 Task: Search one way flight ticket for 2 adults, 4 children and 1 infant on lap in business from Tyler: Tyler Pounds Regional Airport to Evansville: Evansville Regional Airport on 8-3-2023. Choice of flights is United. Number of bags: 2 carry on bags and 7 checked bags. Price is upto 107000. Outbound departure time preference is 10:00.
Action: Mouse moved to (335, 138)
Screenshot: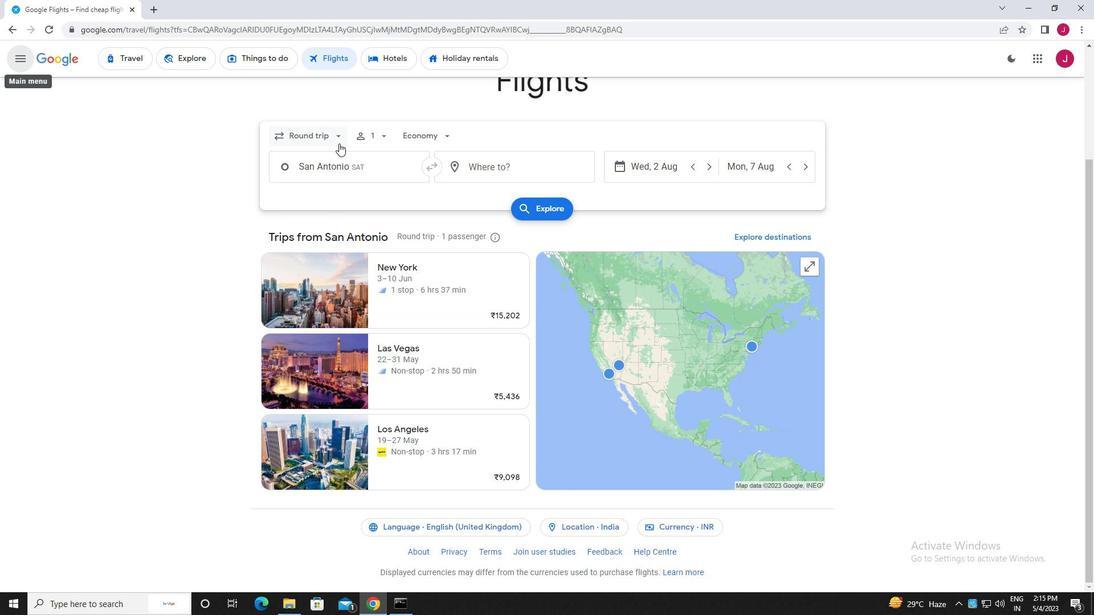 
Action: Mouse pressed left at (335, 138)
Screenshot: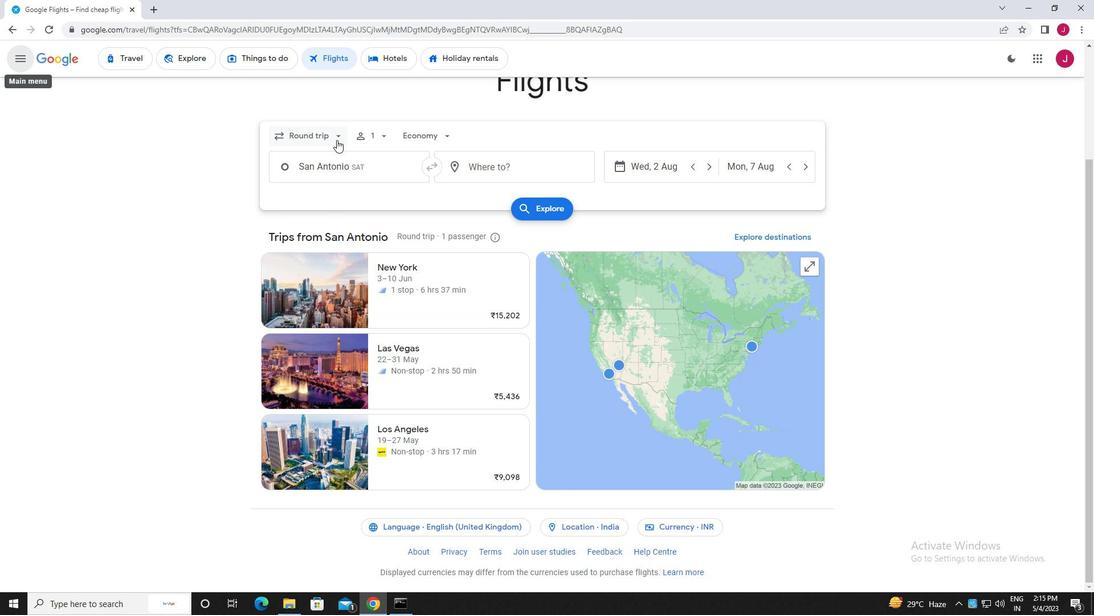 
Action: Mouse moved to (321, 190)
Screenshot: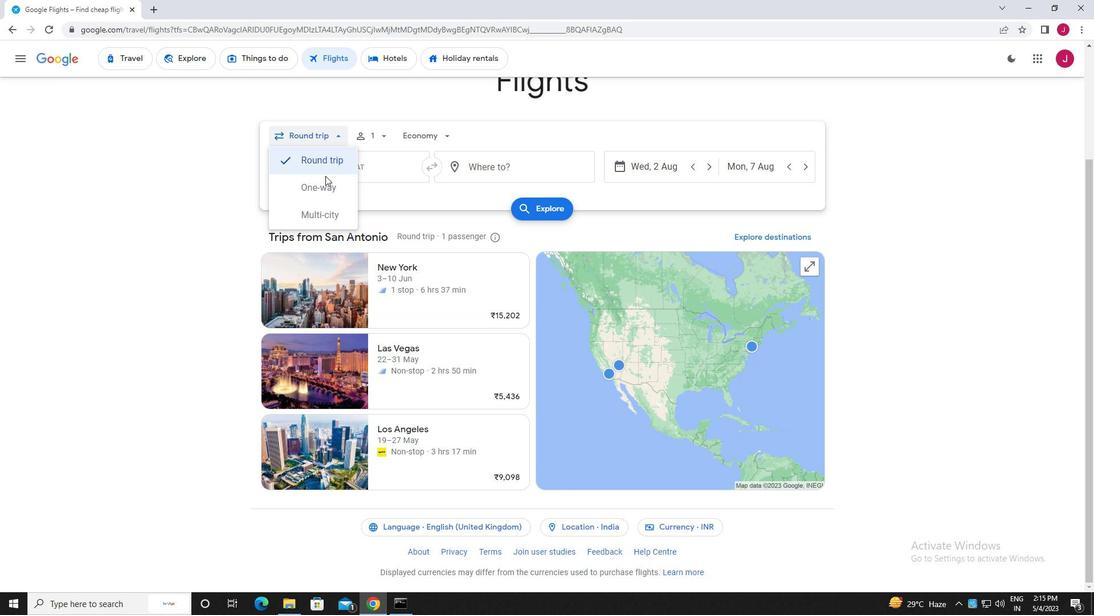 
Action: Mouse pressed left at (321, 190)
Screenshot: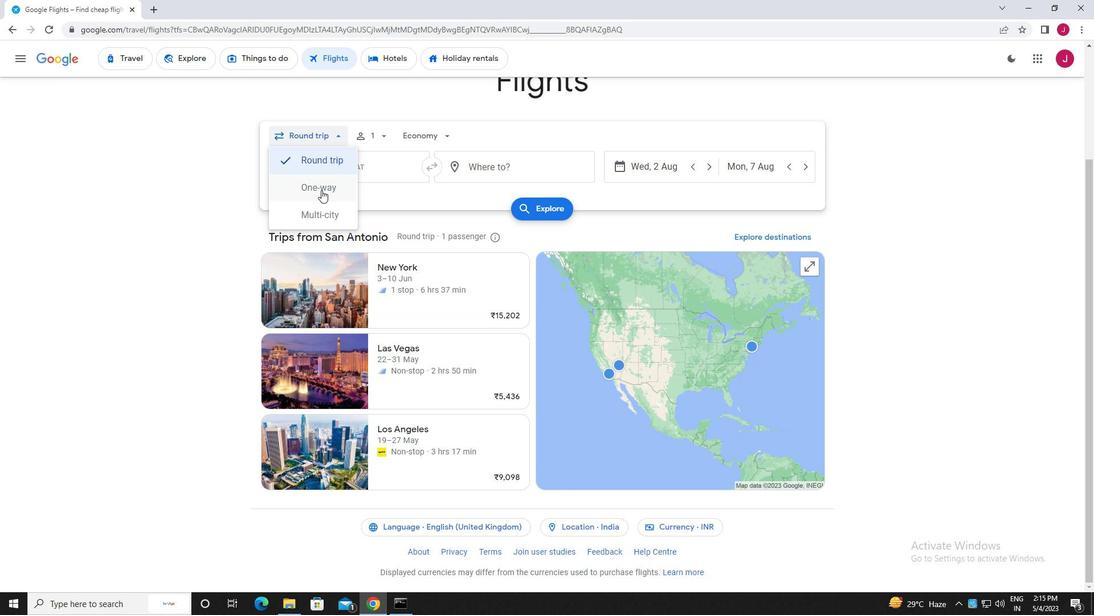 
Action: Mouse moved to (324, 185)
Screenshot: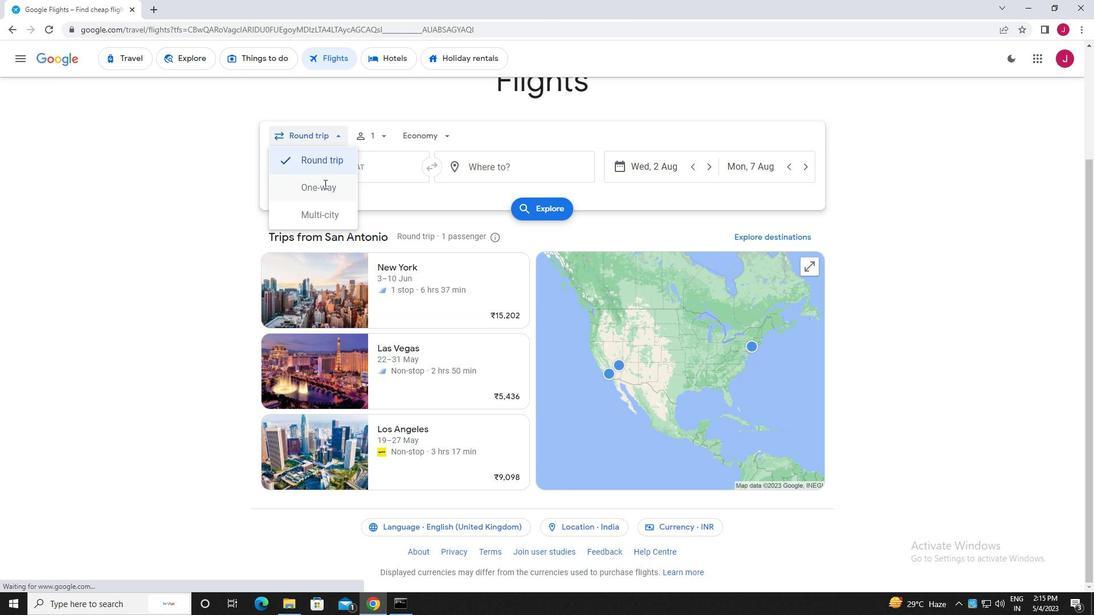 
Action: Mouse pressed left at (324, 185)
Screenshot: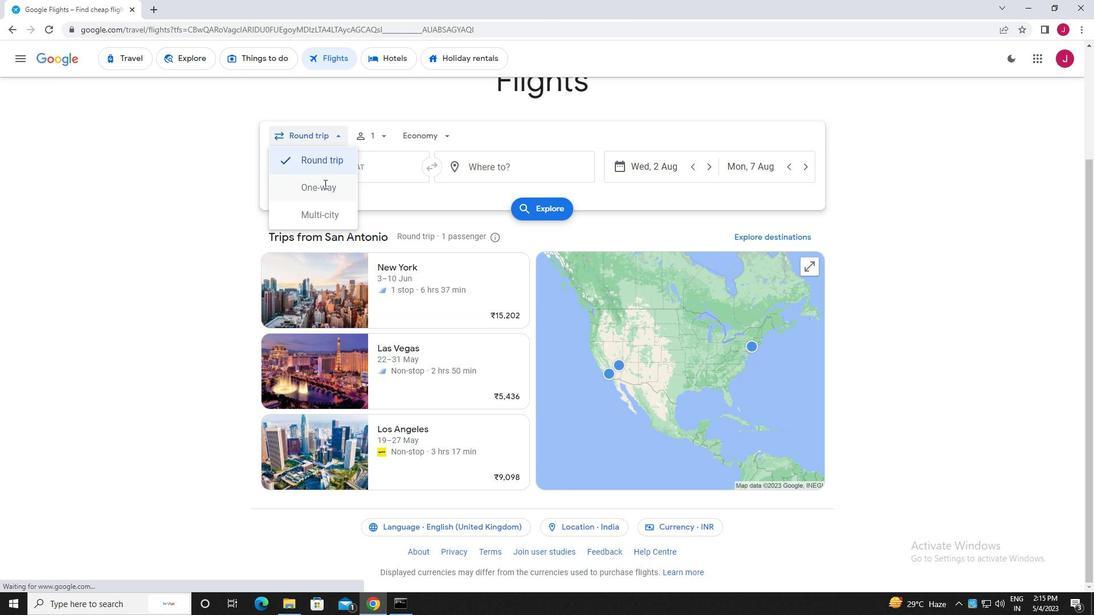 
Action: Mouse moved to (375, 136)
Screenshot: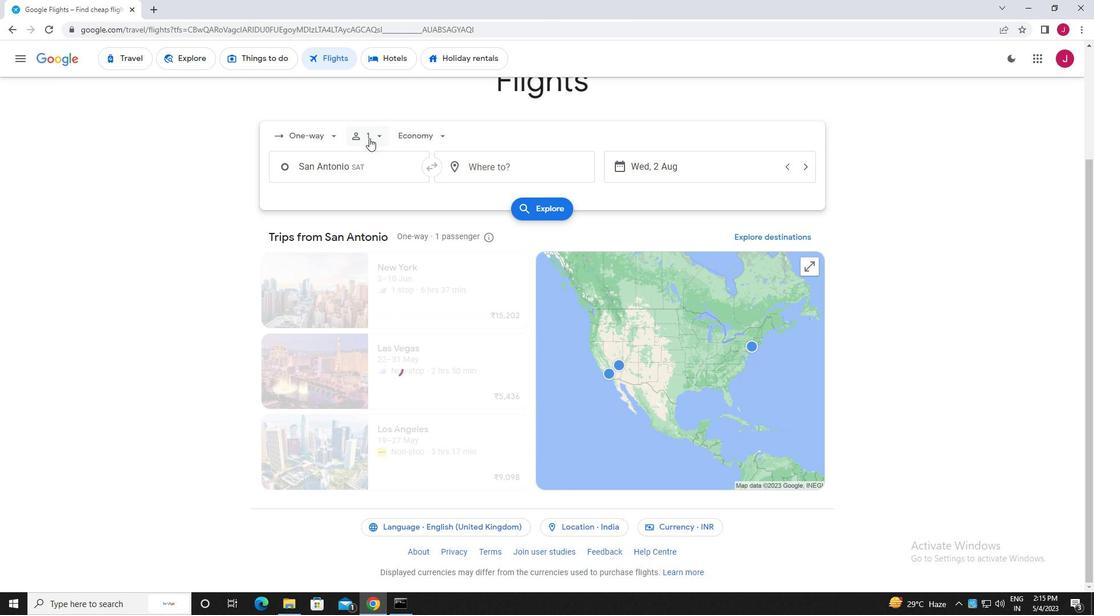 
Action: Mouse pressed left at (375, 136)
Screenshot: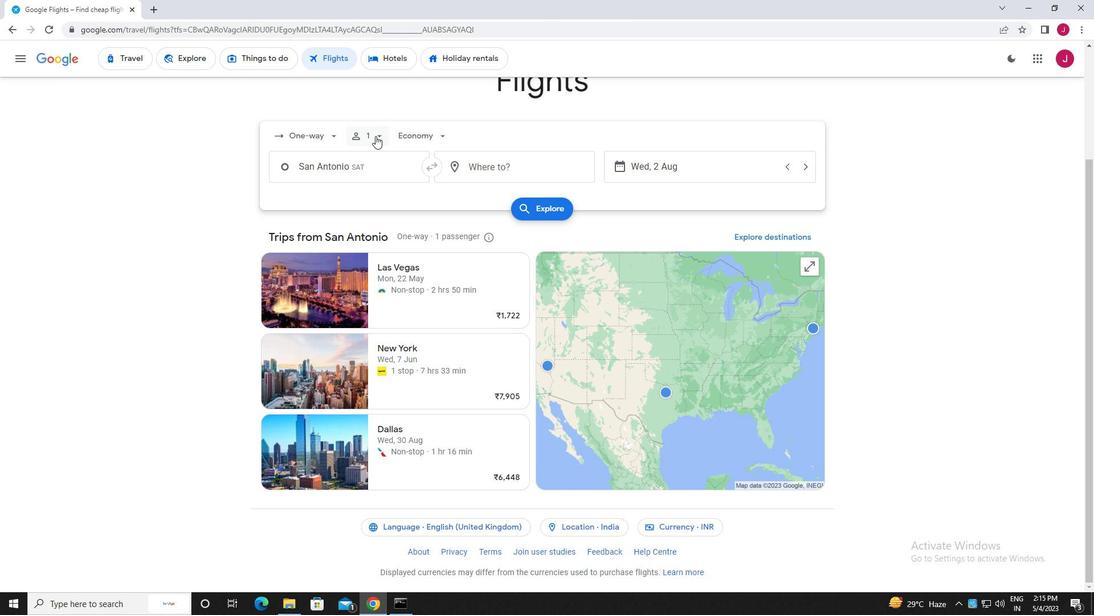 
Action: Mouse moved to (467, 168)
Screenshot: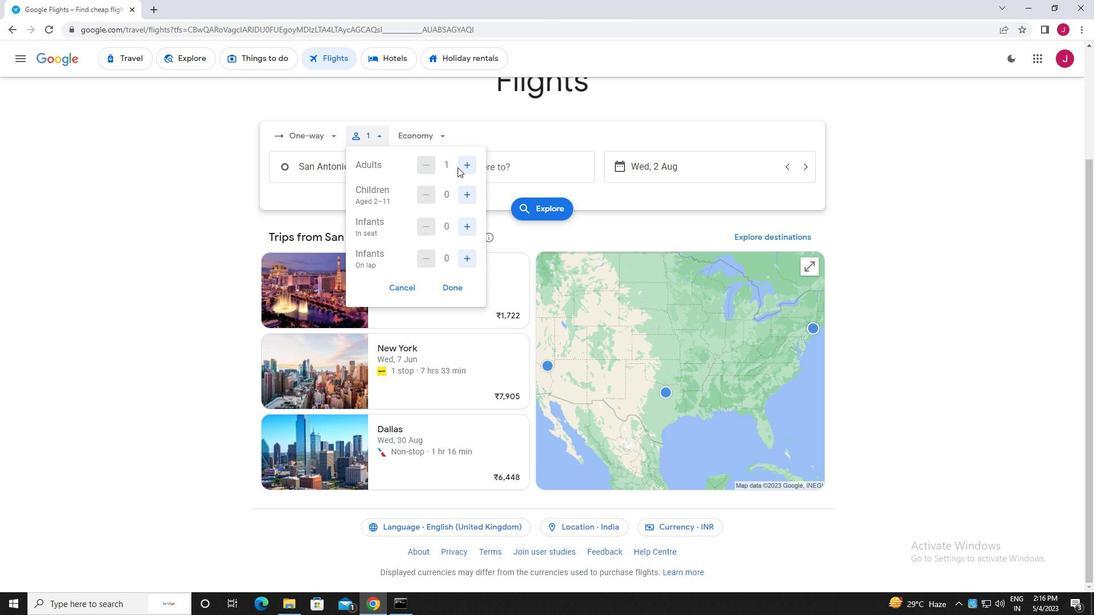 
Action: Mouse pressed left at (467, 168)
Screenshot: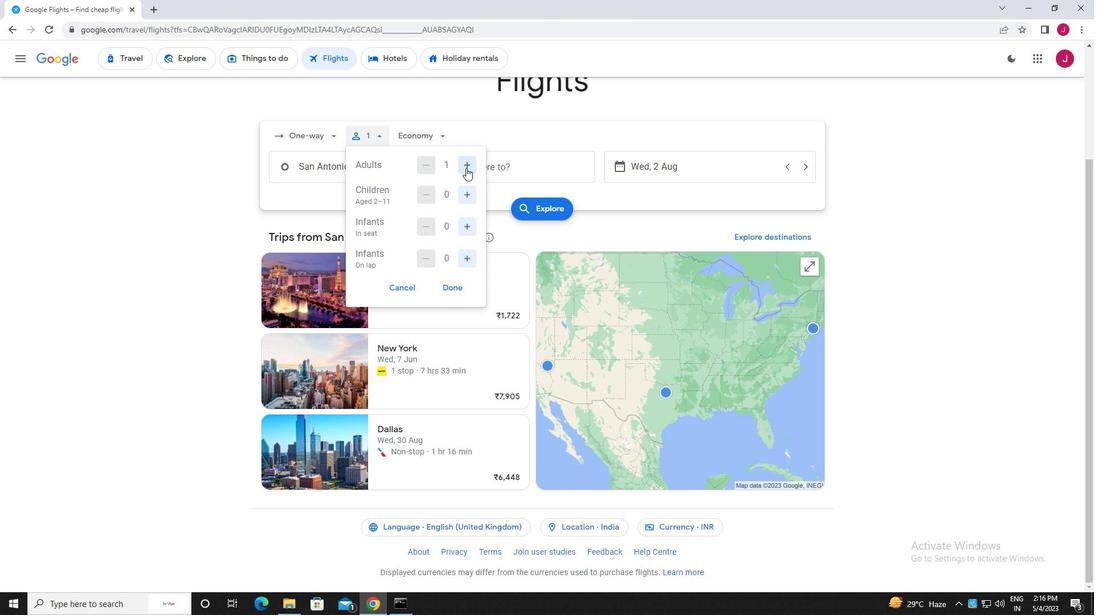 
Action: Mouse moved to (470, 197)
Screenshot: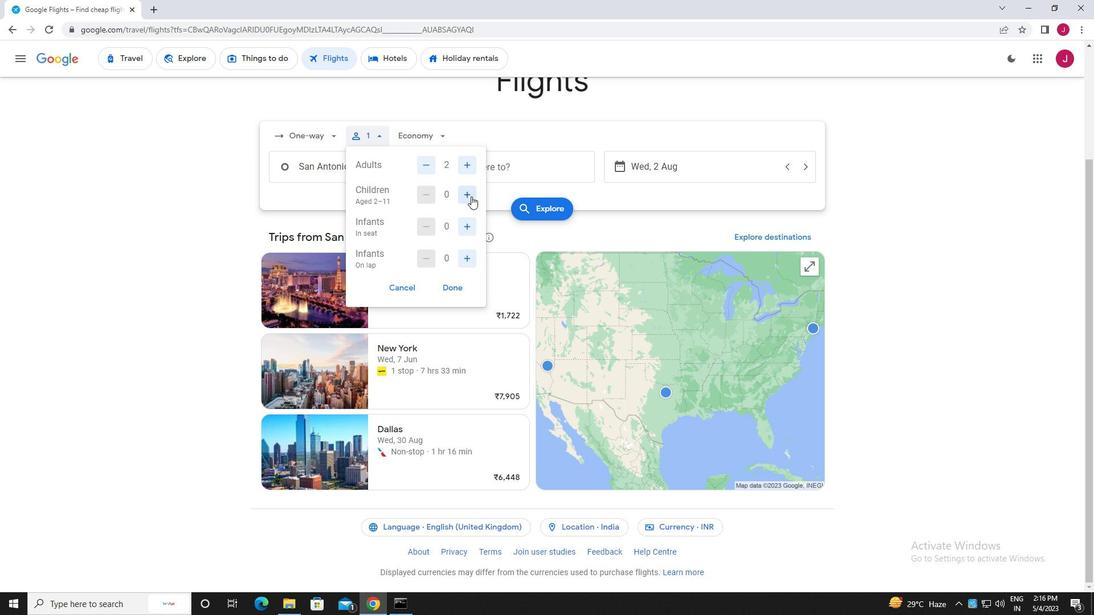
Action: Mouse pressed left at (470, 197)
Screenshot: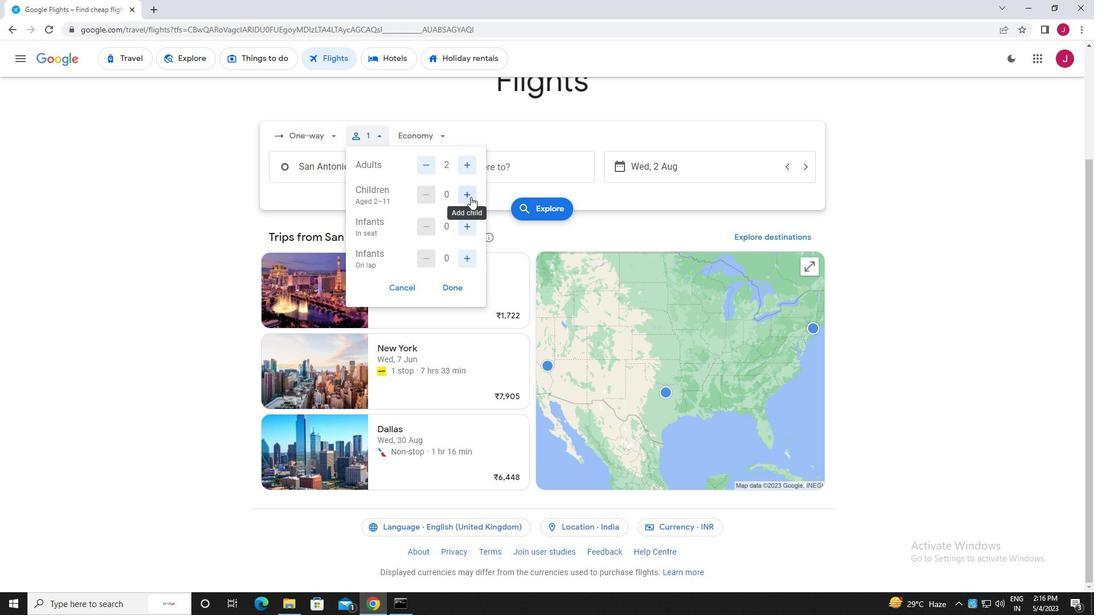 
Action: Mouse pressed left at (470, 197)
Screenshot: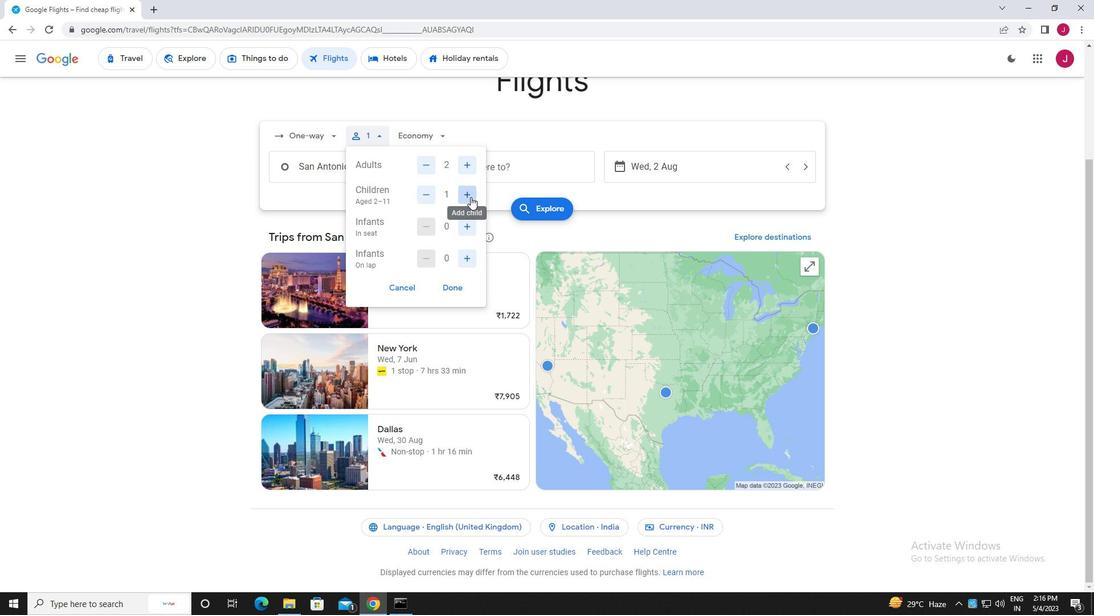 
Action: Mouse pressed left at (470, 197)
Screenshot: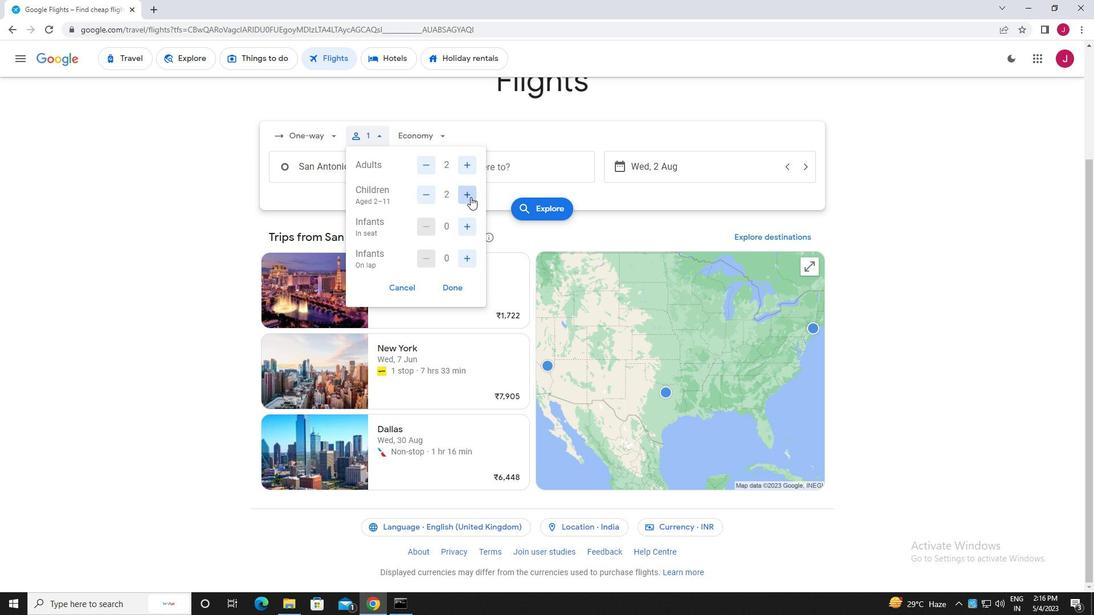 
Action: Mouse pressed left at (470, 197)
Screenshot: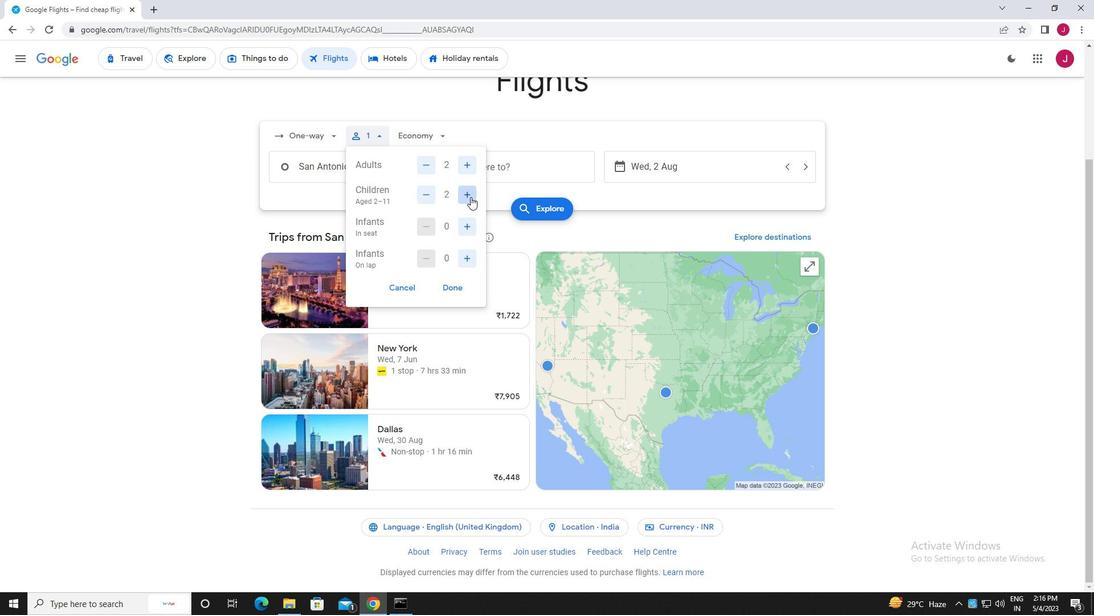 
Action: Mouse moved to (466, 228)
Screenshot: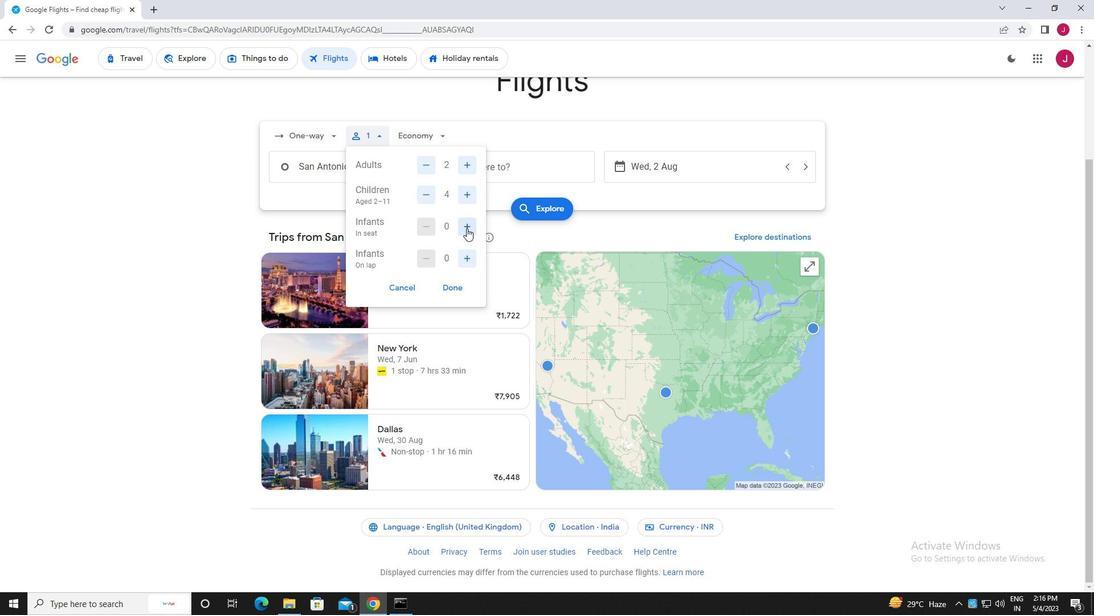 
Action: Mouse pressed left at (466, 228)
Screenshot: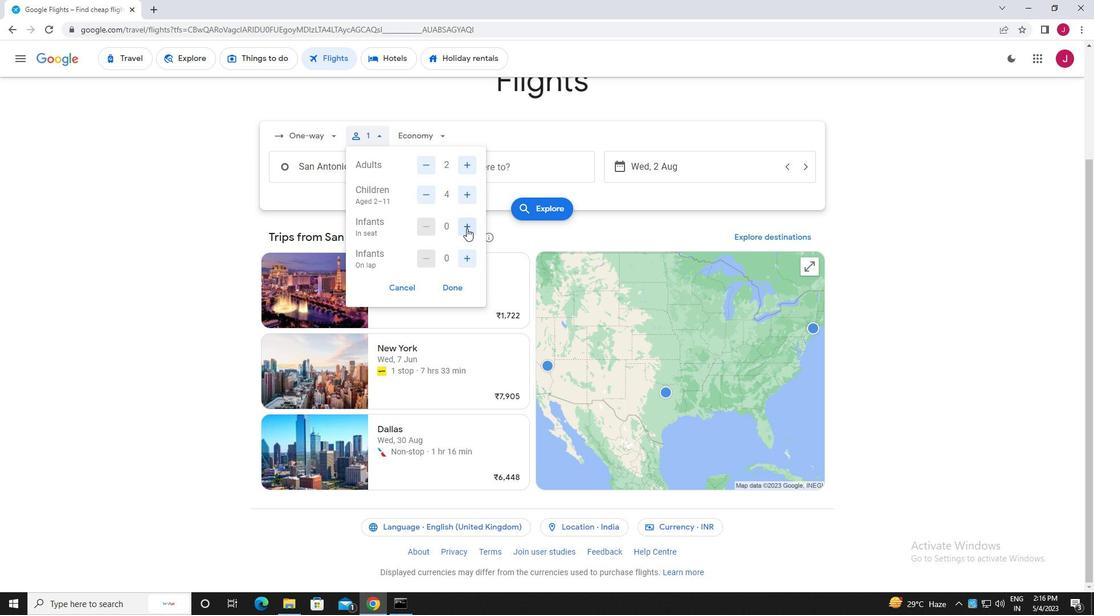 
Action: Mouse moved to (431, 224)
Screenshot: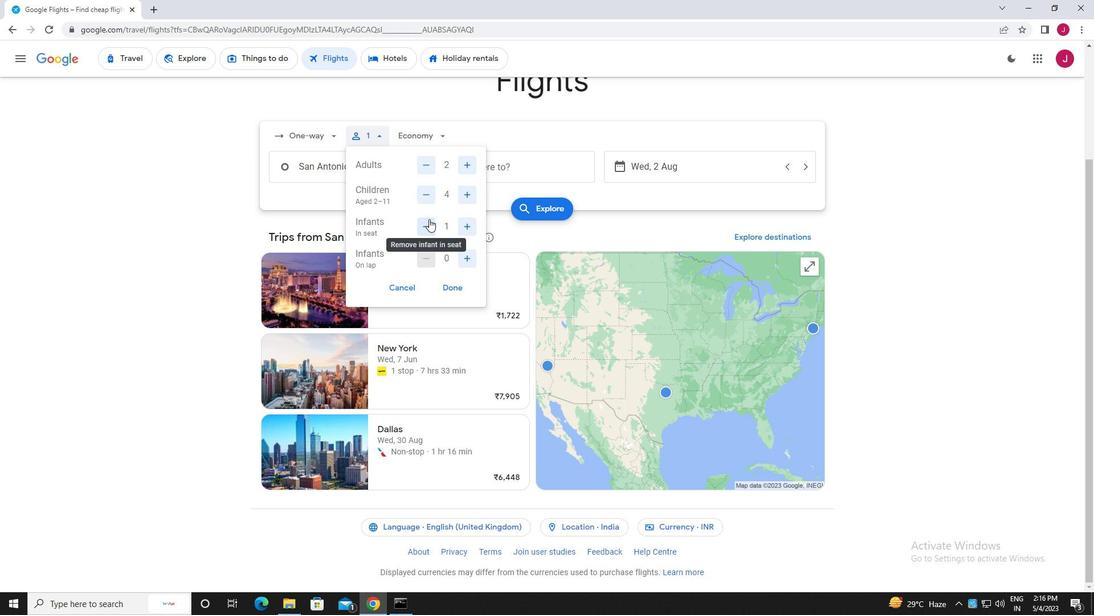
Action: Mouse pressed left at (431, 224)
Screenshot: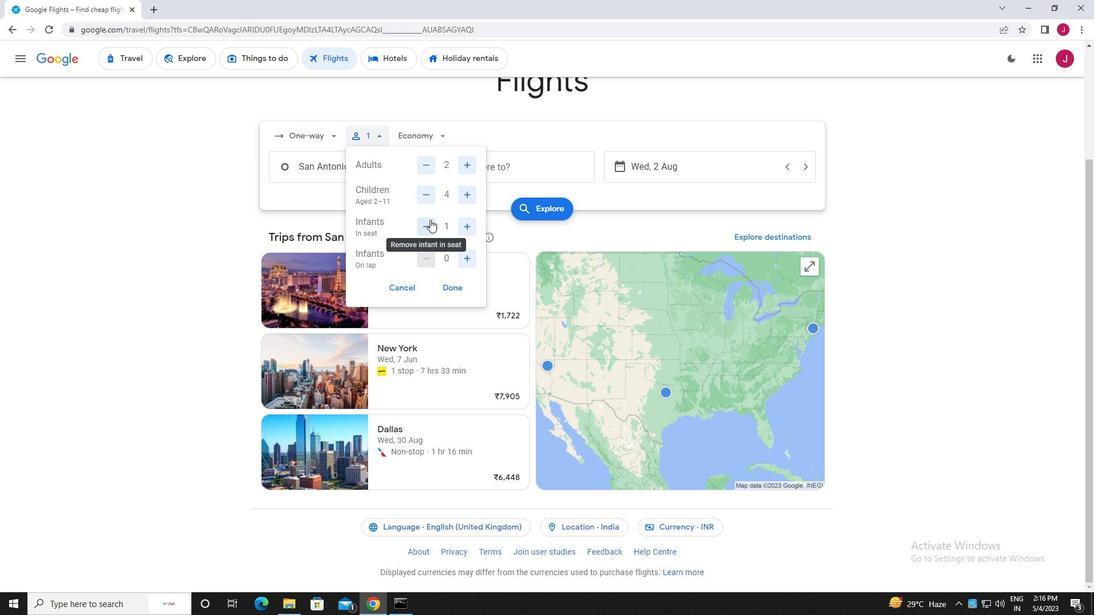 
Action: Mouse moved to (465, 260)
Screenshot: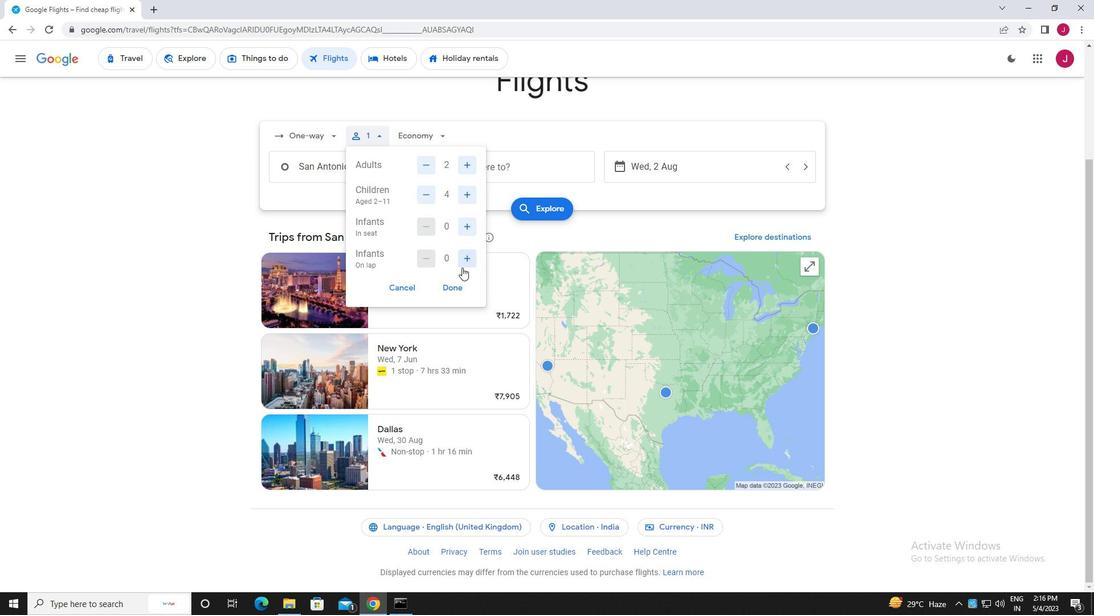 
Action: Mouse pressed left at (465, 260)
Screenshot: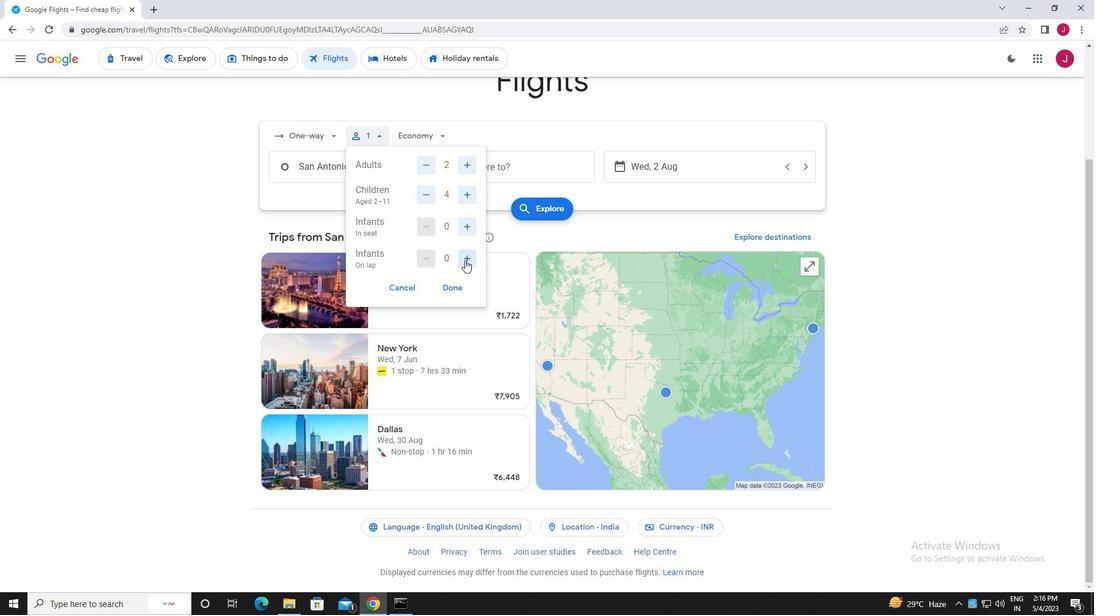 
Action: Mouse moved to (424, 227)
Screenshot: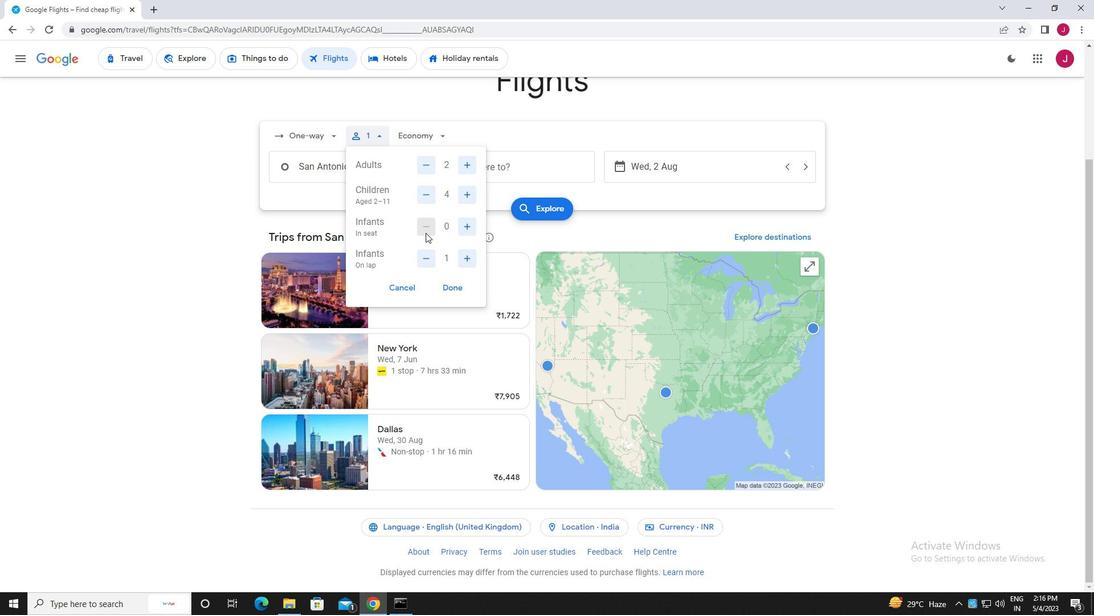 
Action: Mouse pressed left at (424, 227)
Screenshot: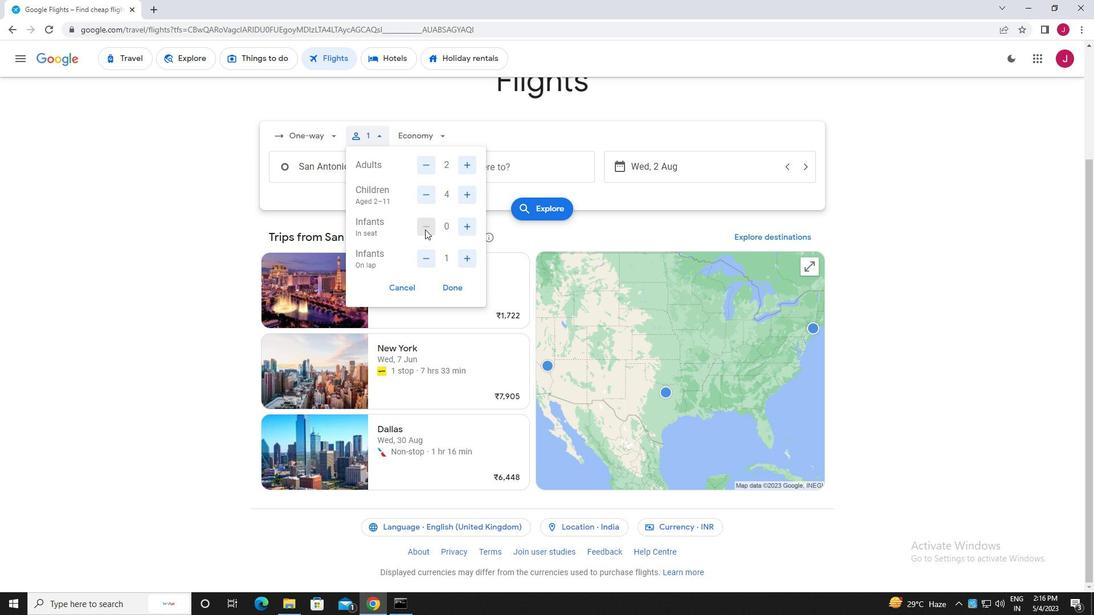 
Action: Mouse moved to (468, 227)
Screenshot: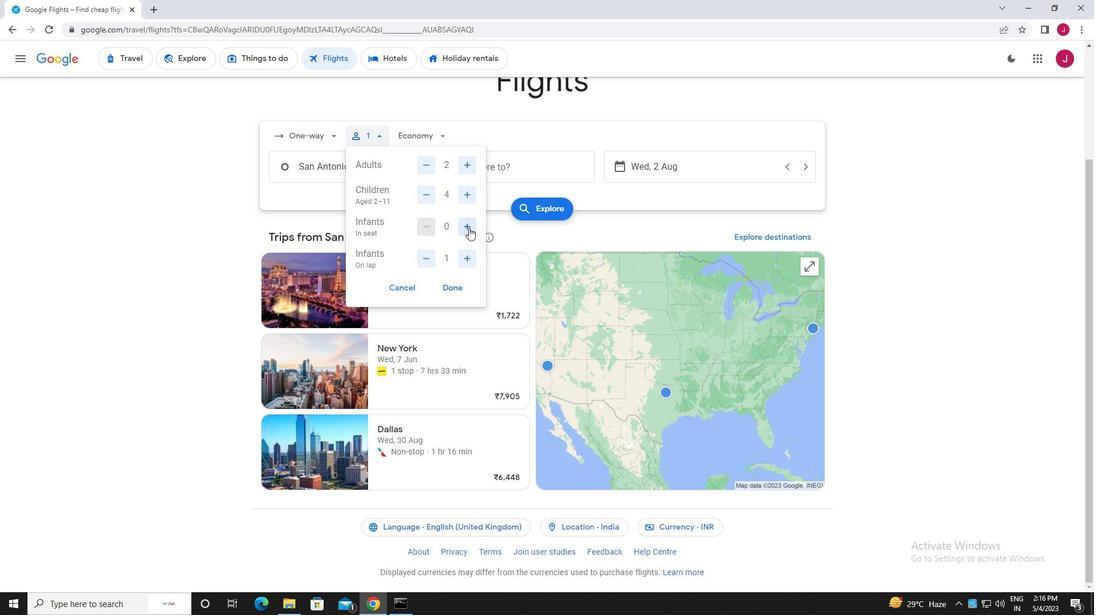 
Action: Mouse pressed left at (468, 227)
Screenshot: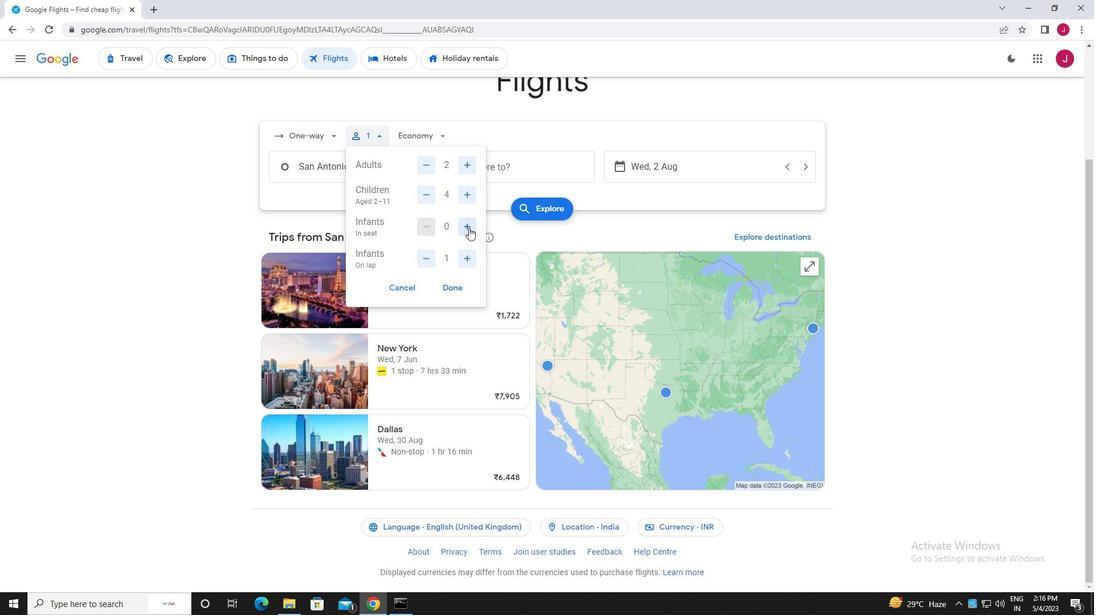 
Action: Mouse moved to (427, 227)
Screenshot: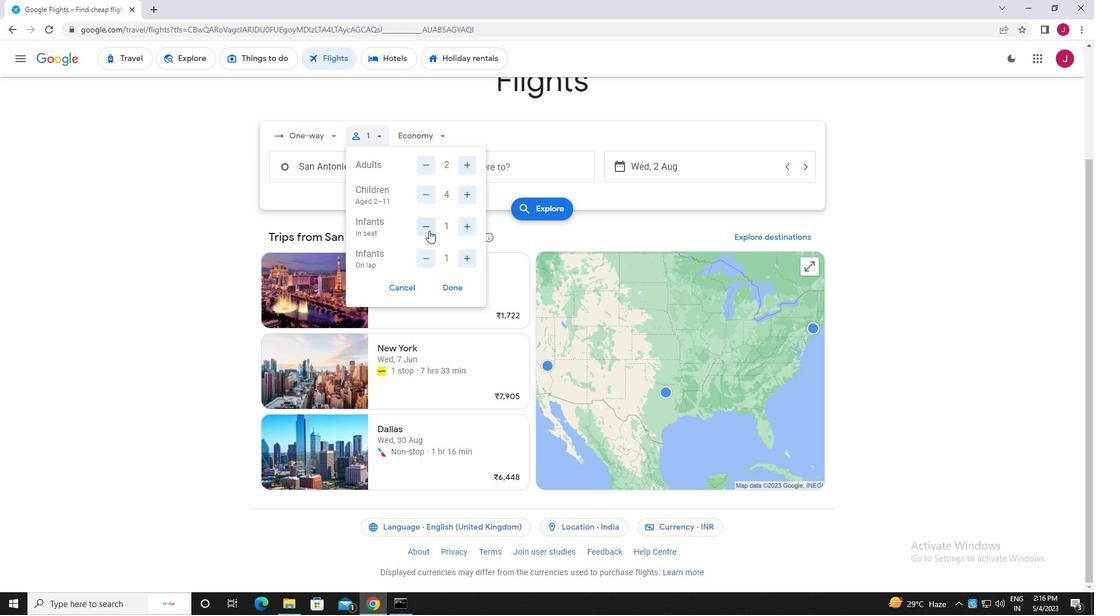 
Action: Mouse pressed left at (427, 227)
Screenshot: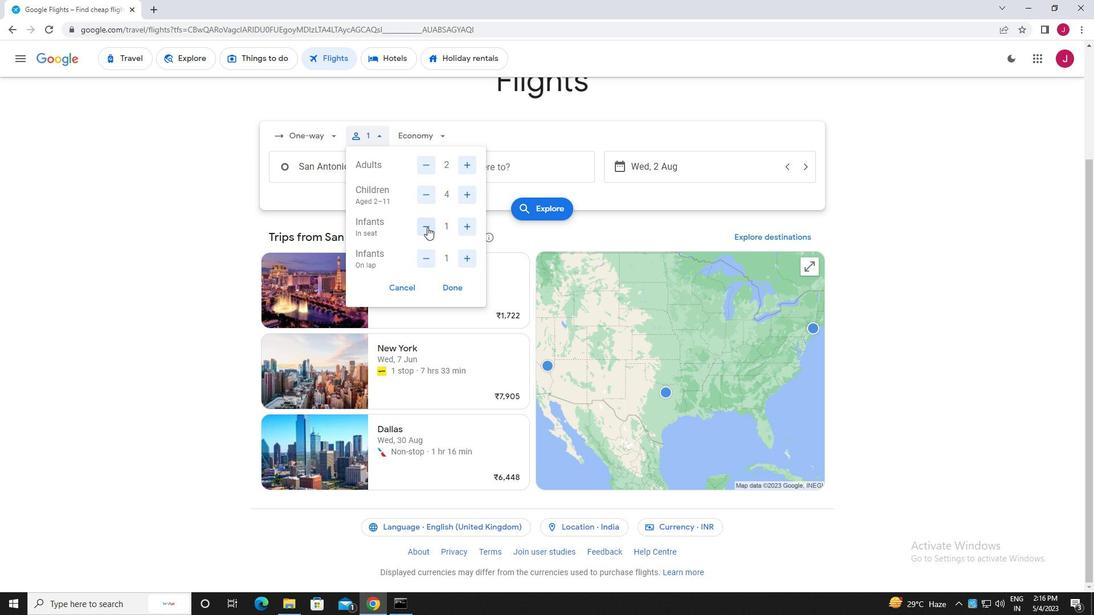 
Action: Mouse moved to (455, 290)
Screenshot: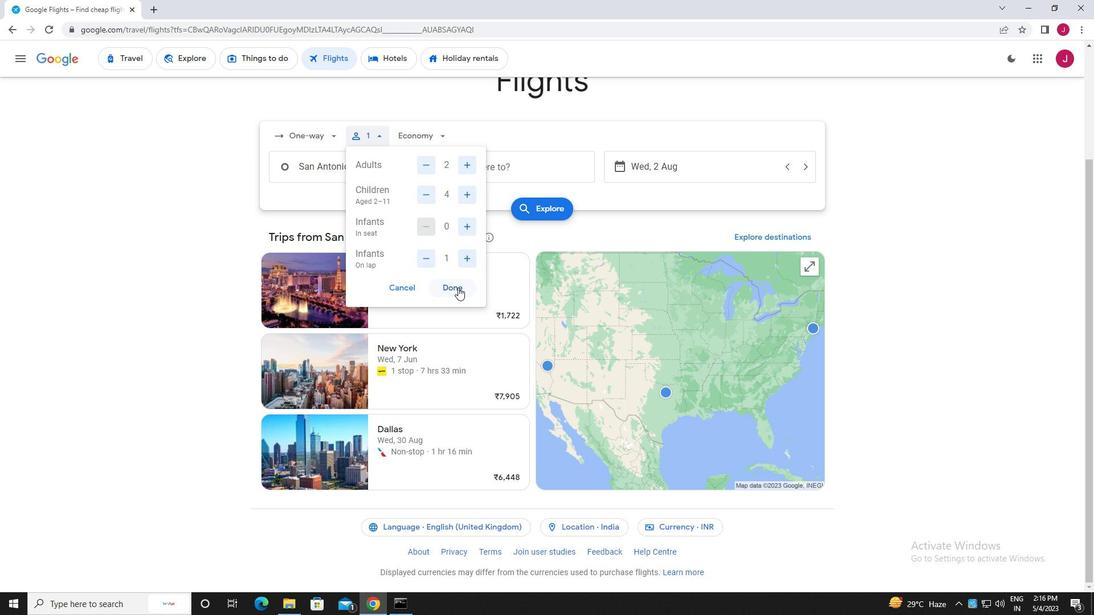
Action: Mouse pressed left at (455, 290)
Screenshot: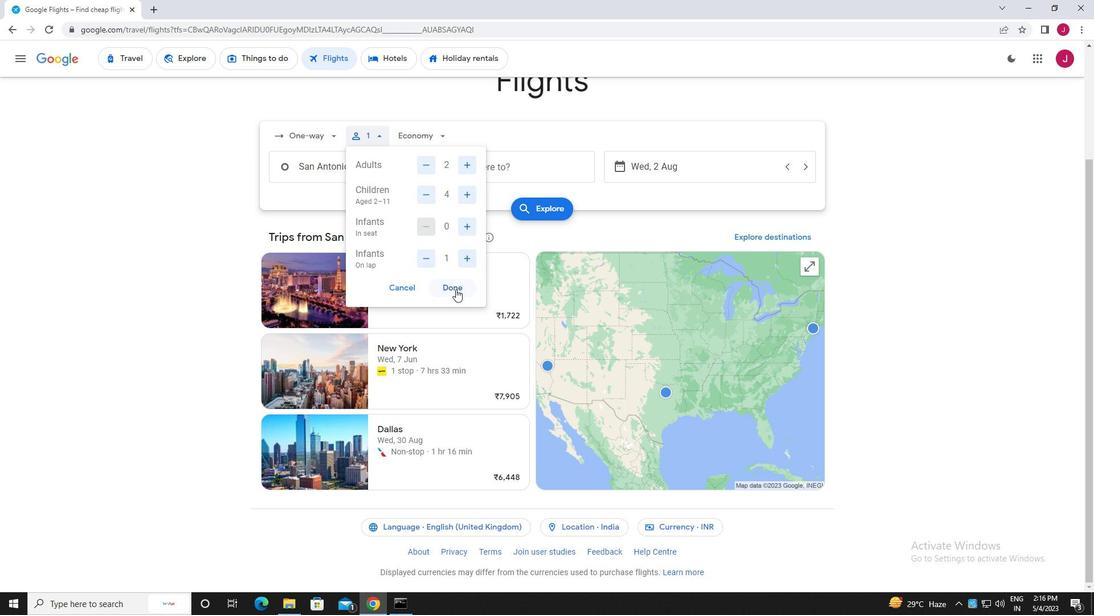 
Action: Mouse moved to (426, 137)
Screenshot: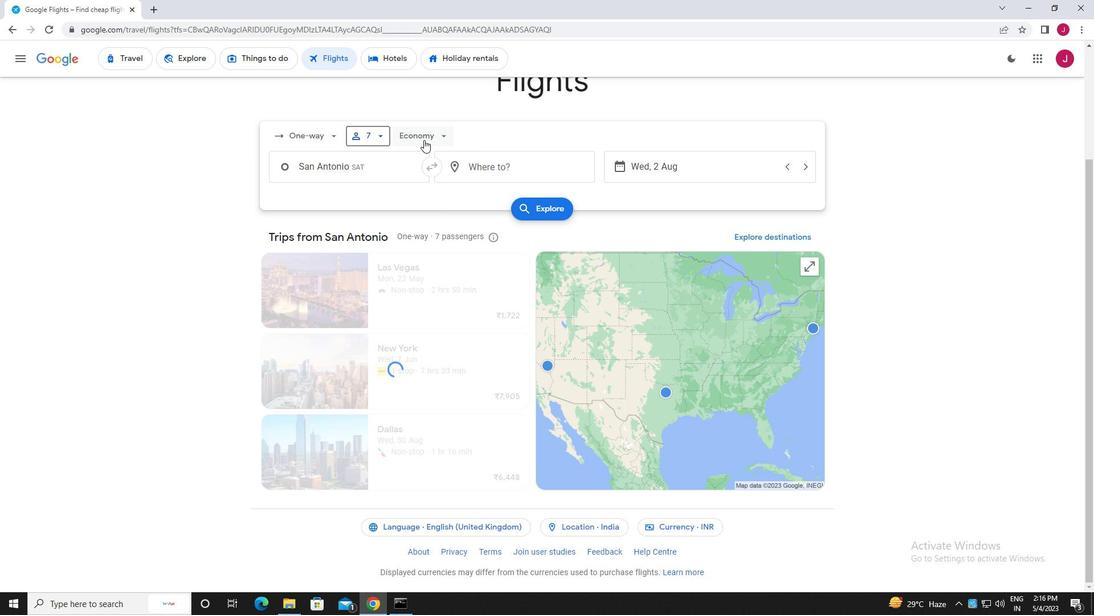 
Action: Mouse pressed left at (426, 137)
Screenshot: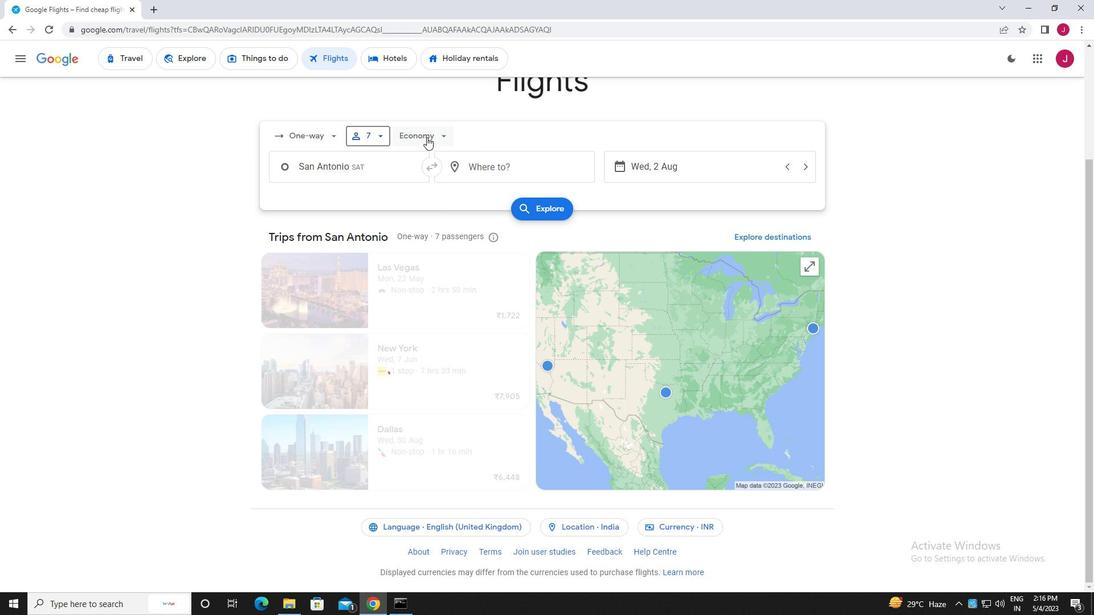 
Action: Mouse moved to (445, 213)
Screenshot: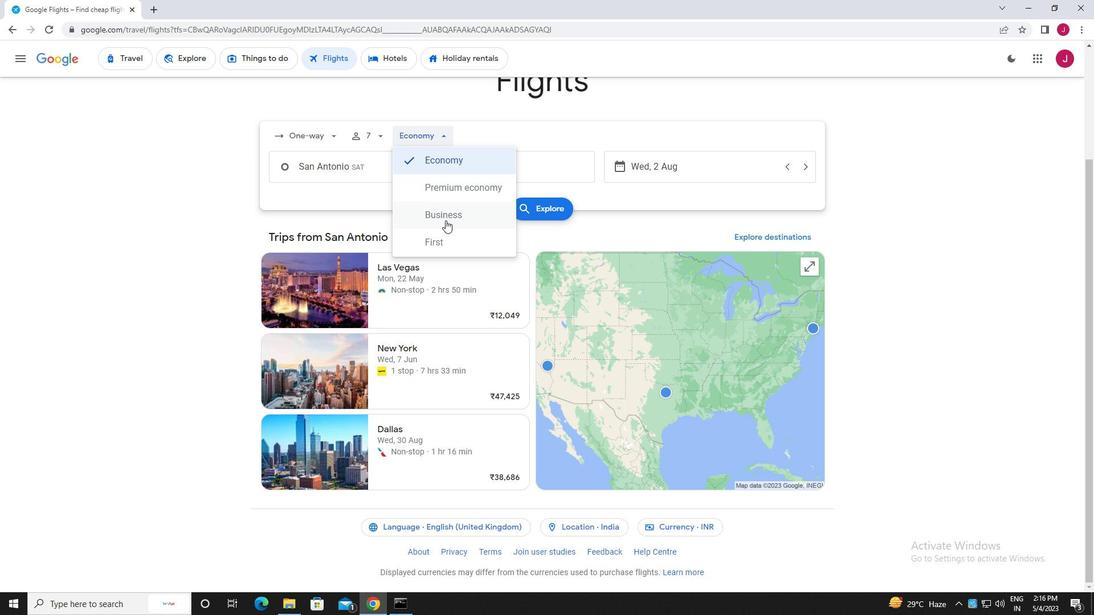 
Action: Mouse pressed left at (445, 213)
Screenshot: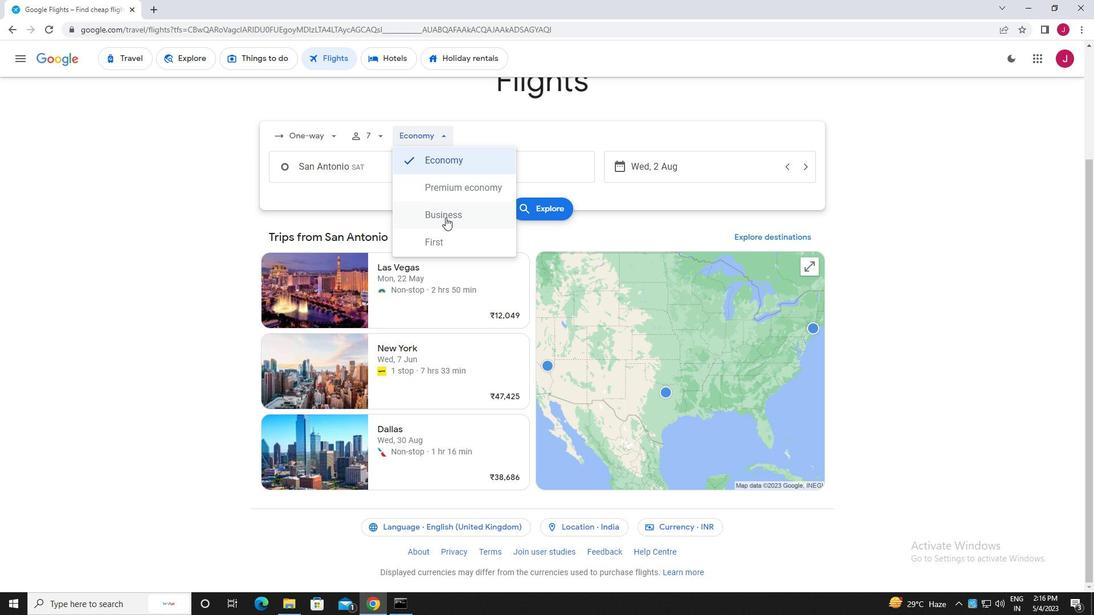 
Action: Mouse moved to (373, 168)
Screenshot: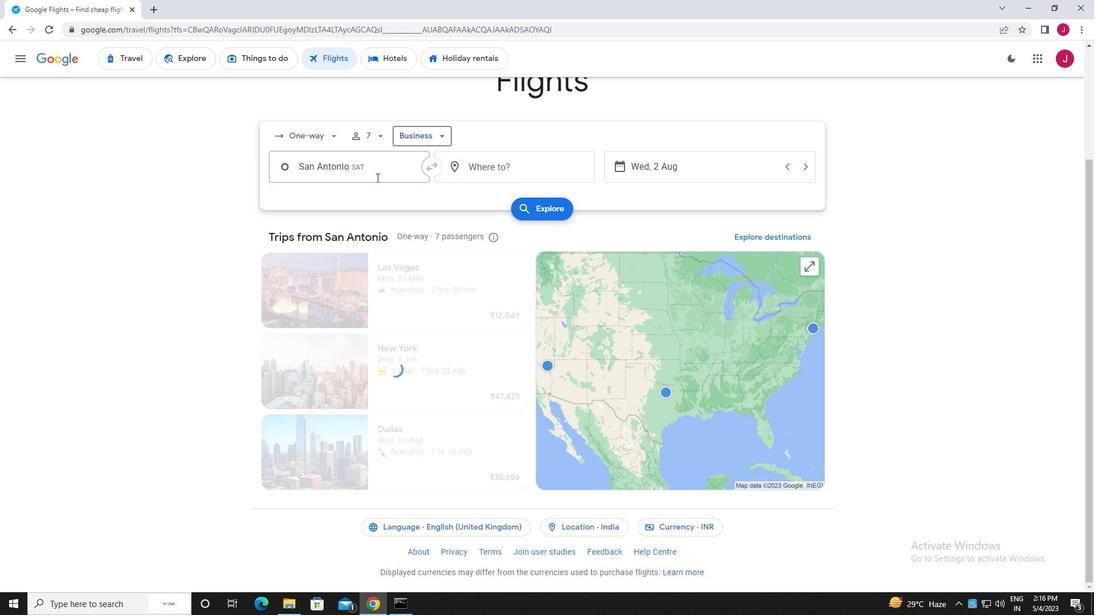 
Action: Mouse pressed left at (373, 168)
Screenshot: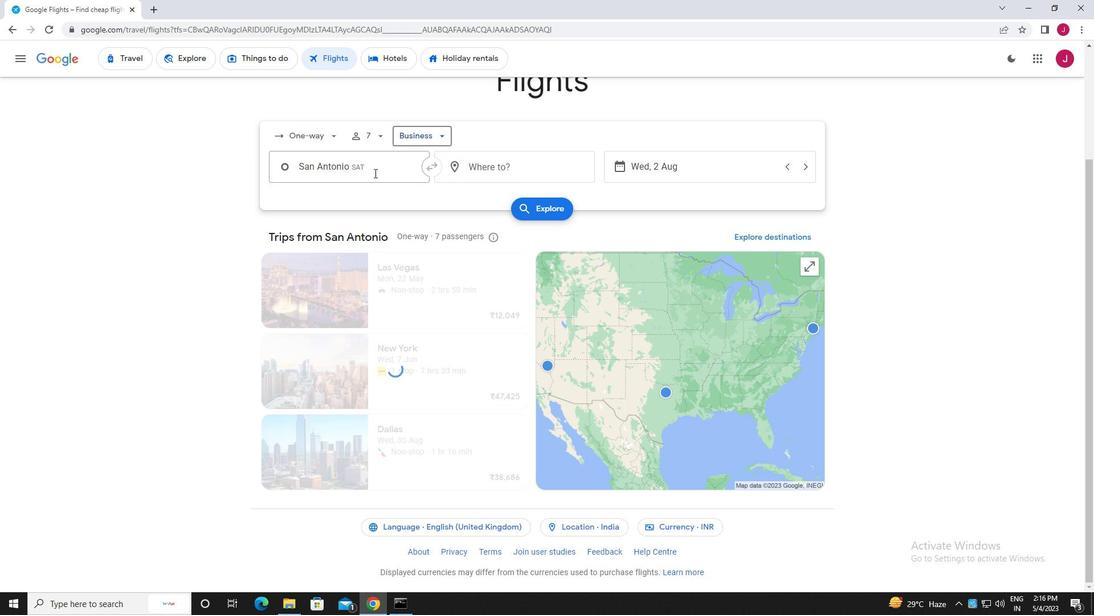 
Action: Mouse moved to (373, 168)
Screenshot: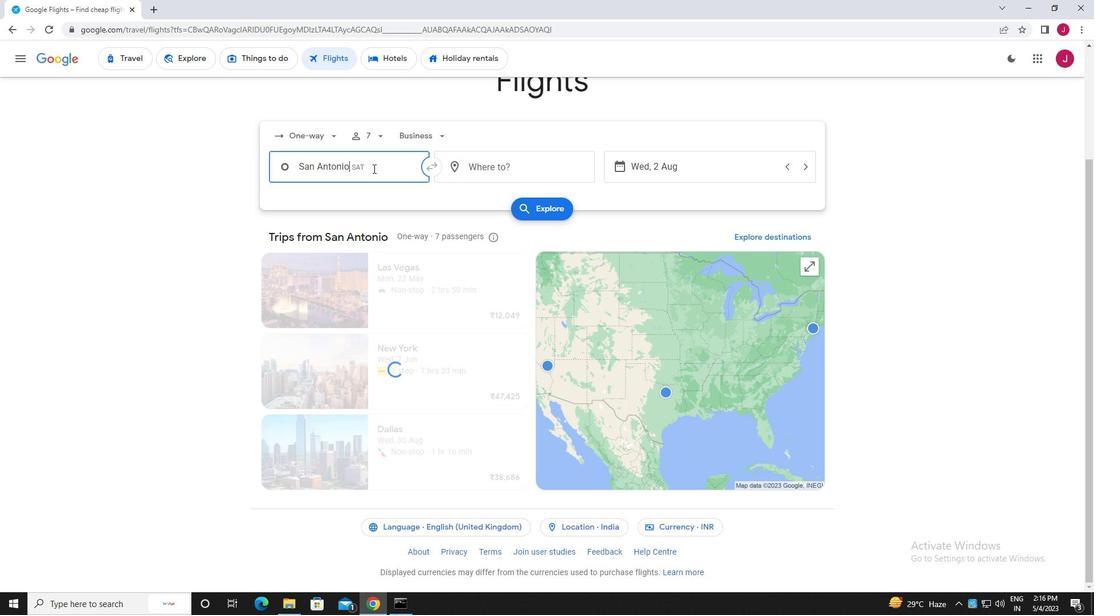 
Action: Key pressed tyler
Screenshot: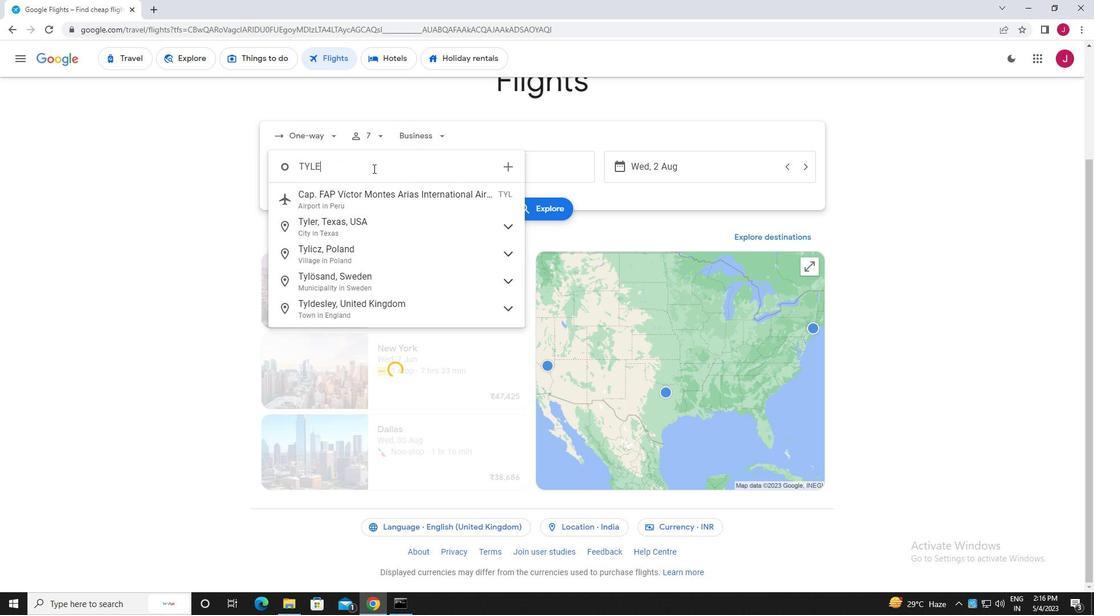 
Action: Mouse moved to (408, 289)
Screenshot: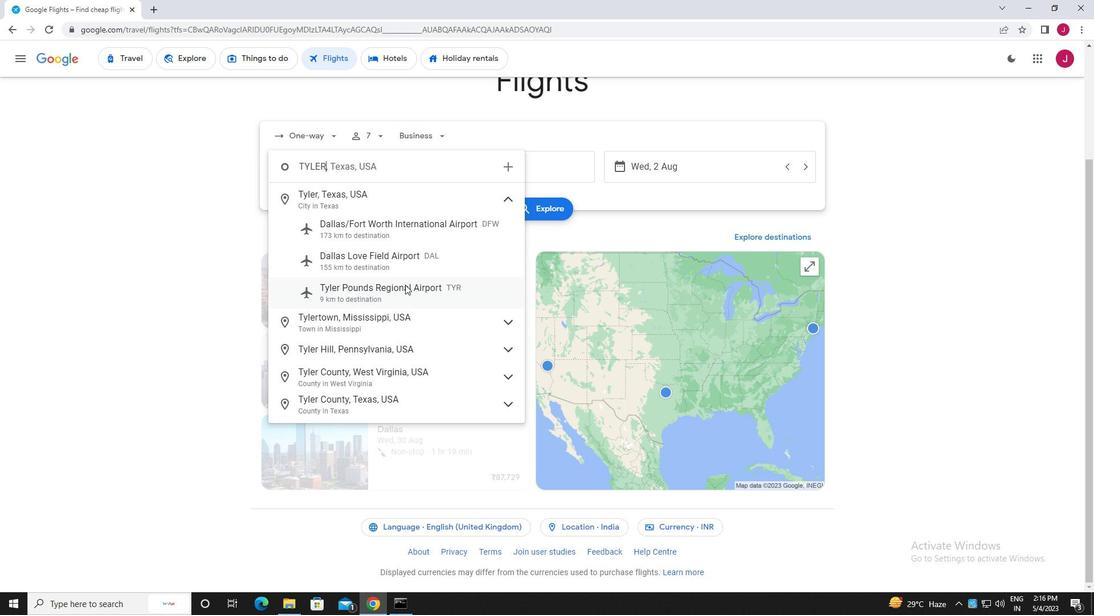 
Action: Mouse pressed left at (408, 289)
Screenshot: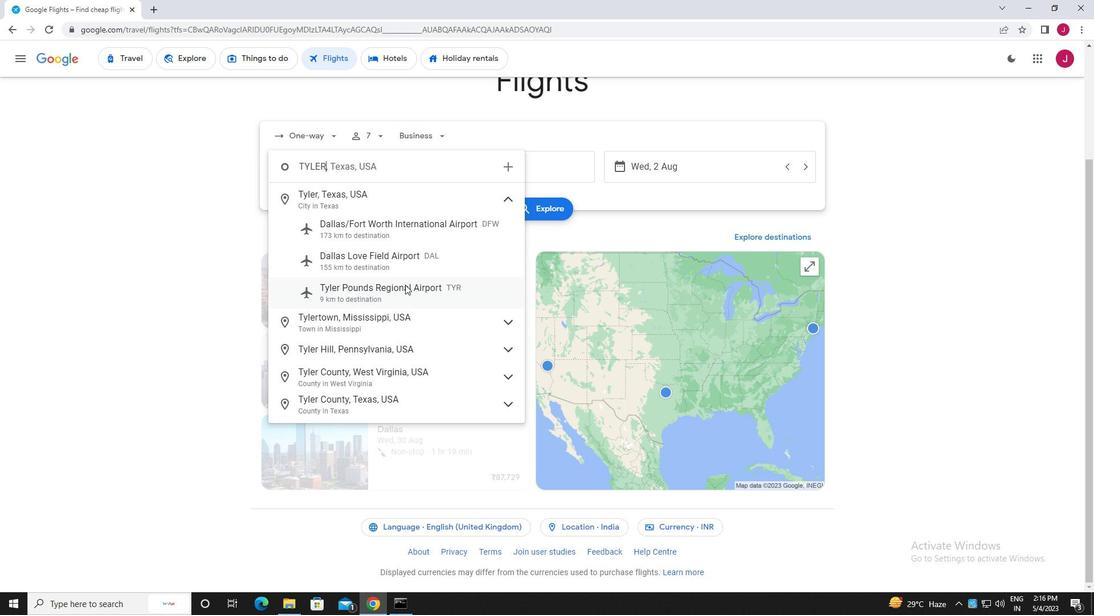 
Action: Mouse moved to (493, 173)
Screenshot: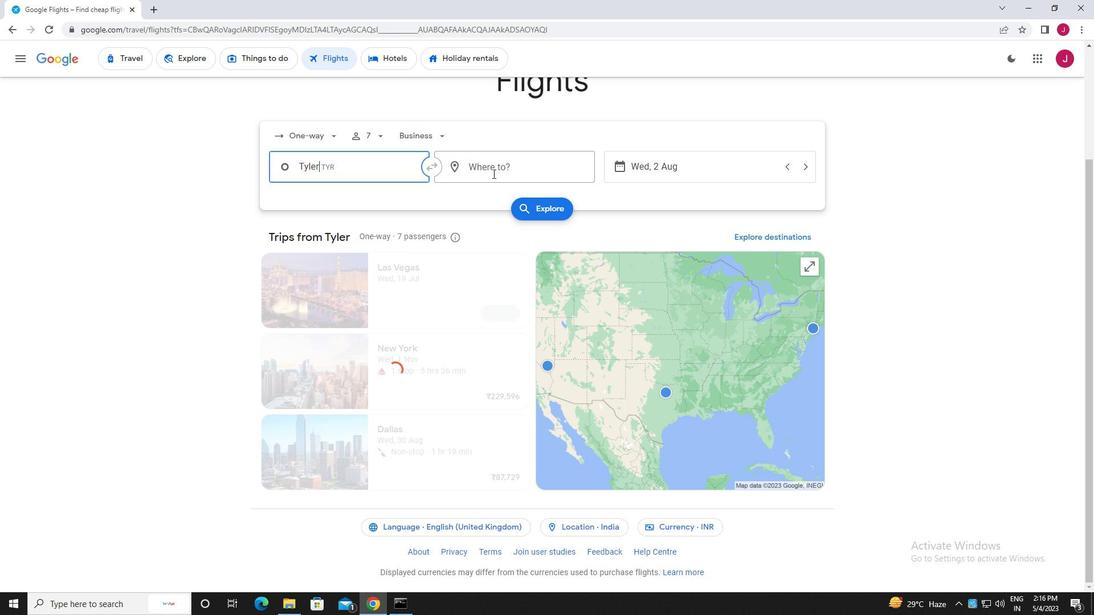 
Action: Mouse pressed left at (493, 173)
Screenshot: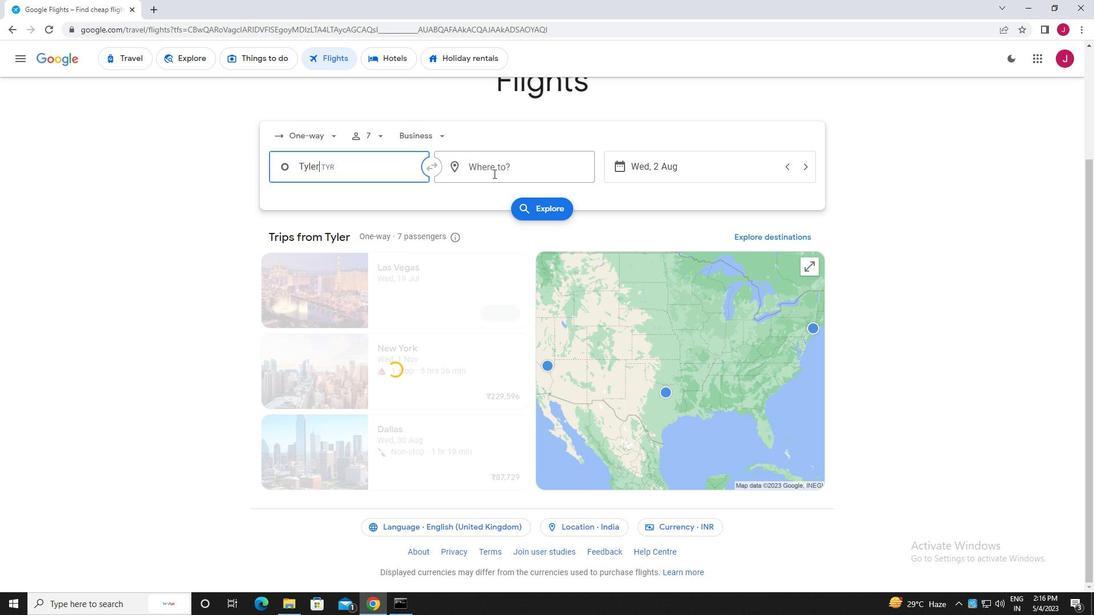
Action: Mouse moved to (493, 173)
Screenshot: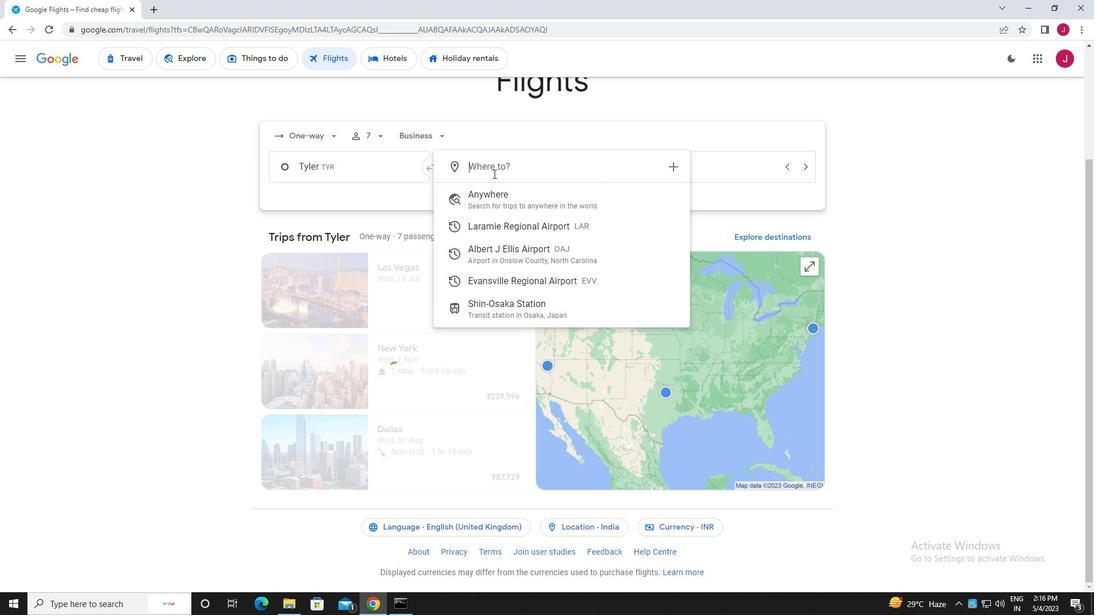 
Action: Key pressed evans
Screenshot: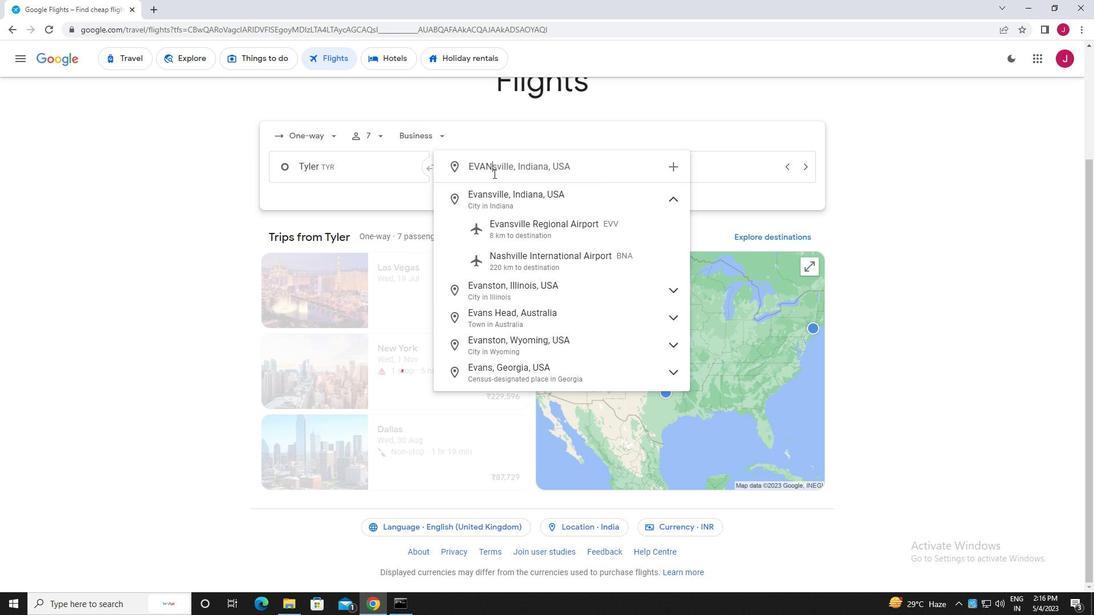 
Action: Mouse moved to (556, 227)
Screenshot: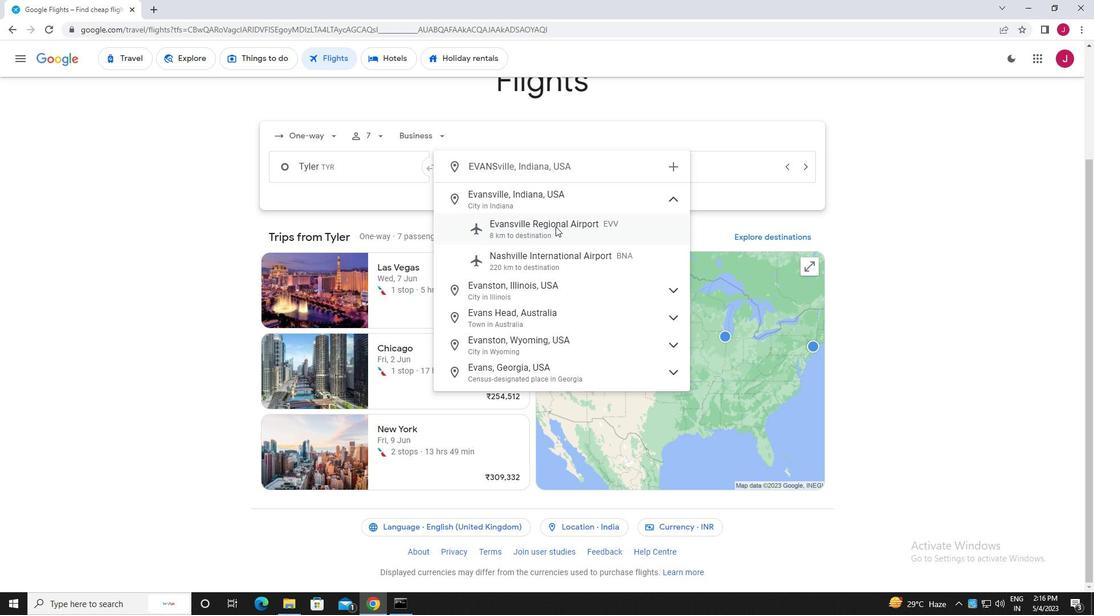 
Action: Mouse pressed left at (556, 227)
Screenshot: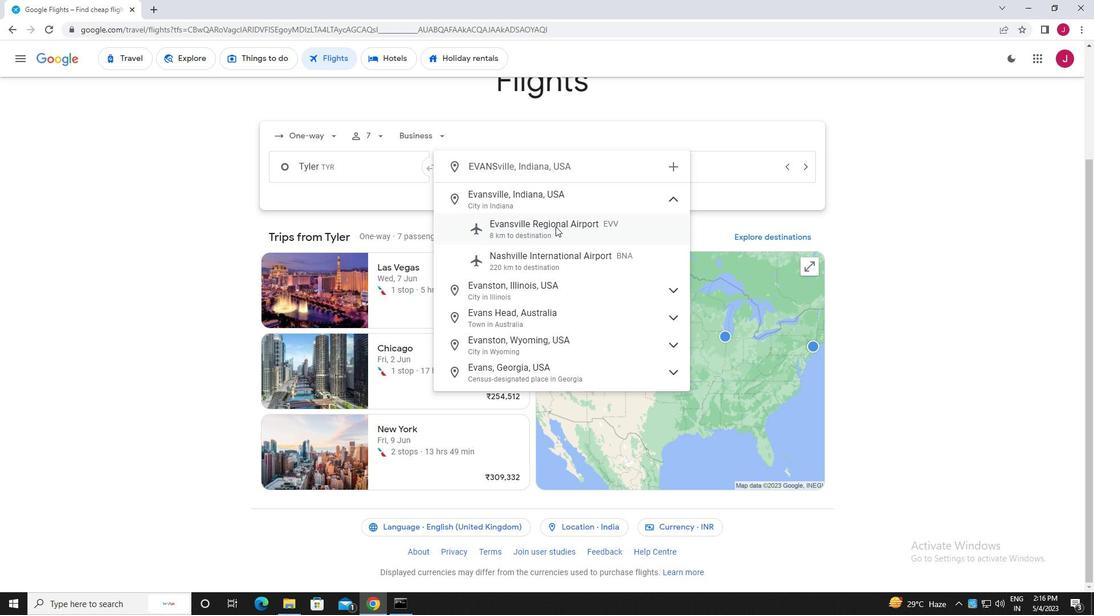 
Action: Mouse moved to (674, 168)
Screenshot: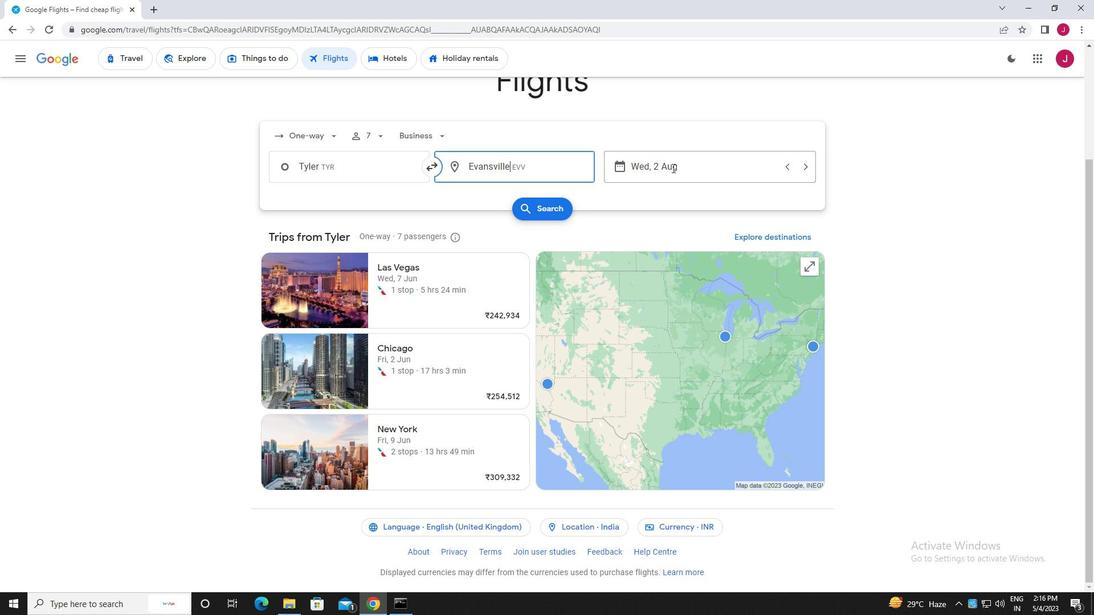 
Action: Mouse pressed left at (674, 168)
Screenshot: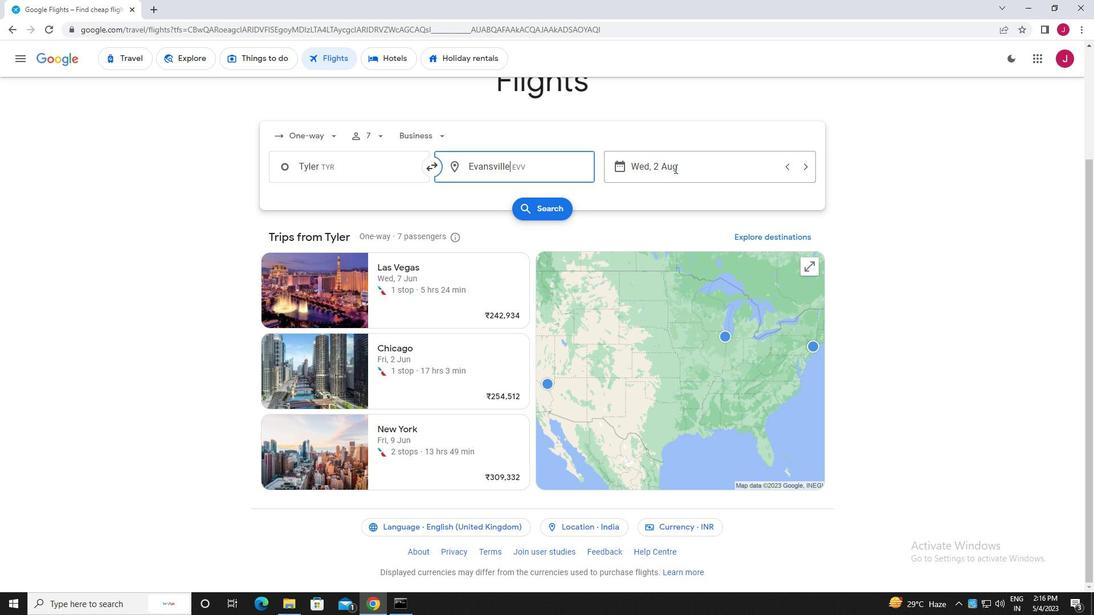 
Action: Mouse moved to (519, 253)
Screenshot: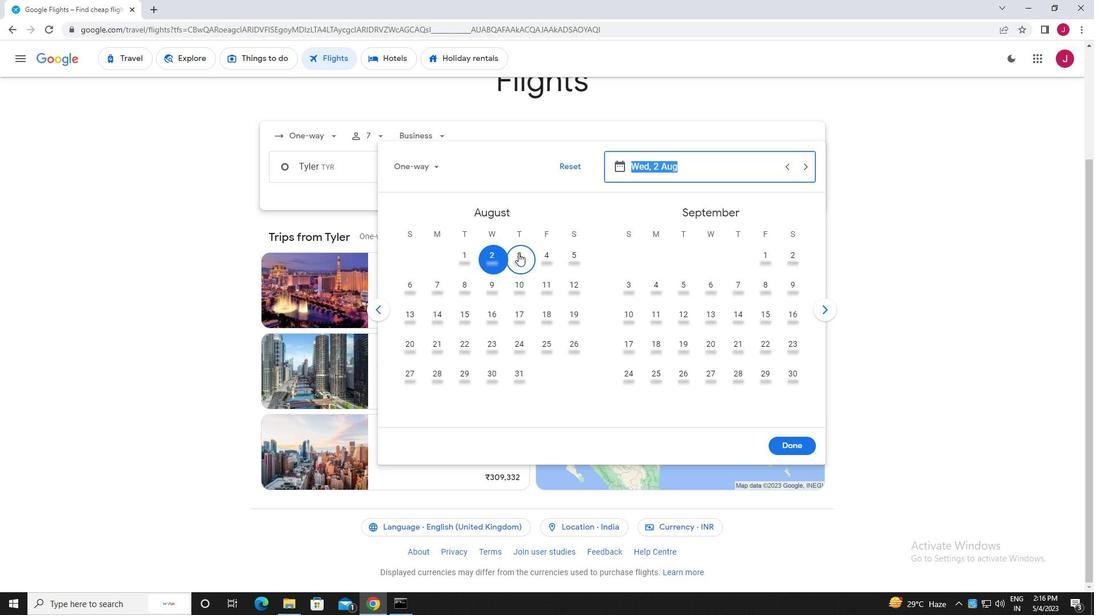 
Action: Mouse pressed left at (519, 253)
Screenshot: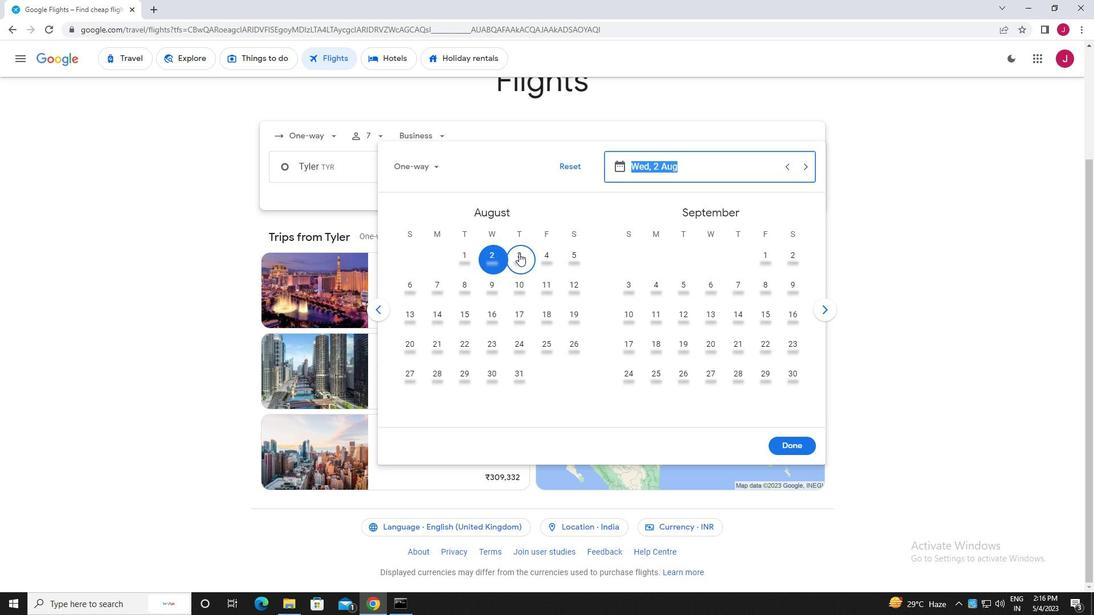 
Action: Mouse moved to (799, 443)
Screenshot: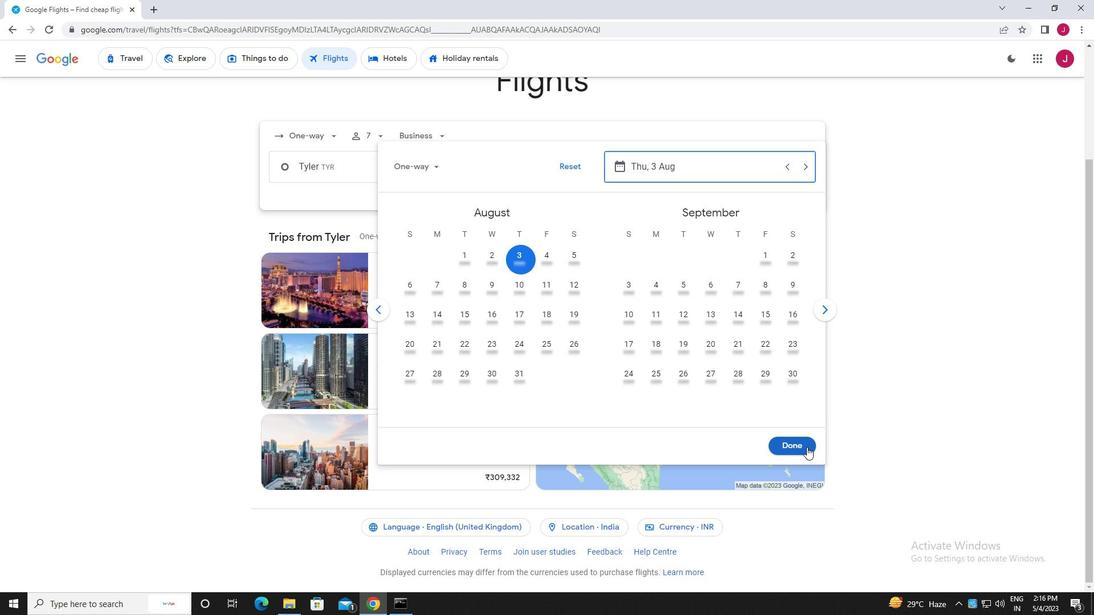
Action: Mouse pressed left at (799, 443)
Screenshot: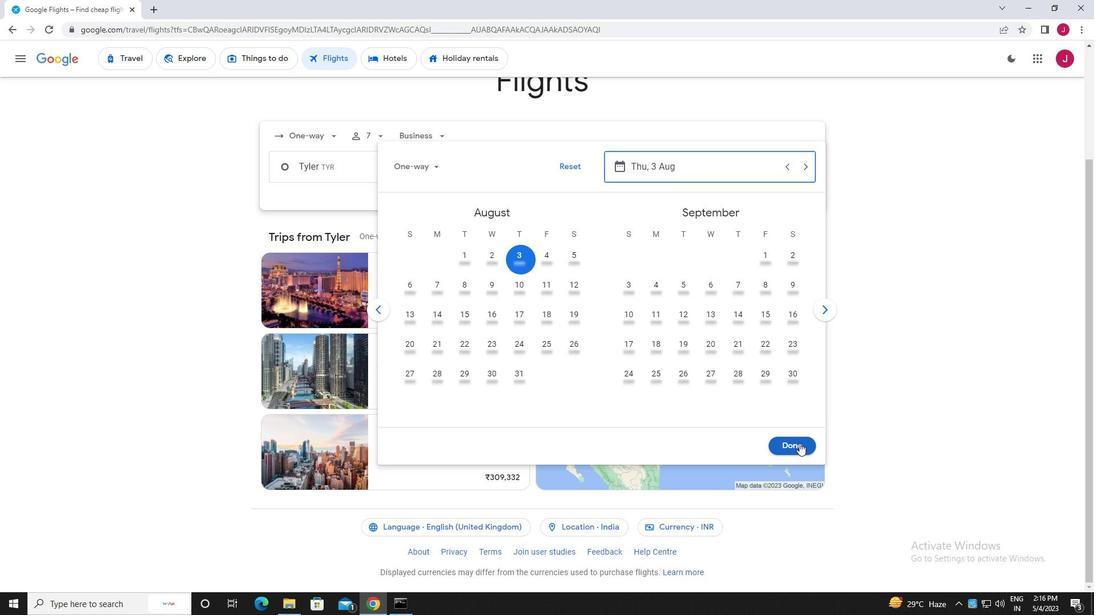 
Action: Mouse moved to (553, 209)
Screenshot: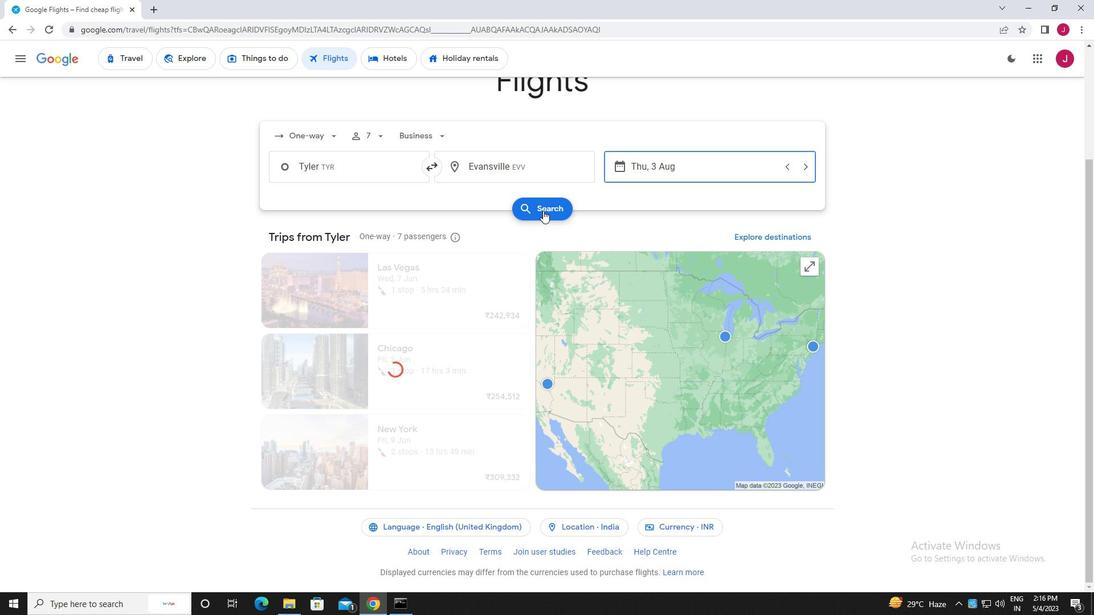 
Action: Mouse pressed left at (553, 209)
Screenshot: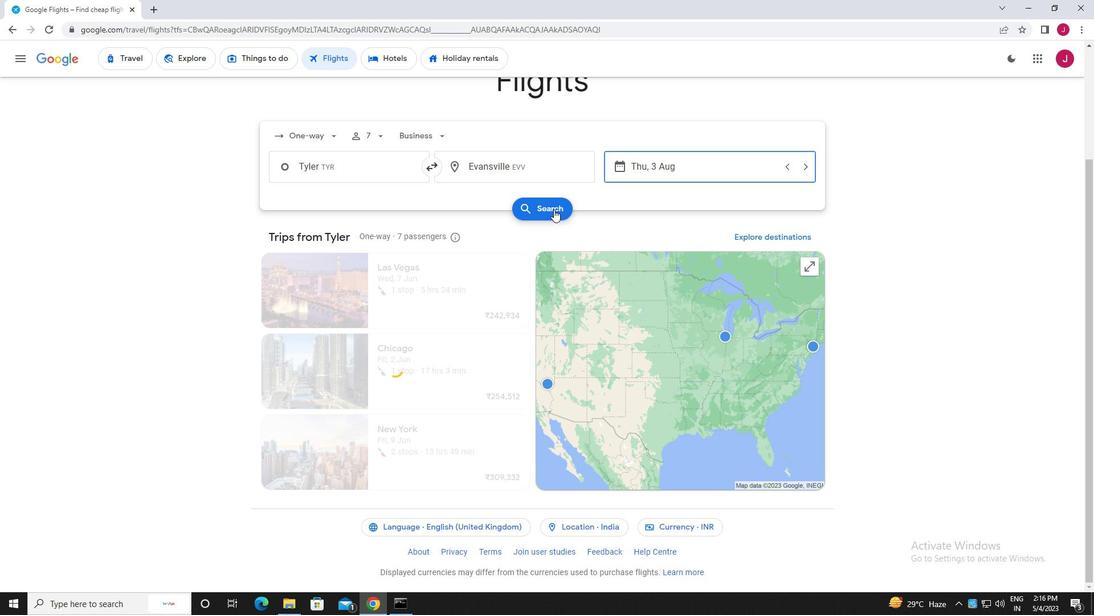 
Action: Mouse moved to (297, 164)
Screenshot: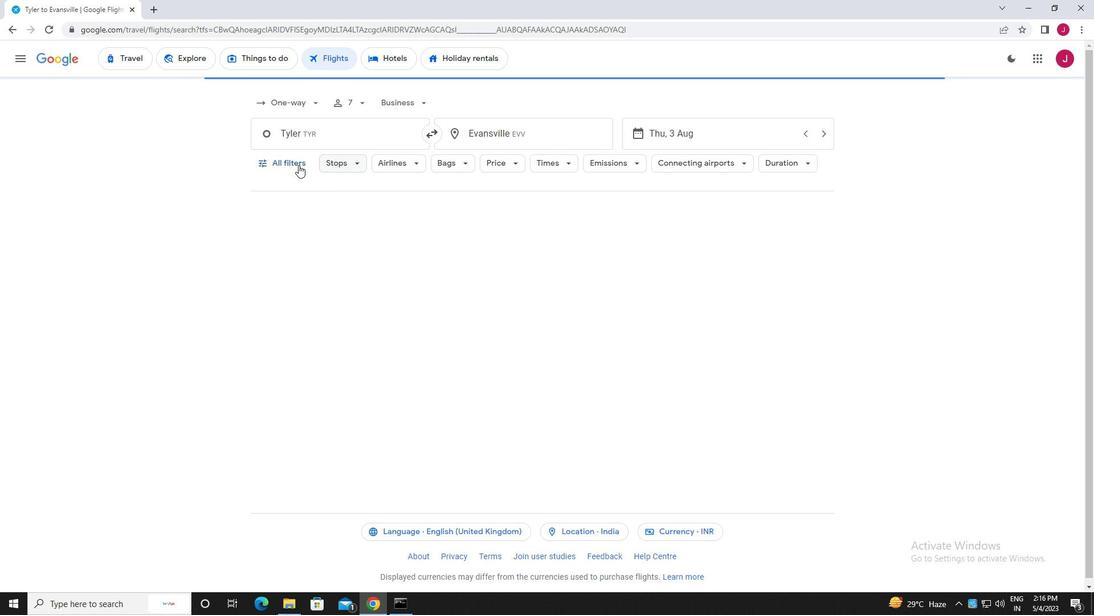 
Action: Mouse pressed left at (297, 164)
Screenshot: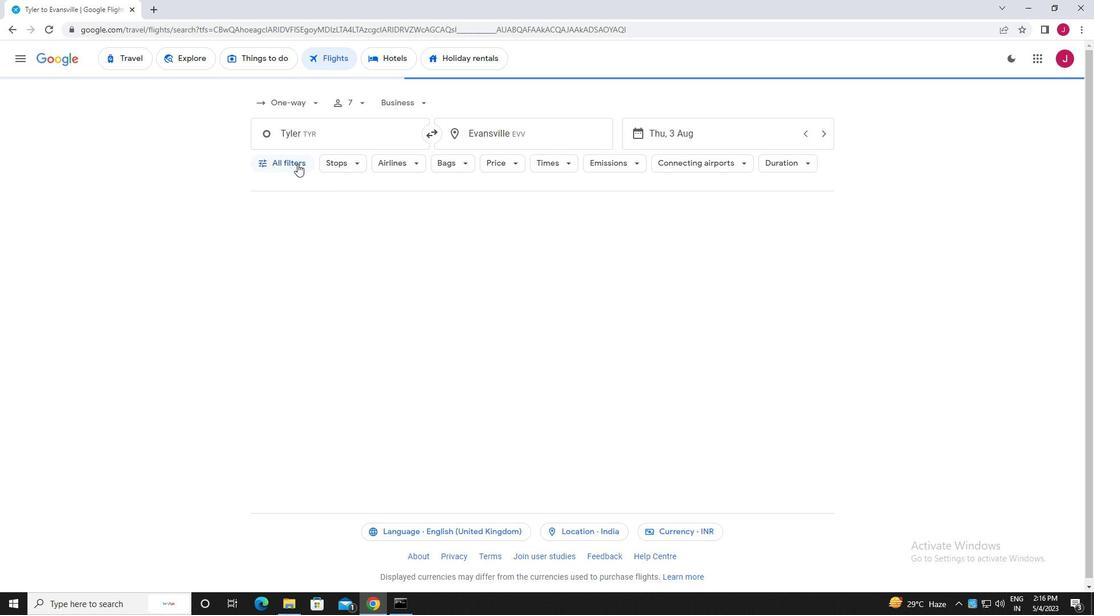 
Action: Mouse moved to (384, 262)
Screenshot: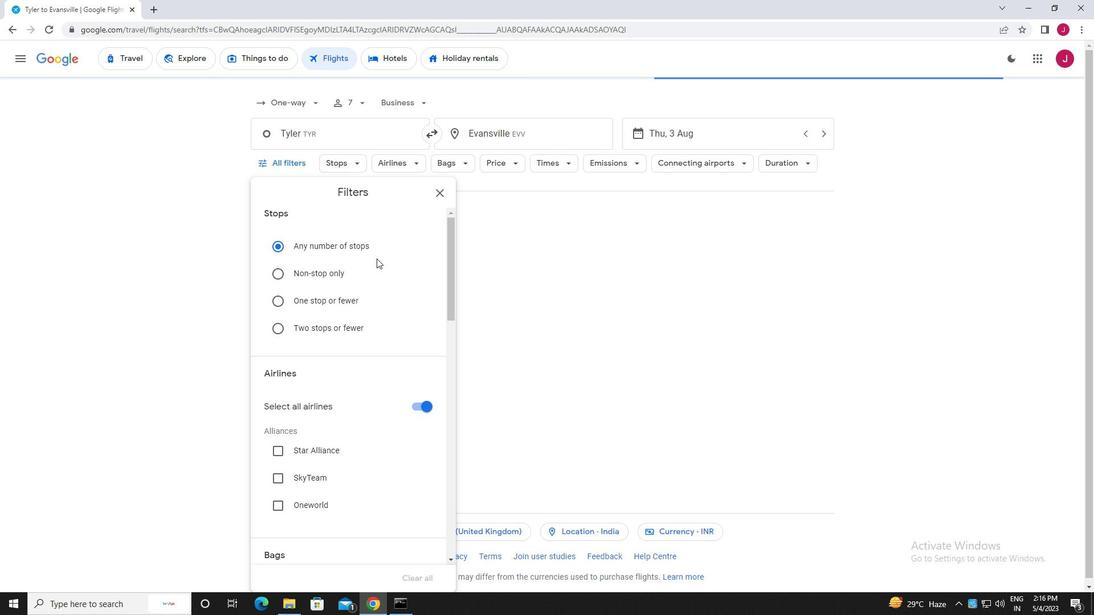 
Action: Mouse scrolled (384, 261) with delta (0, 0)
Screenshot: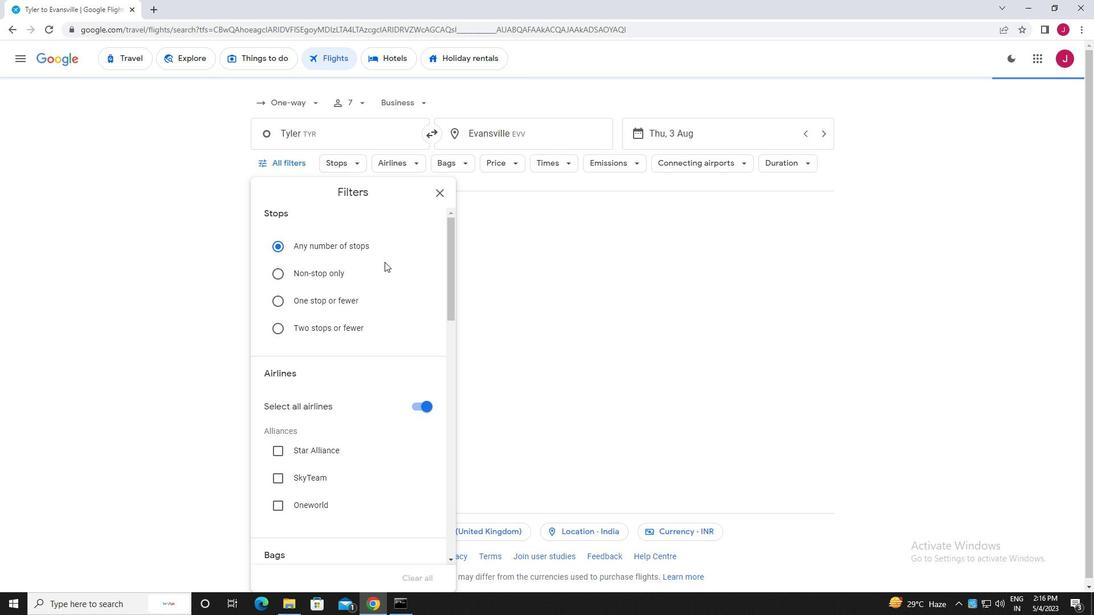 
Action: Mouse scrolled (384, 261) with delta (0, 0)
Screenshot: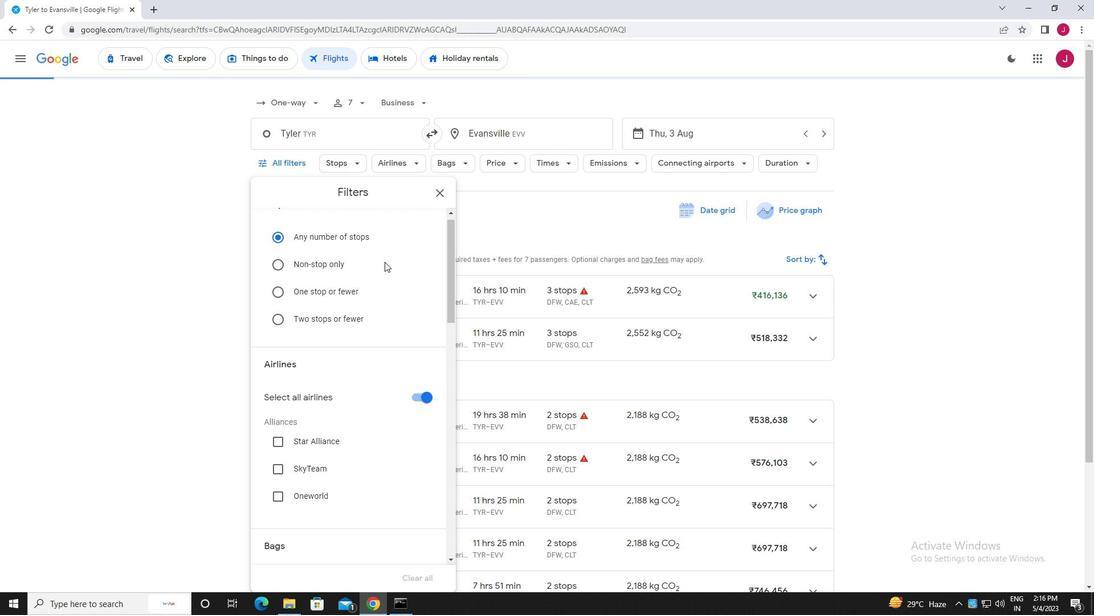 
Action: Mouse moved to (414, 292)
Screenshot: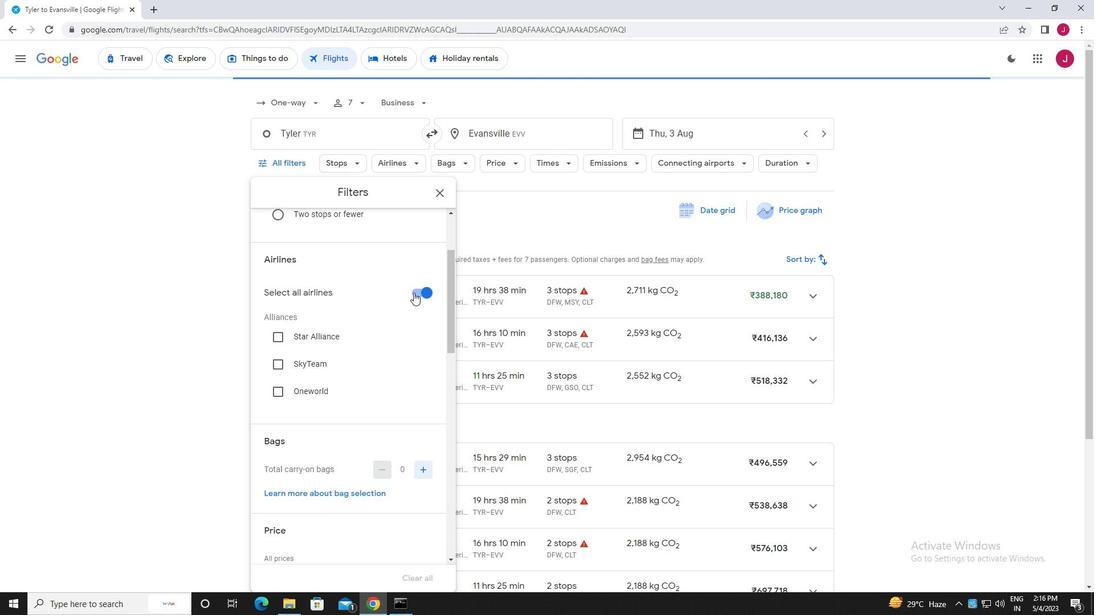 
Action: Mouse pressed left at (414, 292)
Screenshot: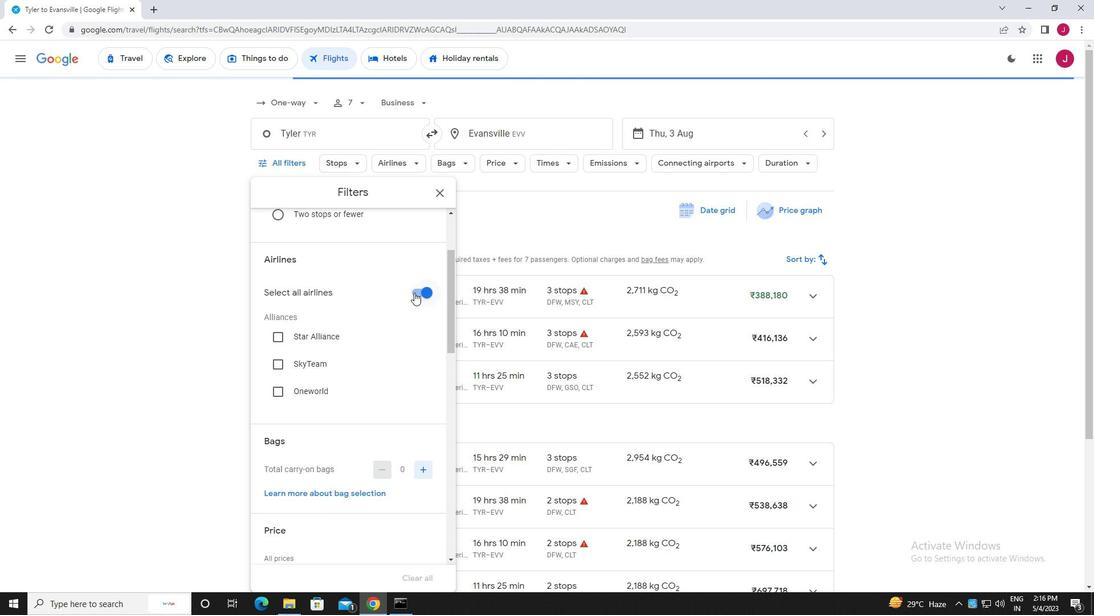 
Action: Mouse moved to (392, 291)
Screenshot: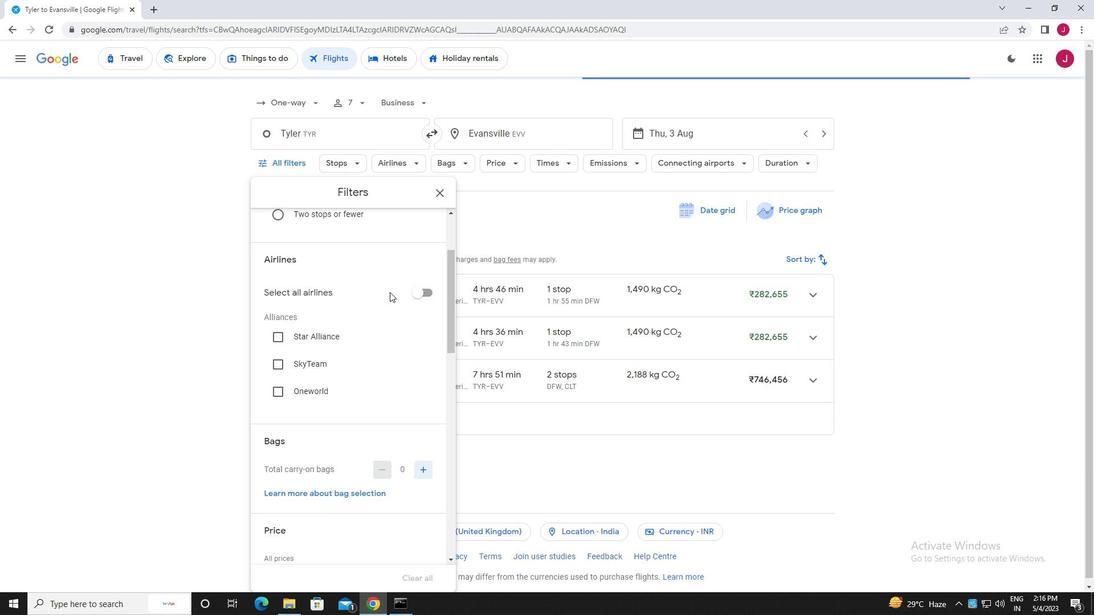 
Action: Mouse scrolled (392, 290) with delta (0, 0)
Screenshot: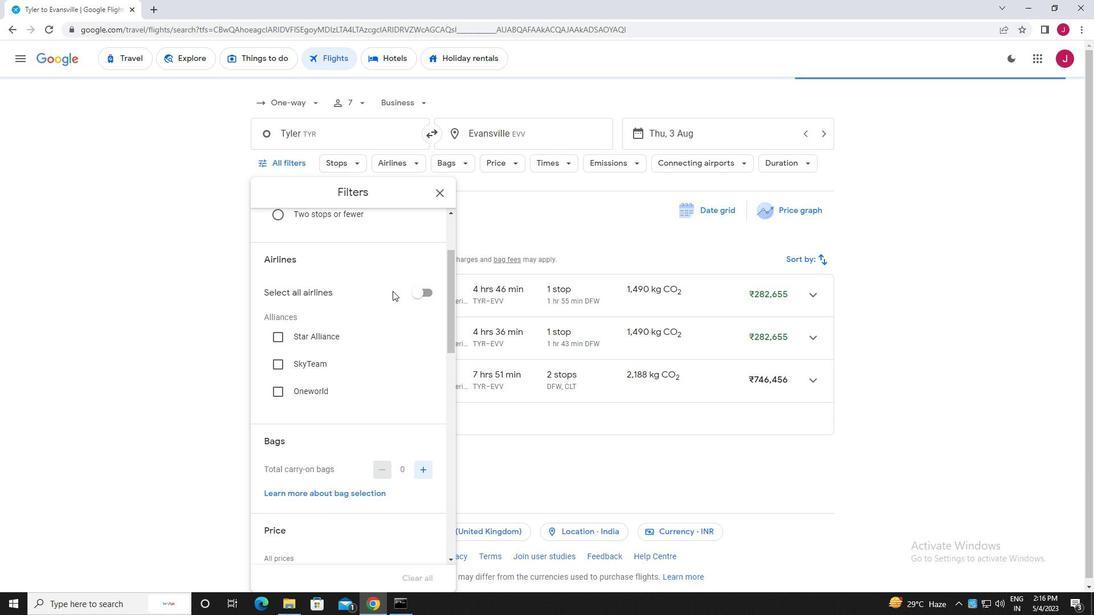 
Action: Mouse scrolled (392, 290) with delta (0, 0)
Screenshot: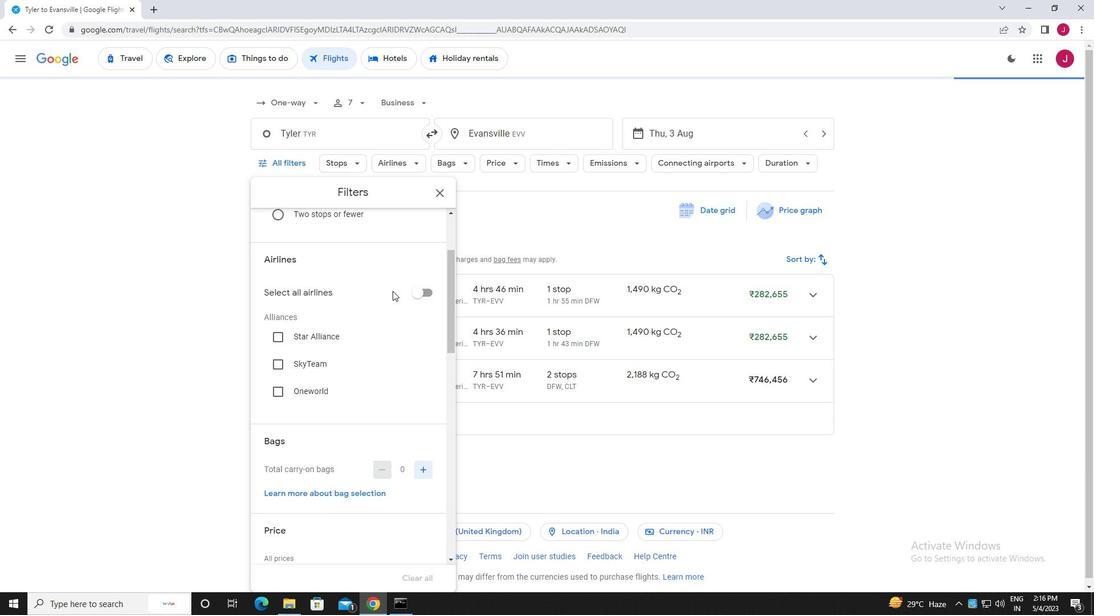 
Action: Mouse scrolled (392, 290) with delta (0, 0)
Screenshot: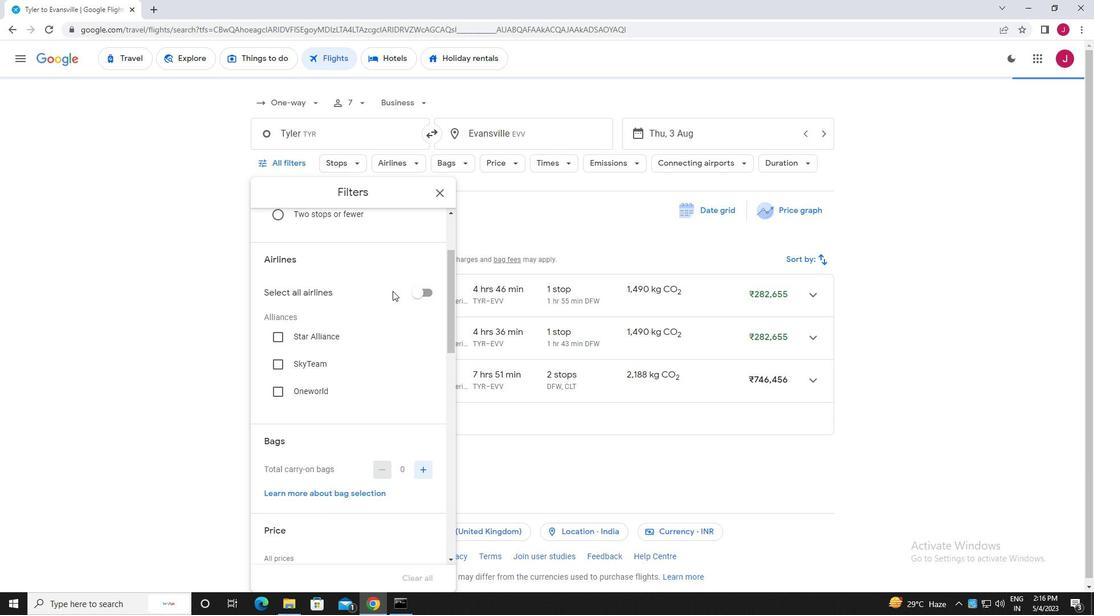 
Action: Mouse scrolled (392, 290) with delta (0, 0)
Screenshot: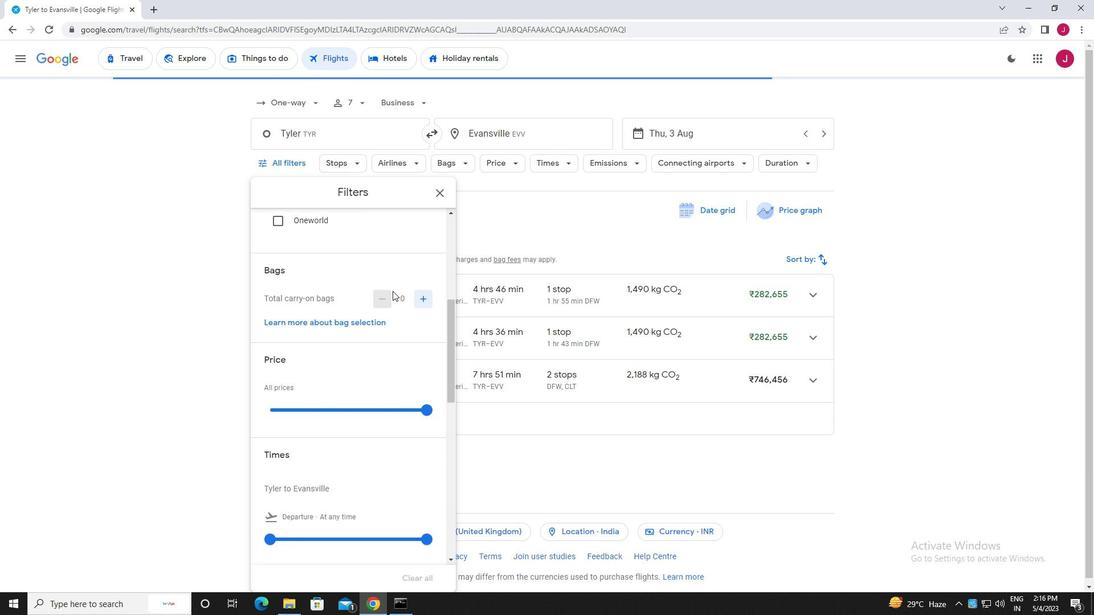 
Action: Mouse scrolled (392, 291) with delta (0, 0)
Screenshot: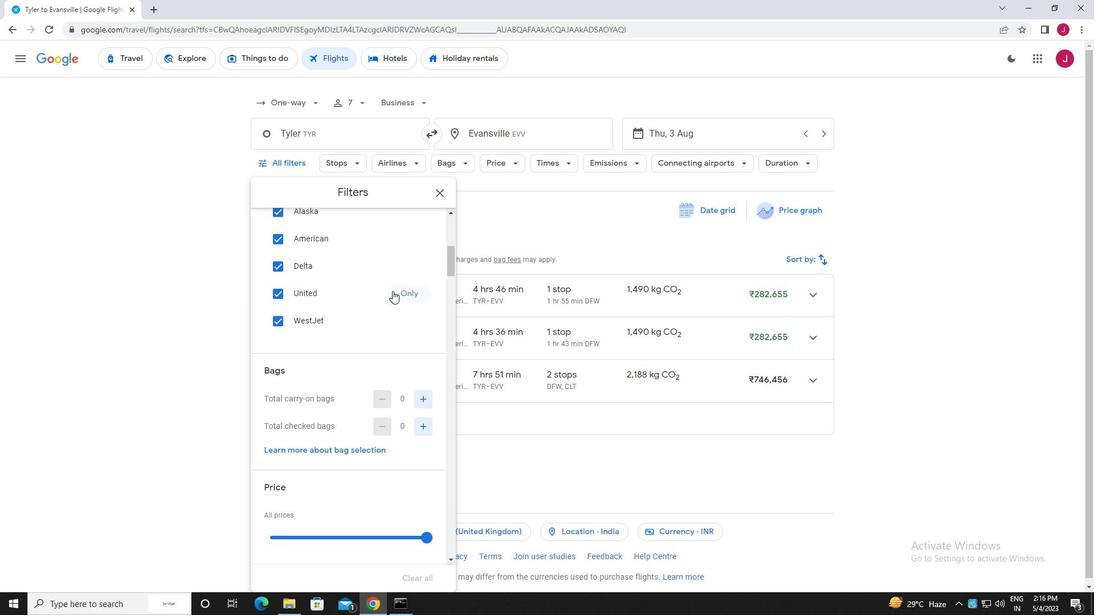 
Action: Mouse scrolled (392, 291) with delta (0, 0)
Screenshot: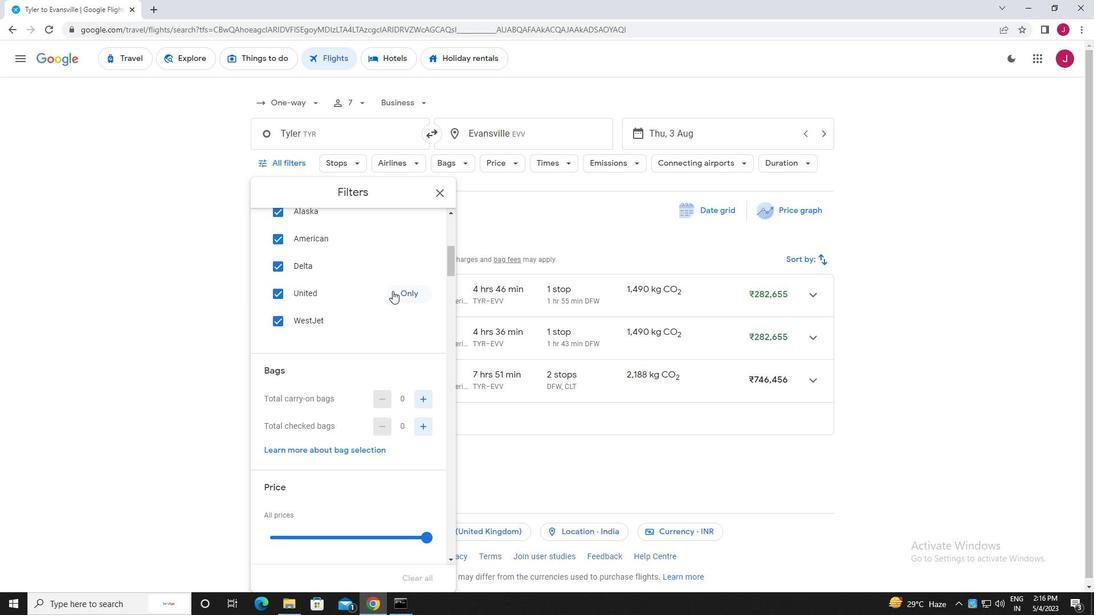 
Action: Mouse scrolled (392, 291) with delta (0, 0)
Screenshot: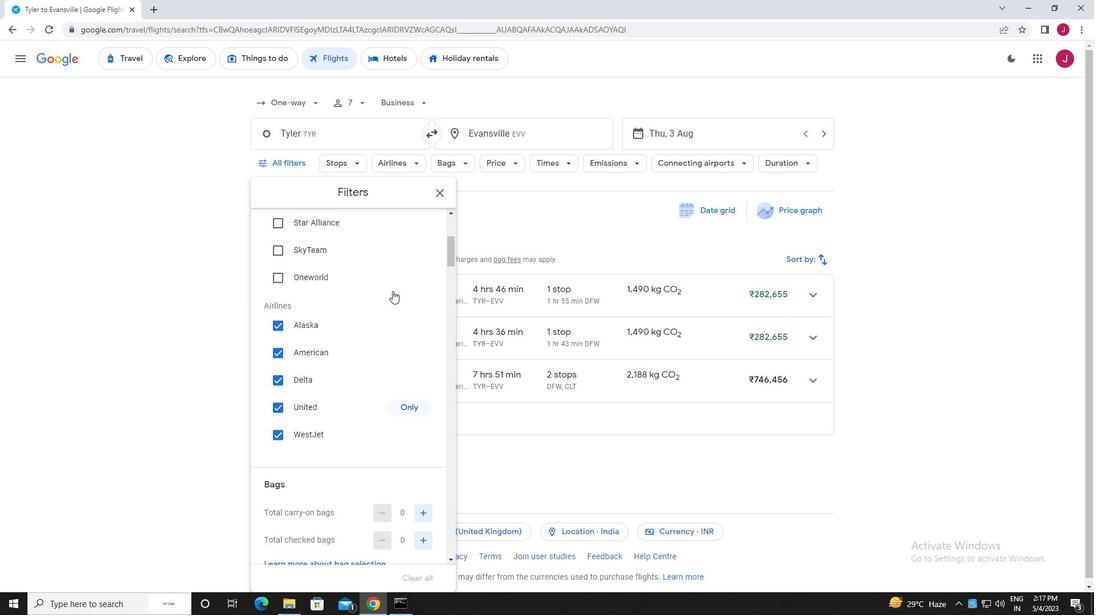 
Action: Mouse scrolled (392, 291) with delta (0, 0)
Screenshot: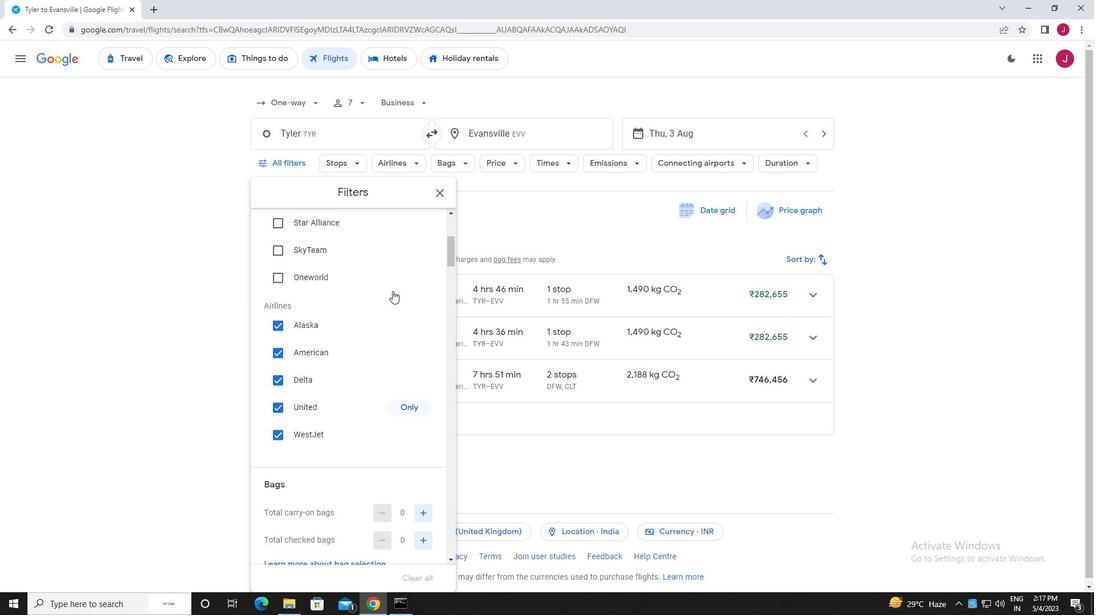 
Action: Mouse scrolled (392, 291) with delta (0, 0)
Screenshot: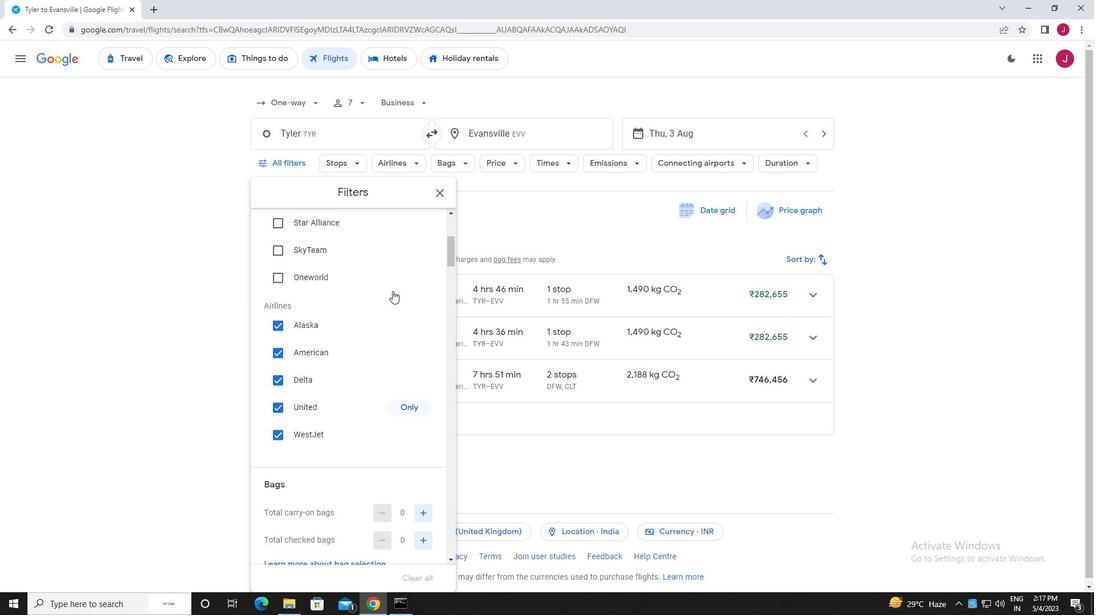 
Action: Mouse scrolled (392, 291) with delta (0, 0)
Screenshot: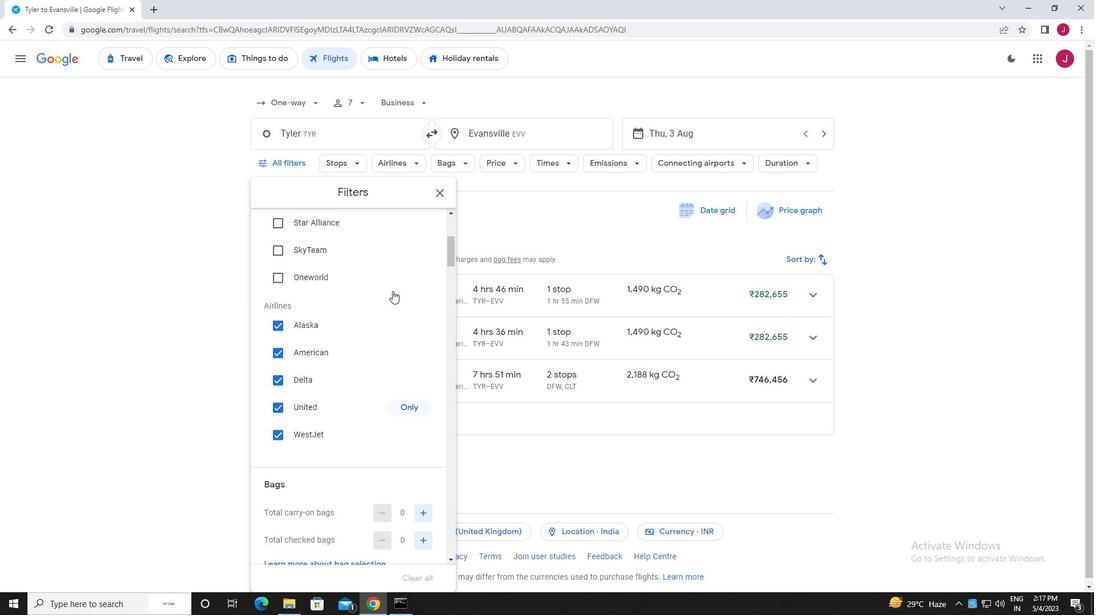 
Action: Mouse moved to (417, 406)
Screenshot: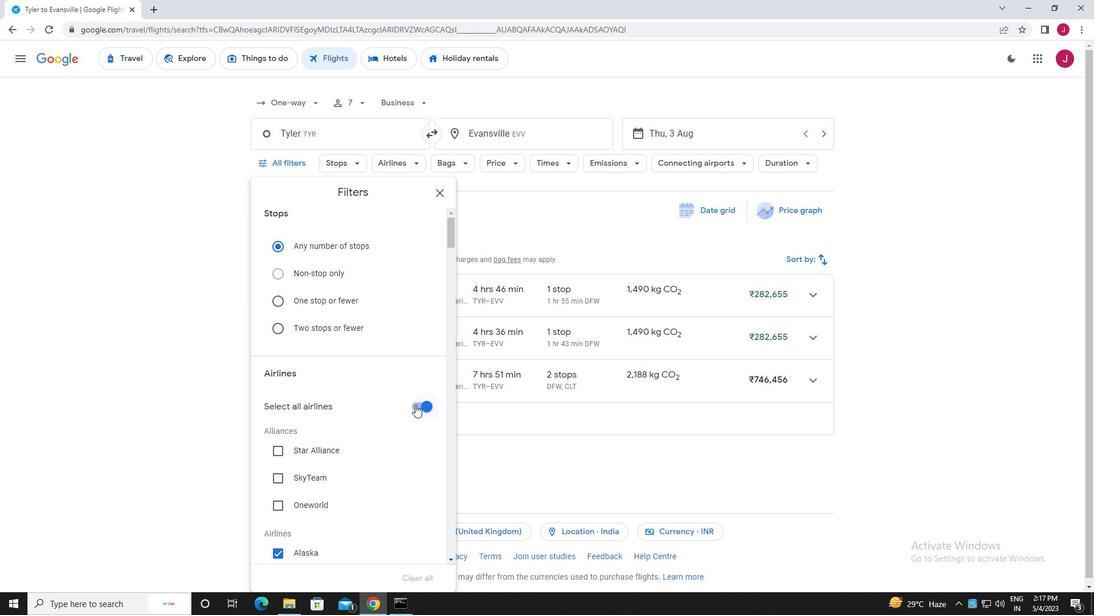 
Action: Mouse pressed left at (417, 406)
Screenshot: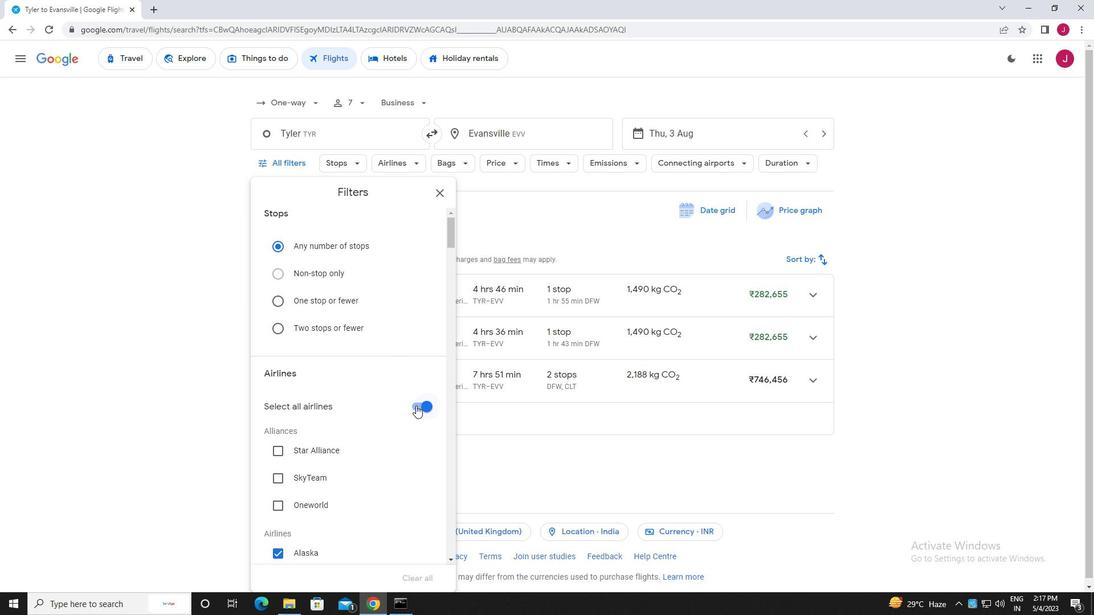 
Action: Mouse moved to (374, 381)
Screenshot: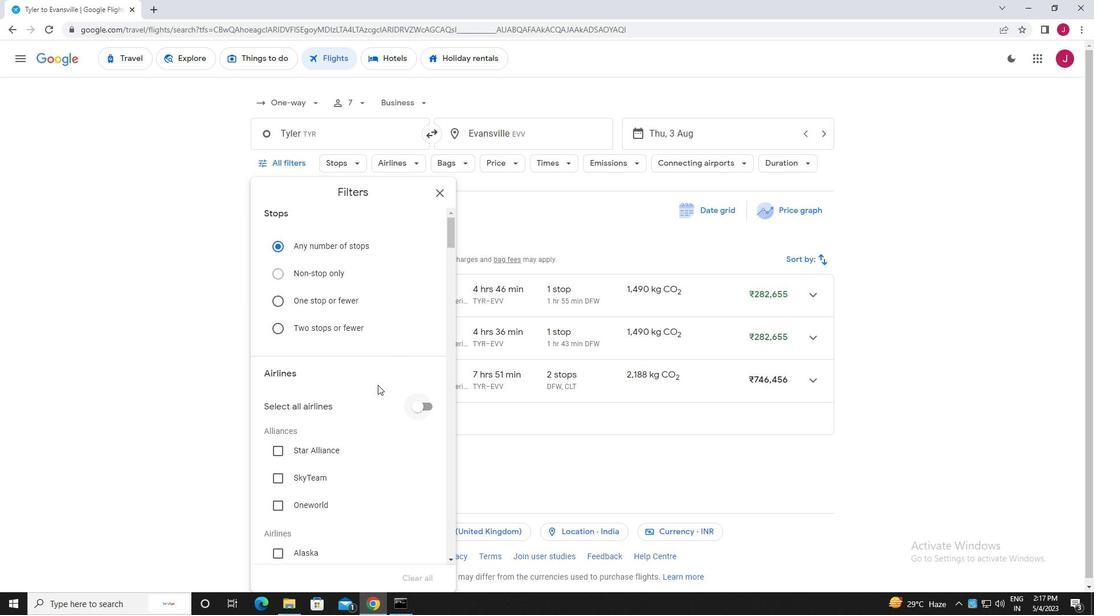 
Action: Mouse scrolled (374, 381) with delta (0, 0)
Screenshot: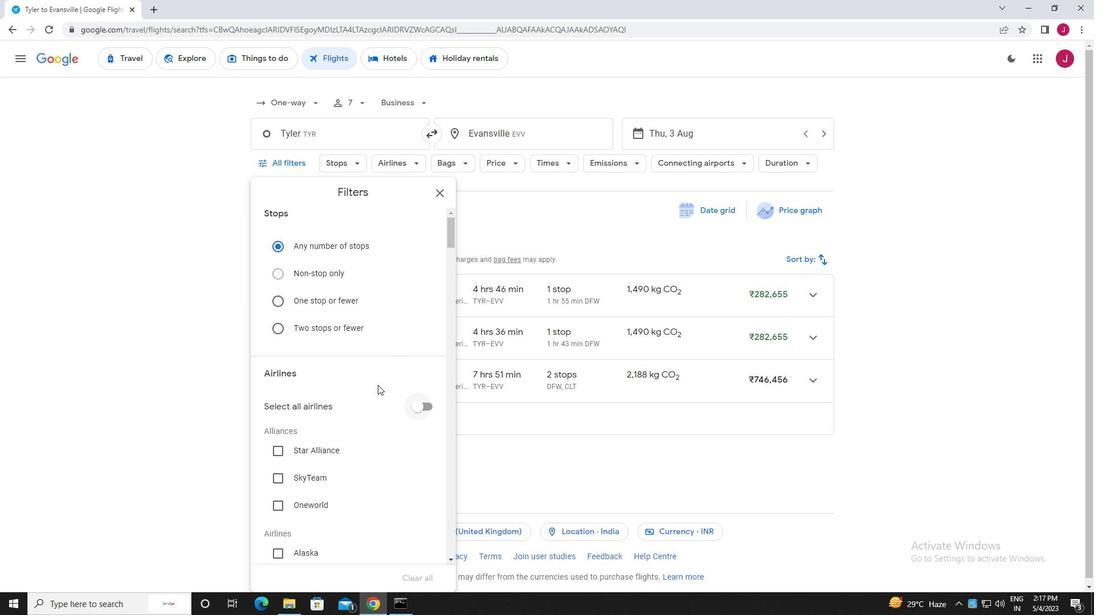 
Action: Mouse moved to (373, 381)
Screenshot: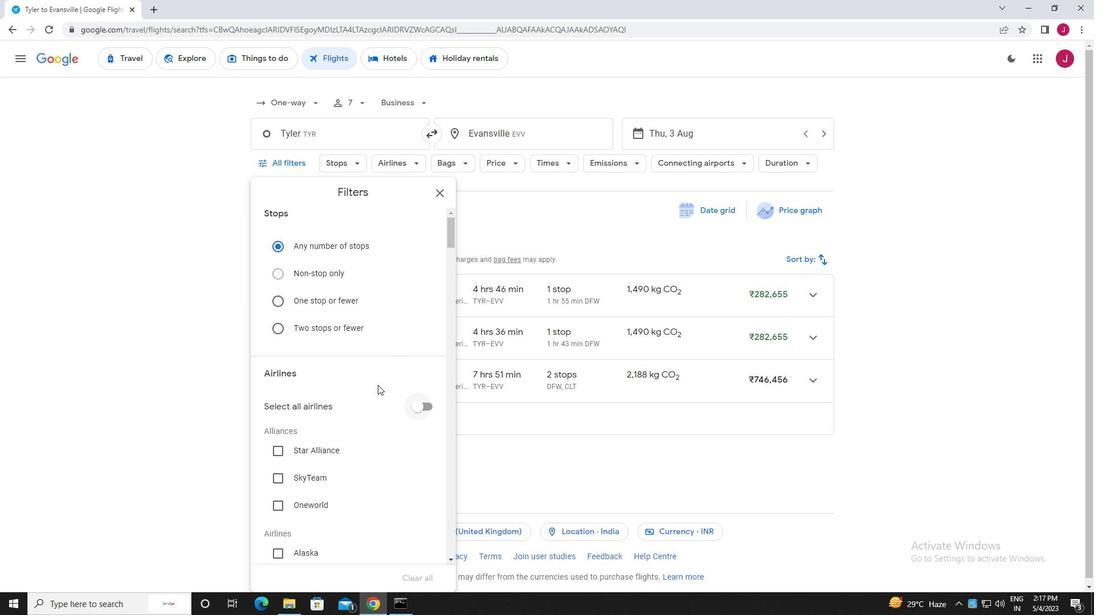 
Action: Mouse scrolled (373, 381) with delta (0, 0)
Screenshot: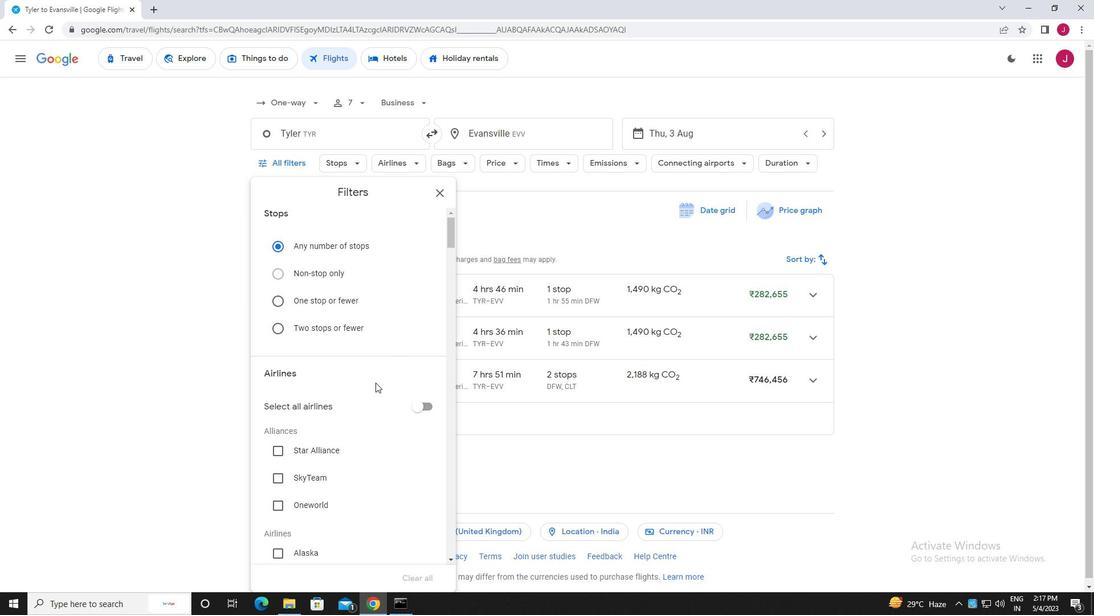 
Action: Mouse scrolled (373, 381) with delta (0, 0)
Screenshot: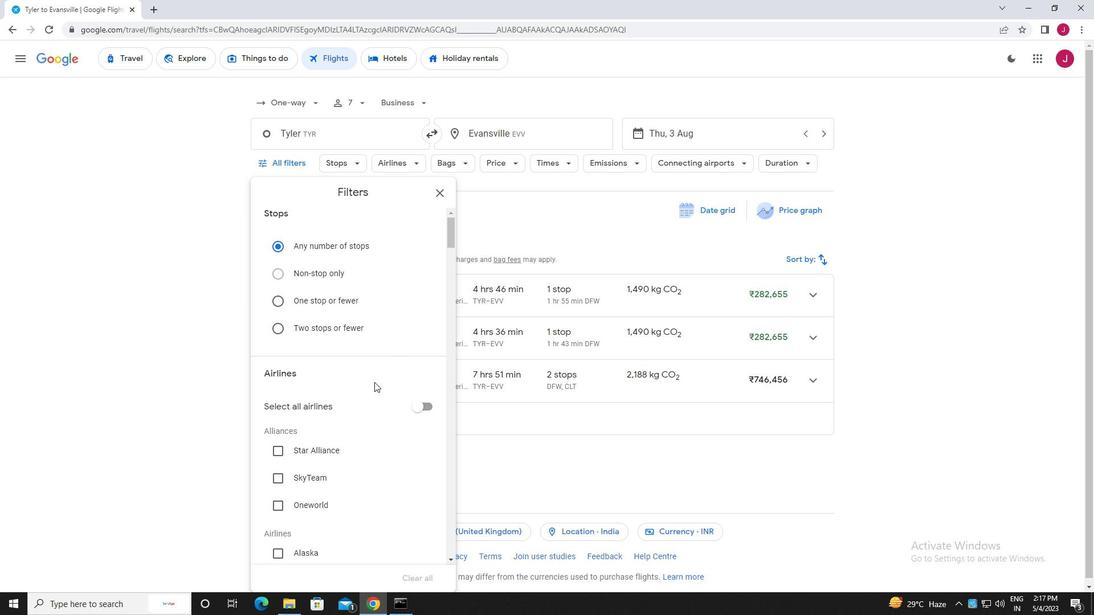 
Action: Mouse scrolled (373, 381) with delta (0, 0)
Screenshot: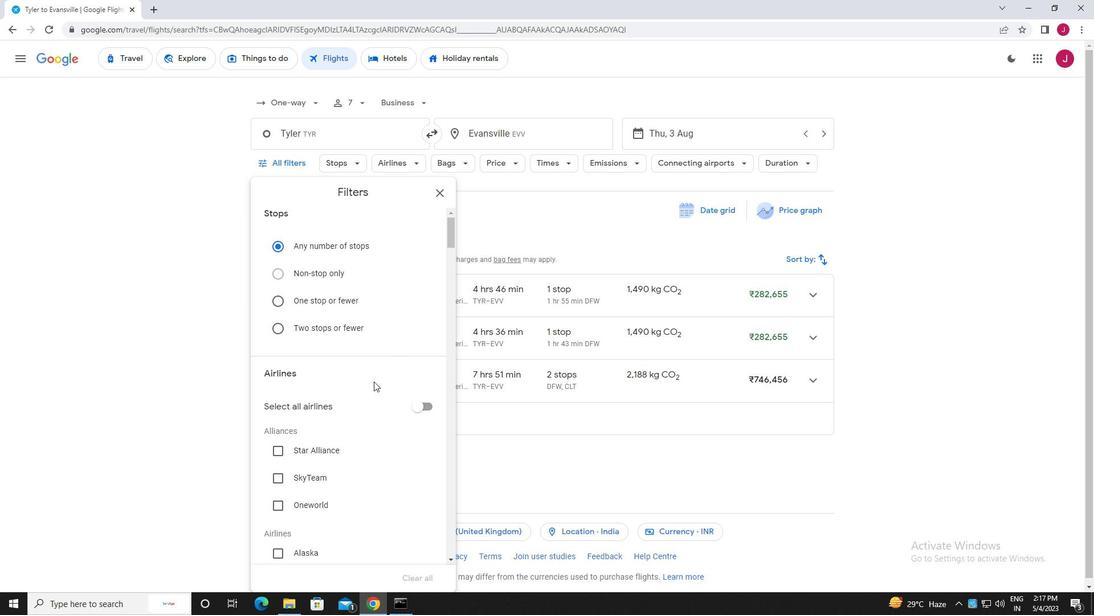 
Action: Mouse moved to (279, 402)
Screenshot: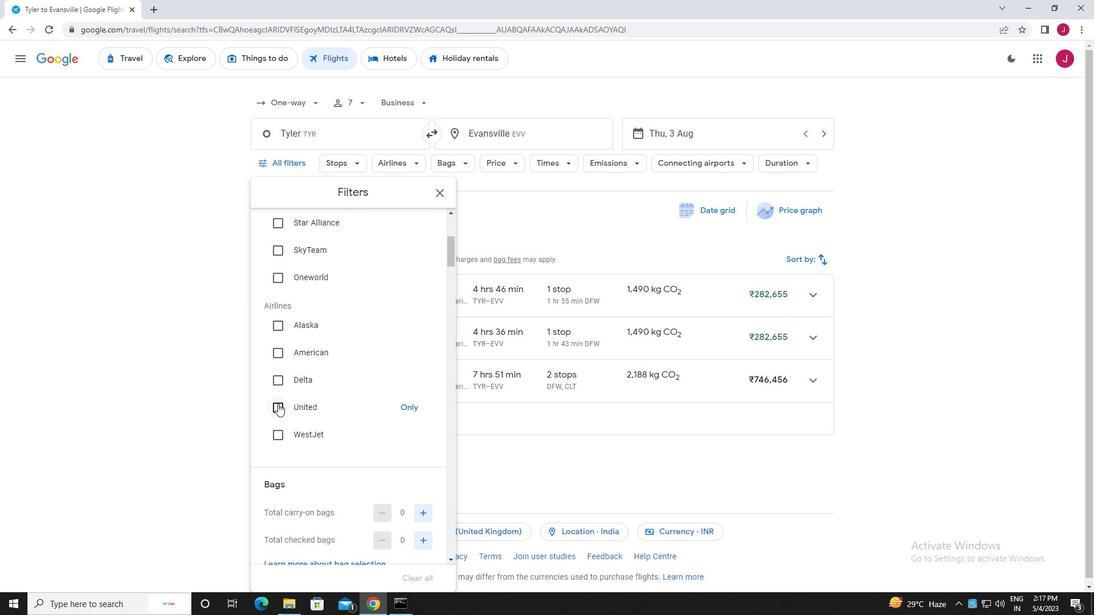 
Action: Mouse pressed left at (279, 402)
Screenshot: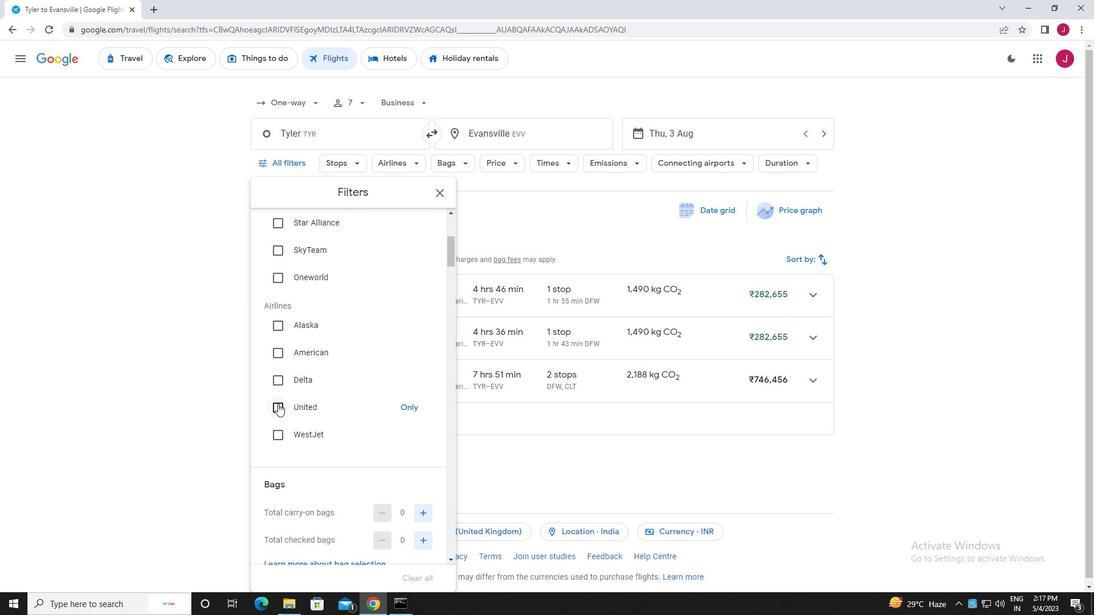 
Action: Mouse moved to (337, 390)
Screenshot: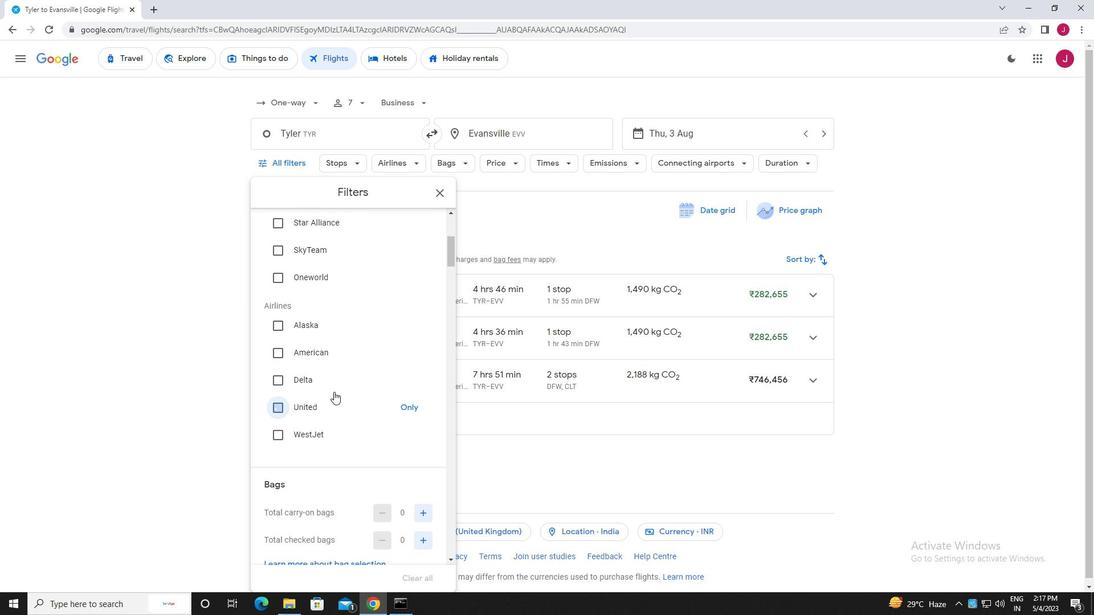
Action: Mouse scrolled (337, 389) with delta (0, 0)
Screenshot: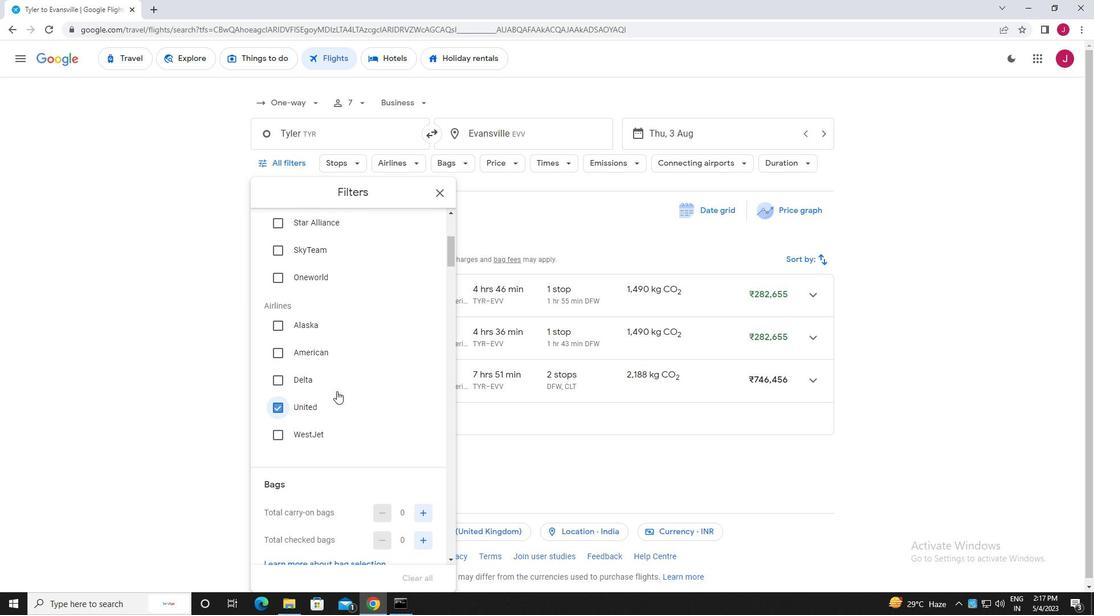 
Action: Mouse scrolled (337, 389) with delta (0, 0)
Screenshot: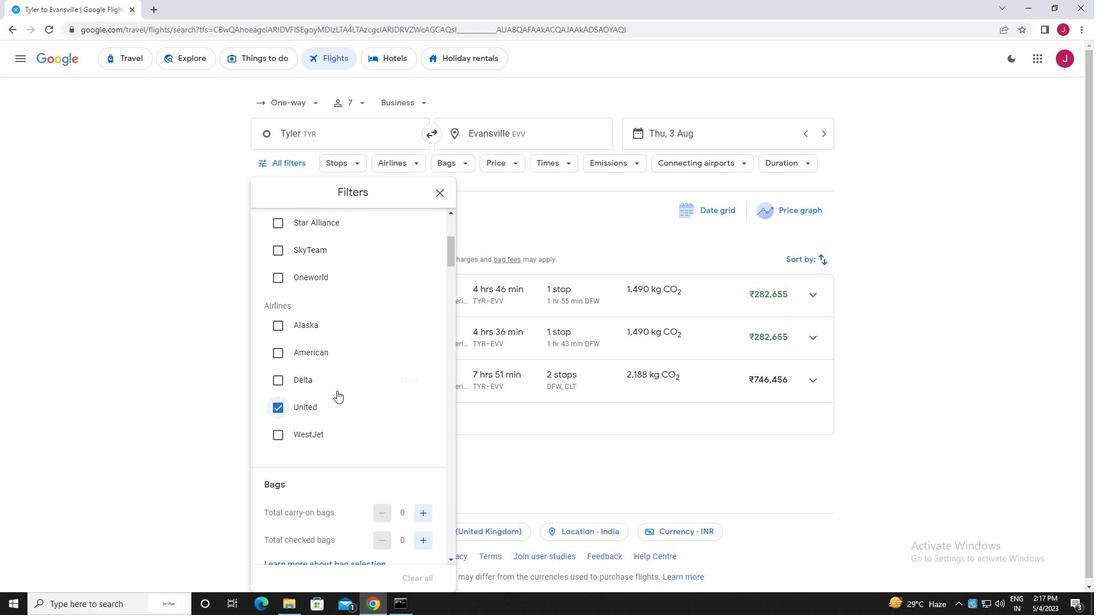 
Action: Mouse scrolled (337, 389) with delta (0, 0)
Screenshot: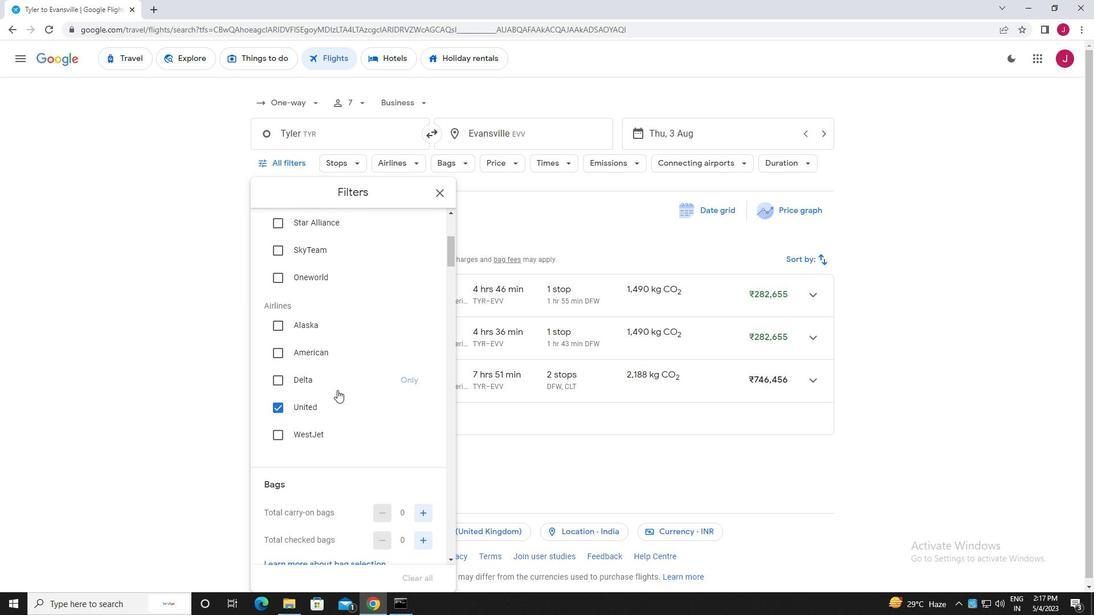 
Action: Mouse scrolled (337, 389) with delta (0, 0)
Screenshot: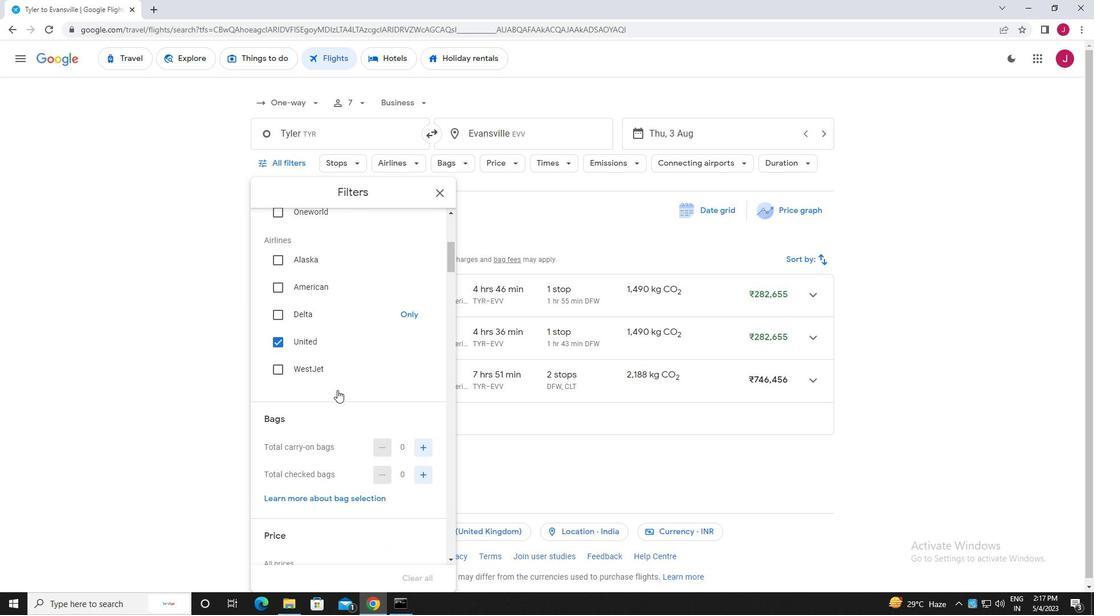 
Action: Mouse scrolled (337, 389) with delta (0, 0)
Screenshot: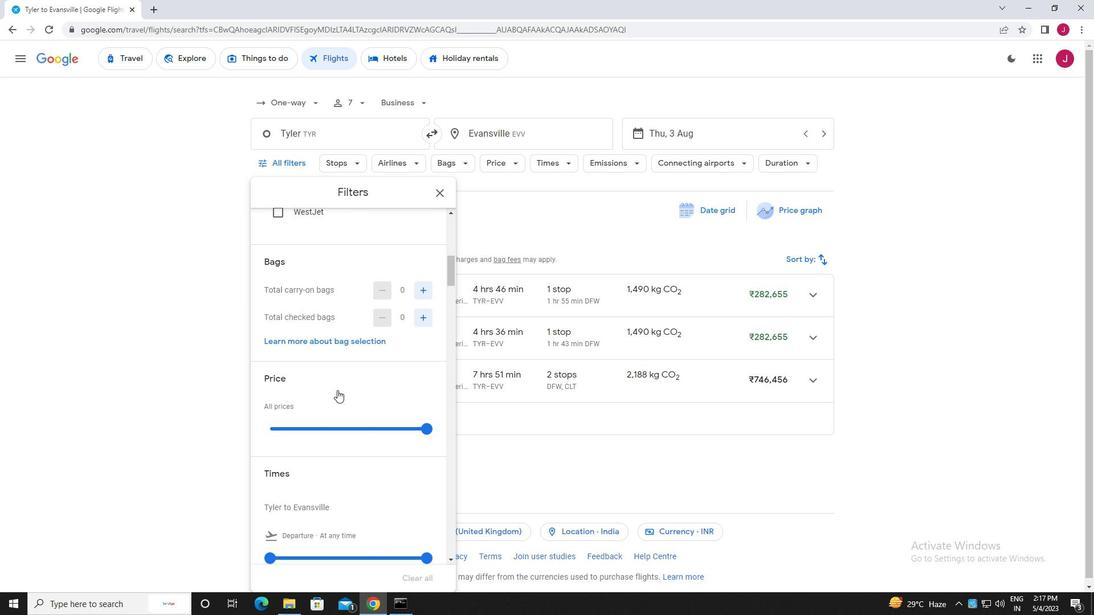
Action: Mouse moved to (426, 230)
Screenshot: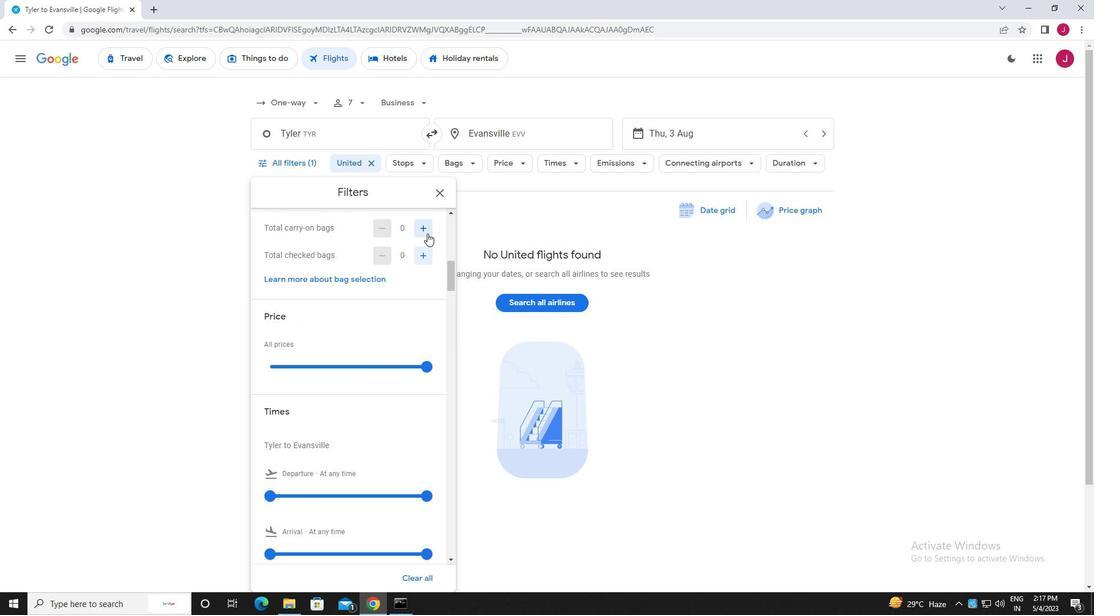 
Action: Mouse pressed left at (426, 230)
Screenshot: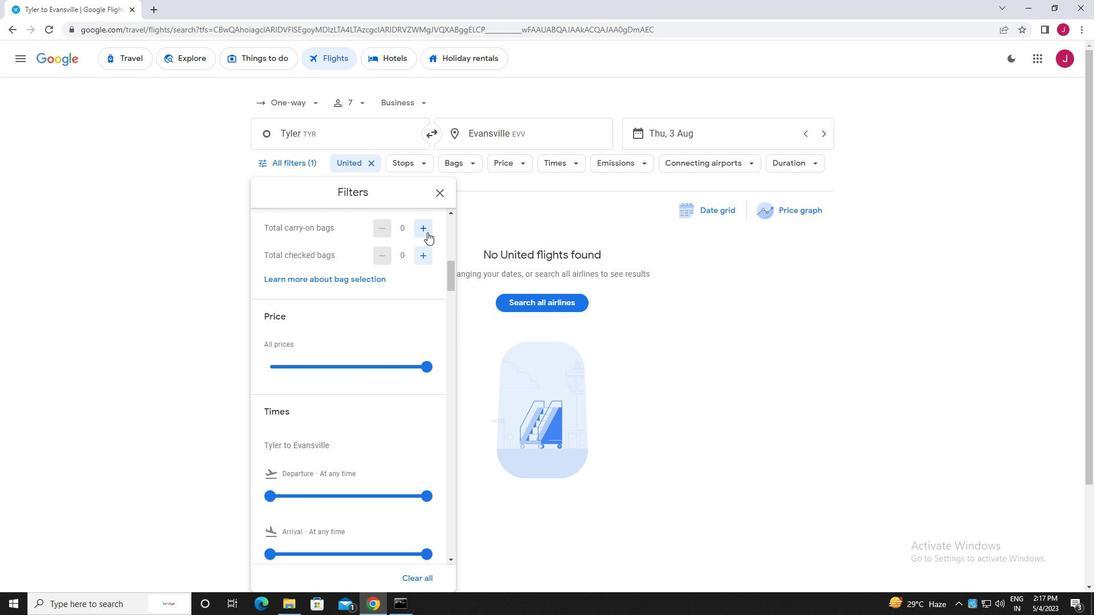 
Action: Mouse pressed left at (426, 230)
Screenshot: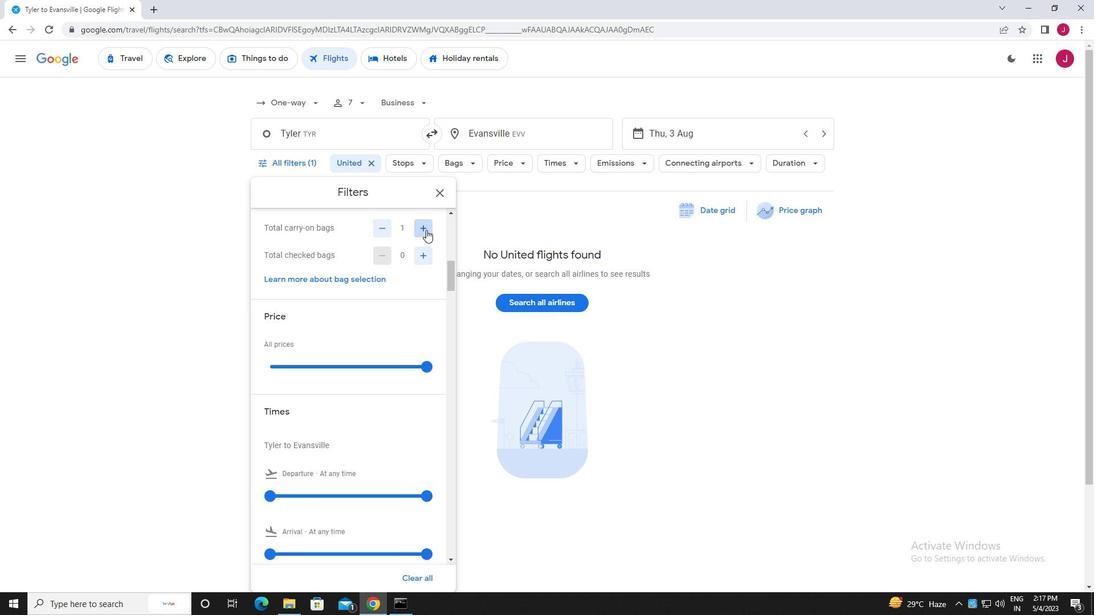 
Action: Mouse moved to (426, 257)
Screenshot: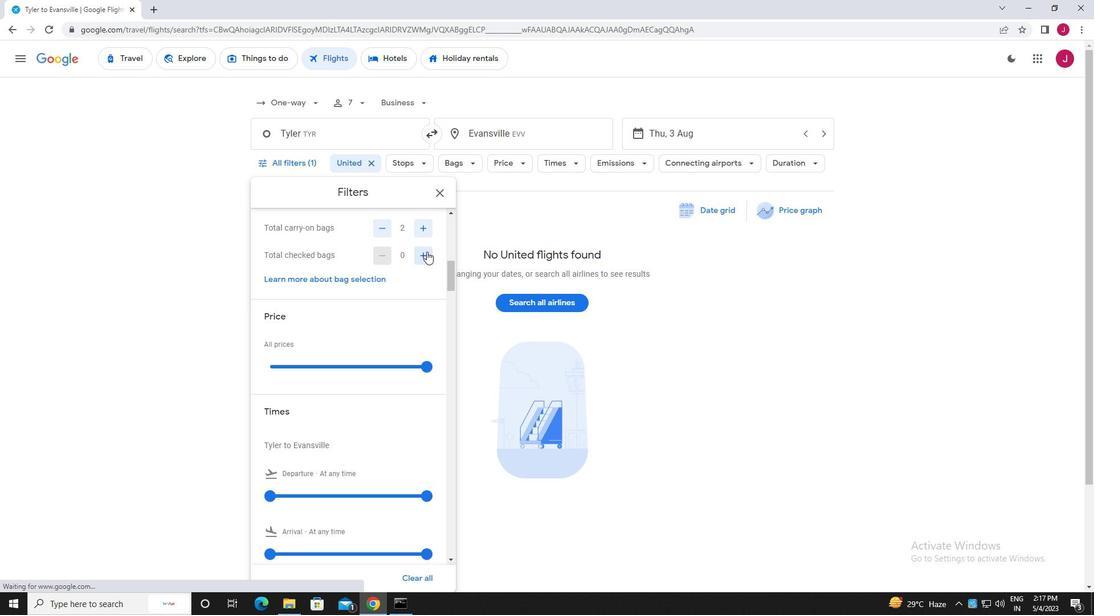
Action: Mouse pressed left at (426, 257)
Screenshot: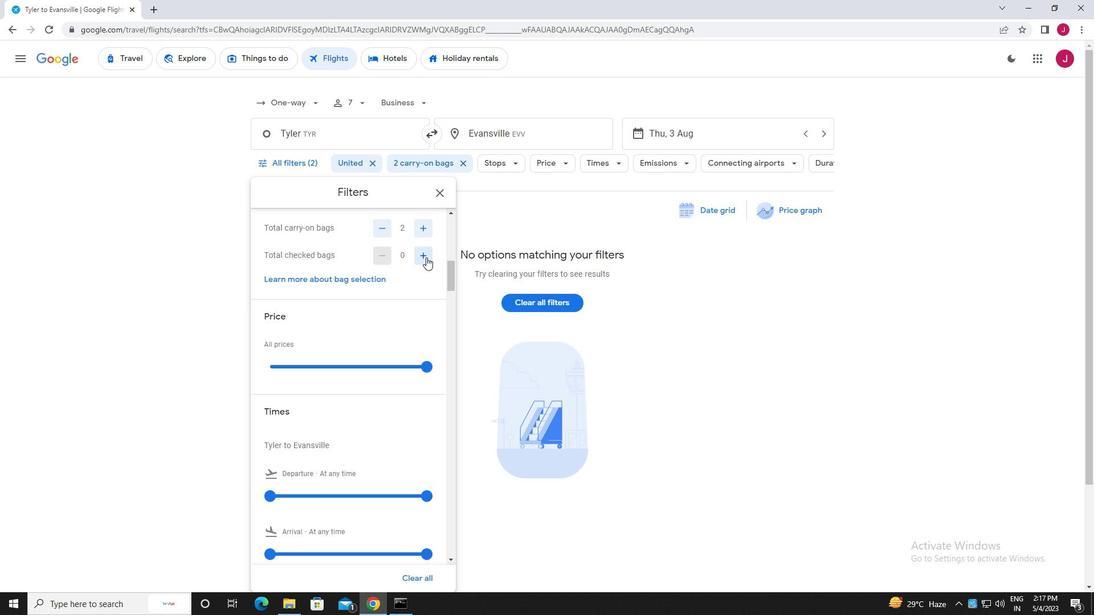 
Action: Mouse pressed left at (426, 257)
Screenshot: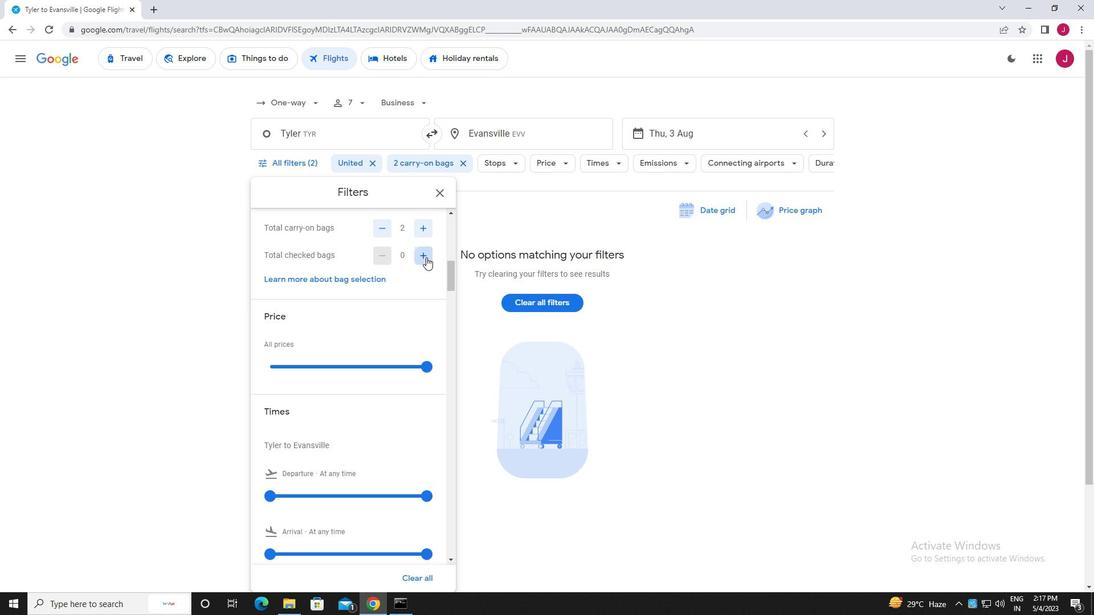 
Action: Mouse pressed left at (426, 257)
Screenshot: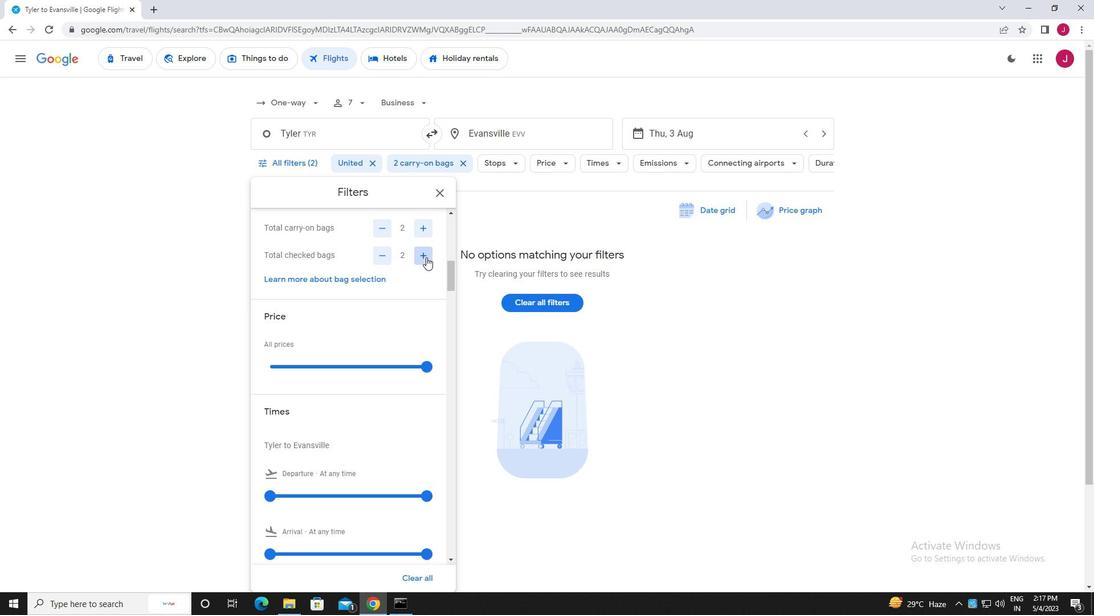 
Action: Mouse pressed left at (426, 257)
Screenshot: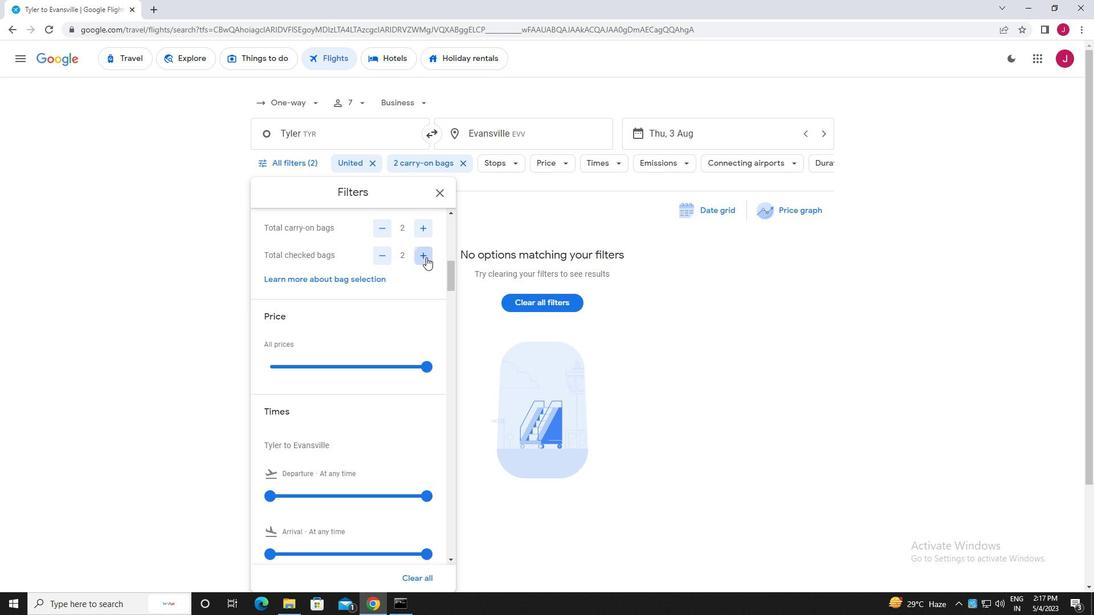 
Action: Mouse pressed left at (426, 257)
Screenshot: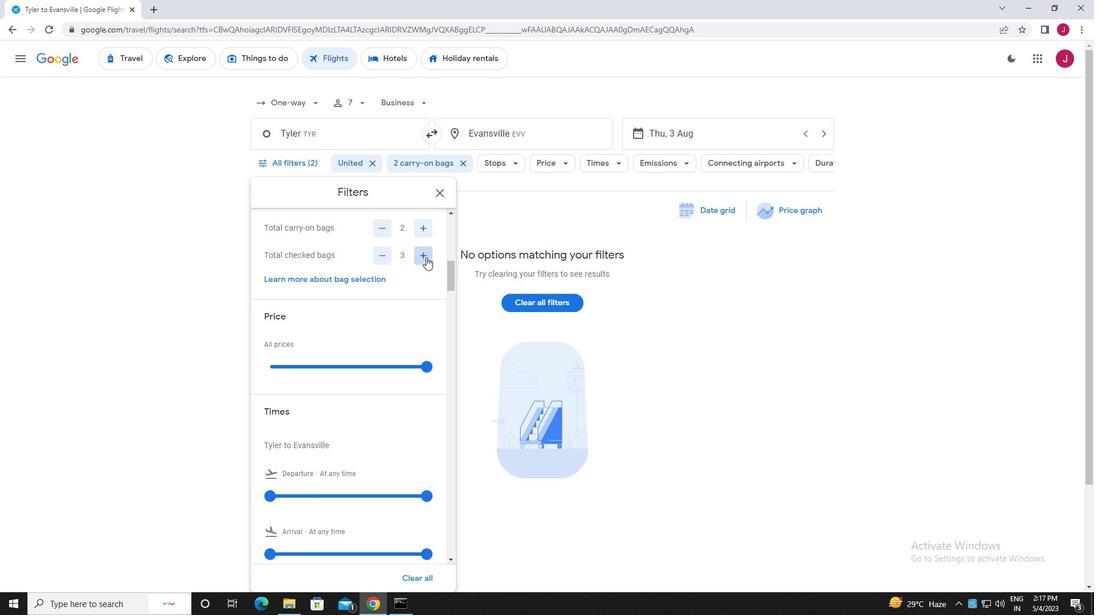 
Action: Mouse pressed left at (426, 257)
Screenshot: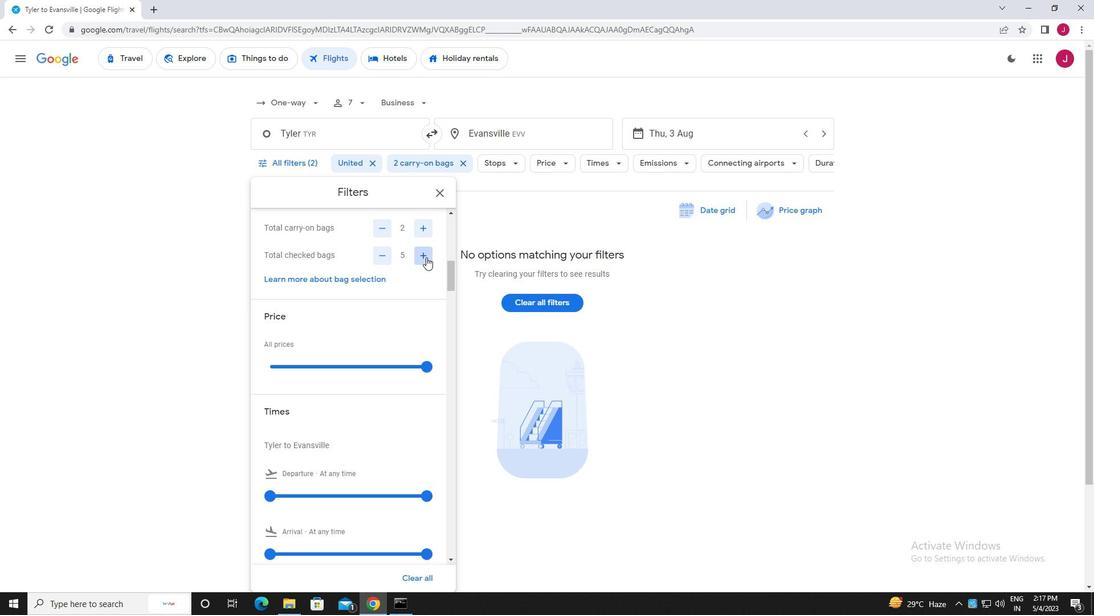 
Action: Mouse pressed left at (426, 257)
Screenshot: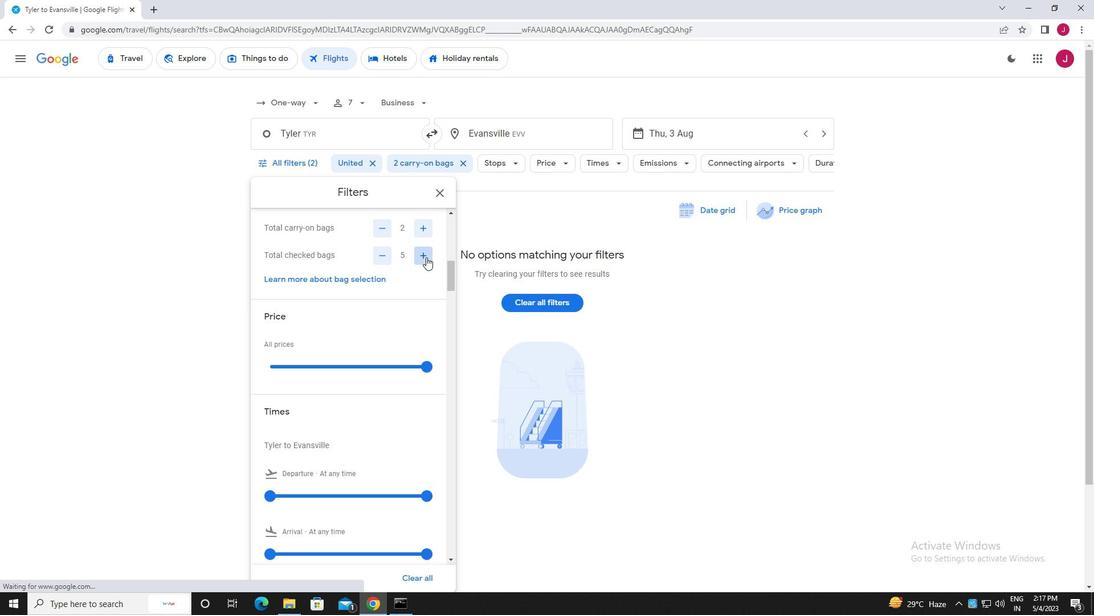 
Action: Mouse moved to (396, 283)
Screenshot: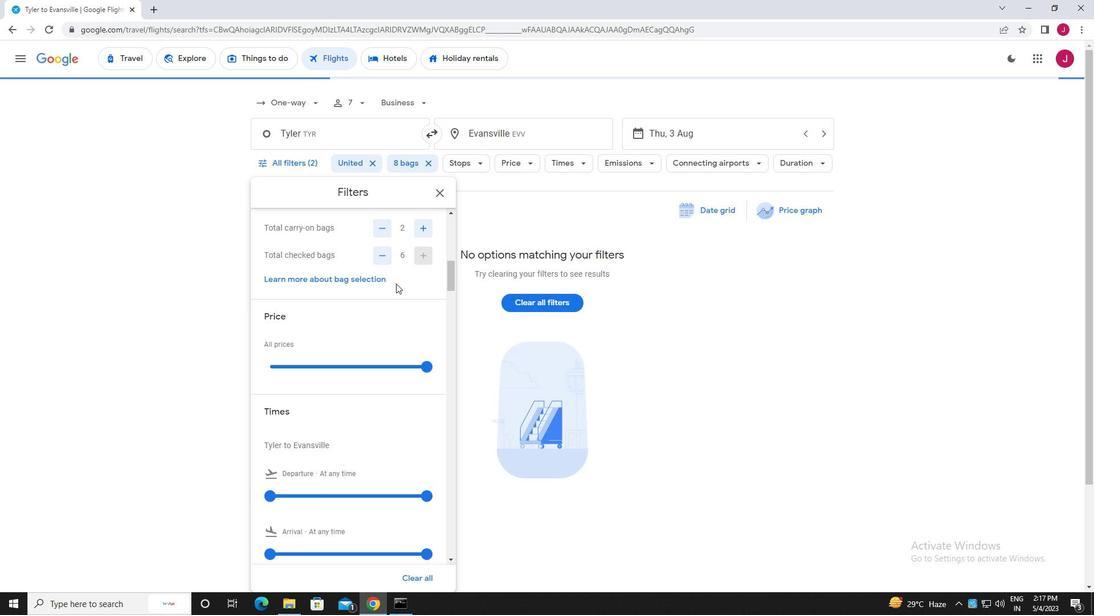 
Action: Mouse scrolled (396, 283) with delta (0, 0)
Screenshot: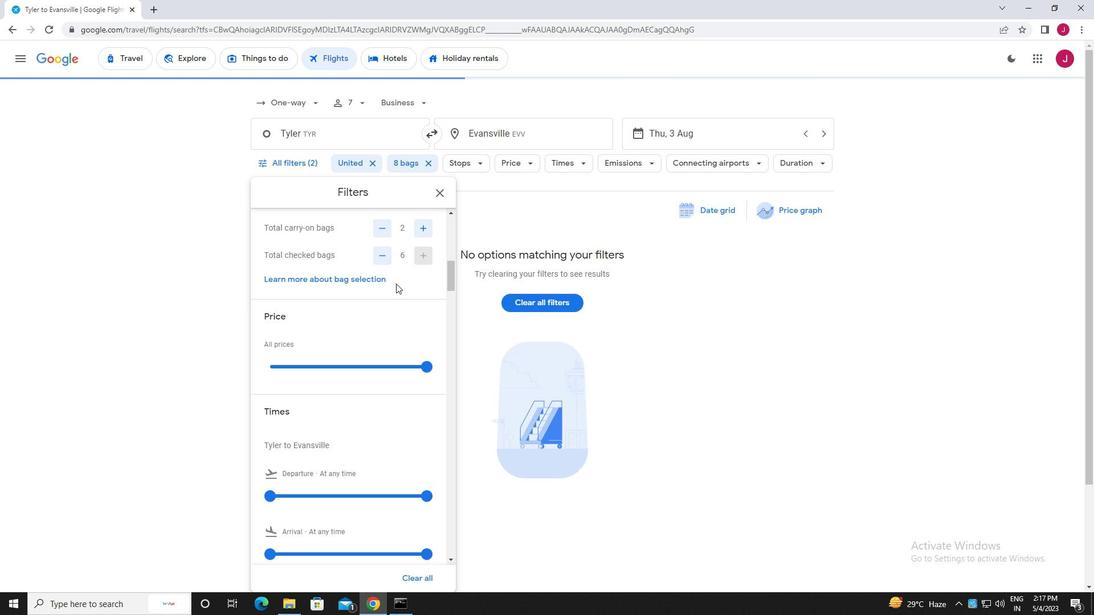 
Action: Mouse moved to (425, 311)
Screenshot: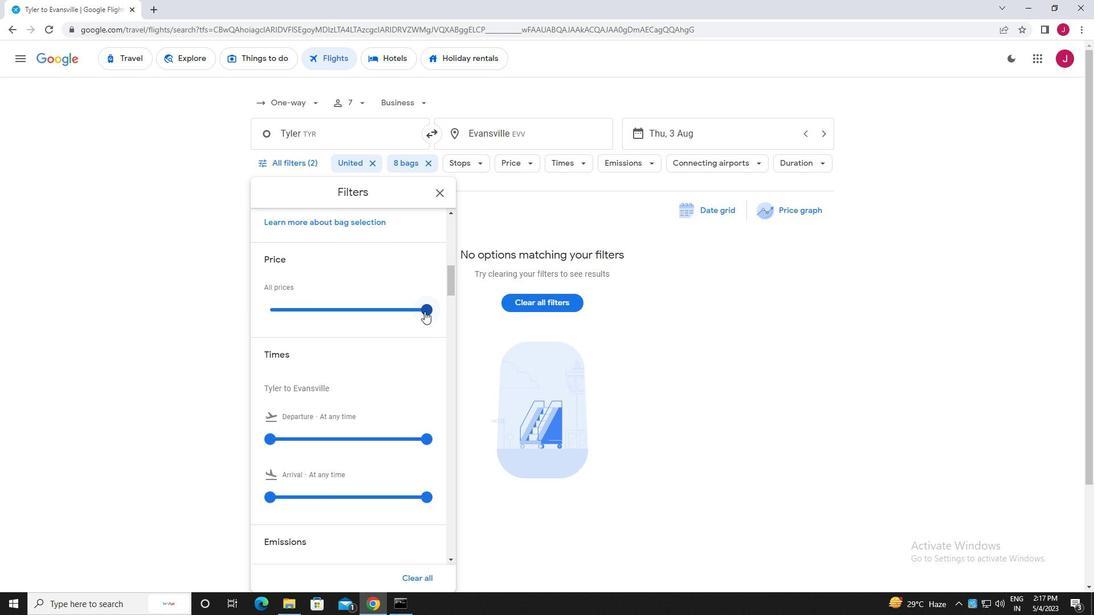 
Action: Mouse pressed left at (425, 311)
Screenshot: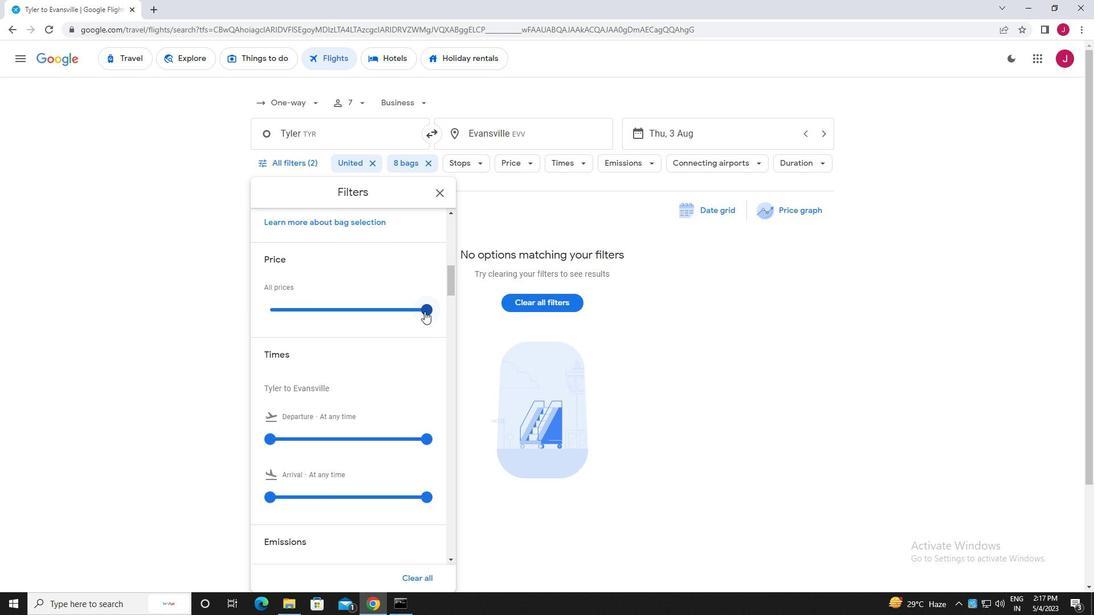 
Action: Mouse moved to (316, 290)
Screenshot: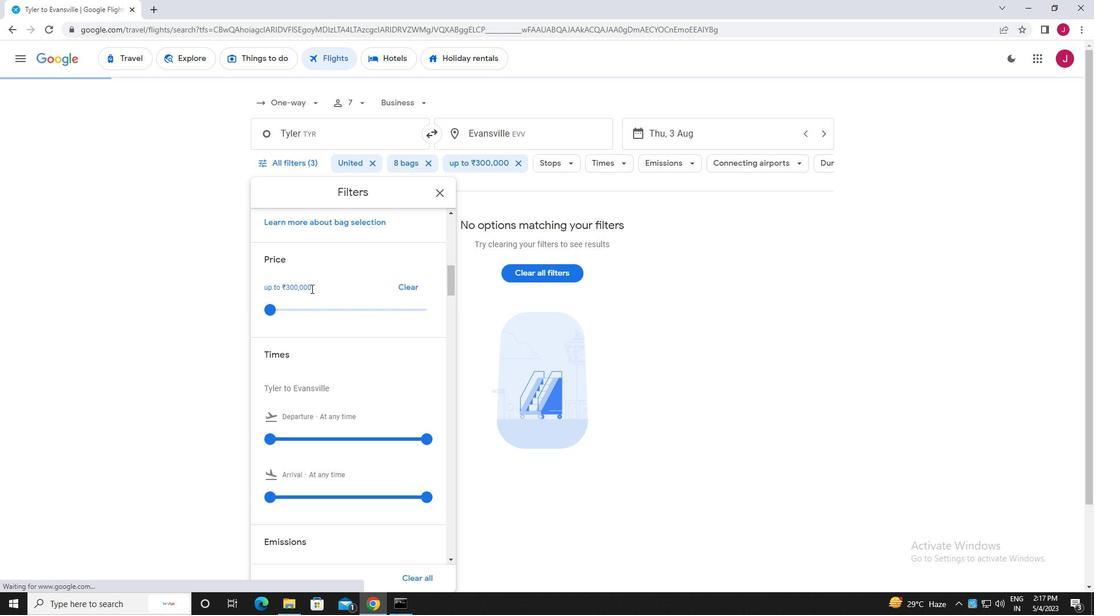 
Action: Mouse scrolled (316, 289) with delta (0, 0)
Screenshot: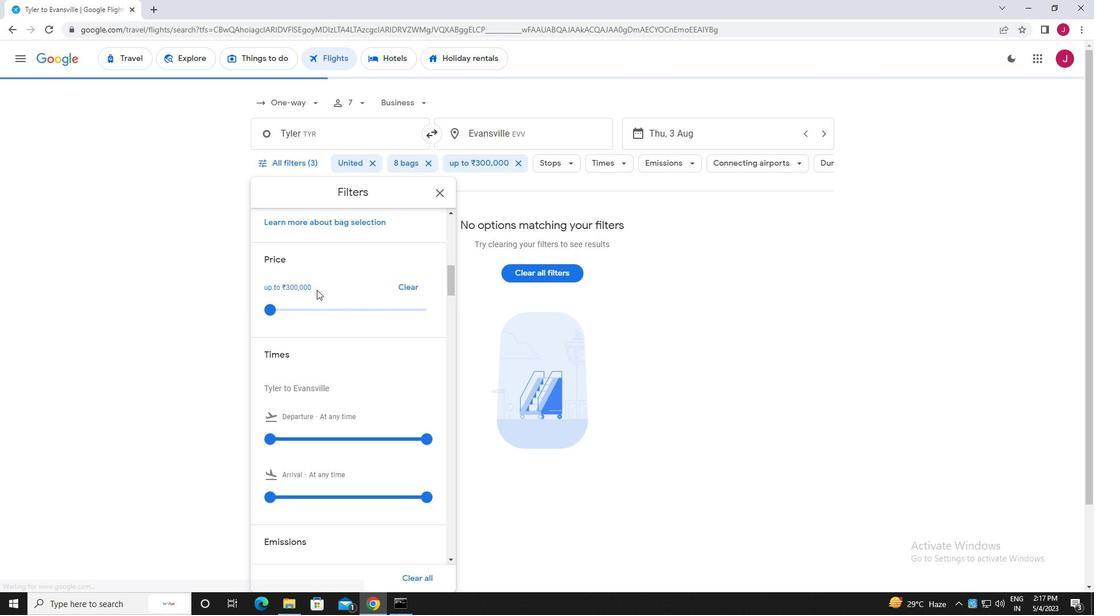 
Action: Mouse moved to (317, 290)
Screenshot: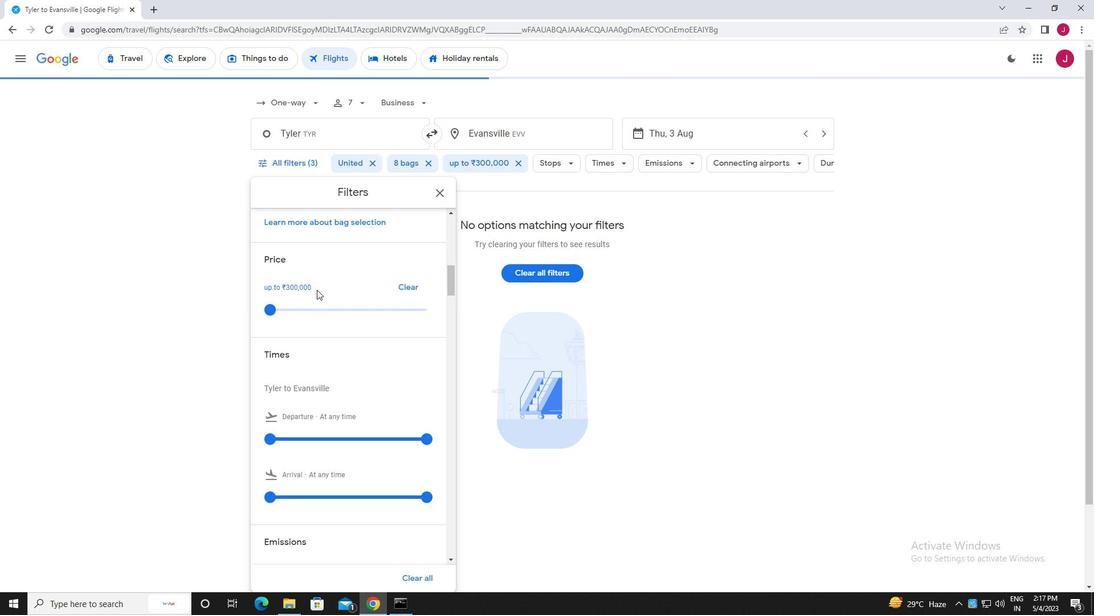 
Action: Mouse scrolled (317, 290) with delta (0, 0)
Screenshot: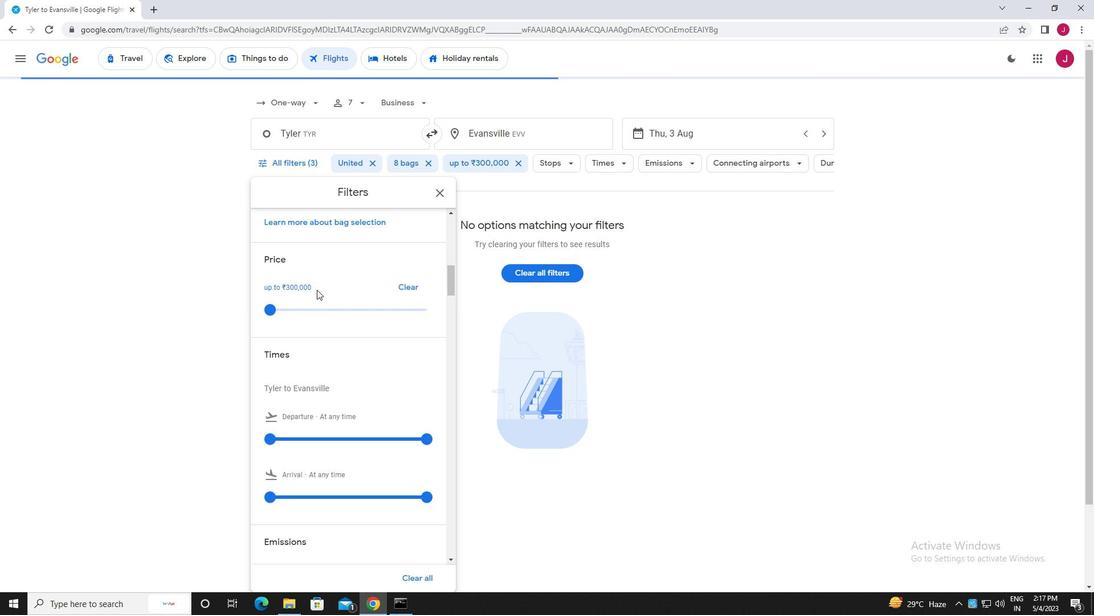 
Action: Mouse moved to (317, 291)
Screenshot: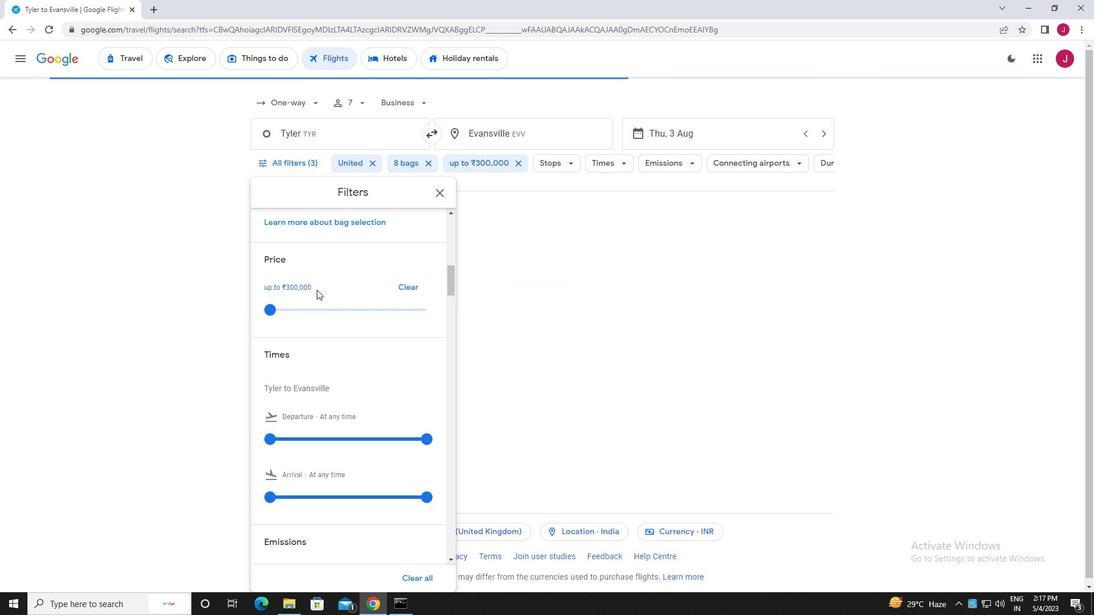 
Action: Mouse scrolled (317, 290) with delta (0, 0)
Screenshot: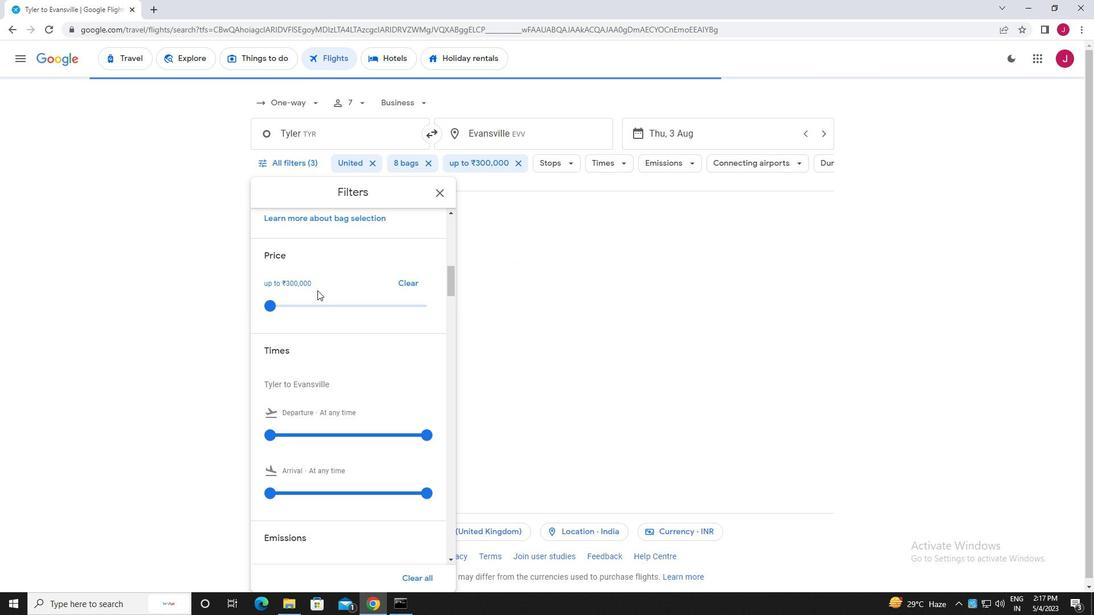 
Action: Mouse moved to (269, 269)
Screenshot: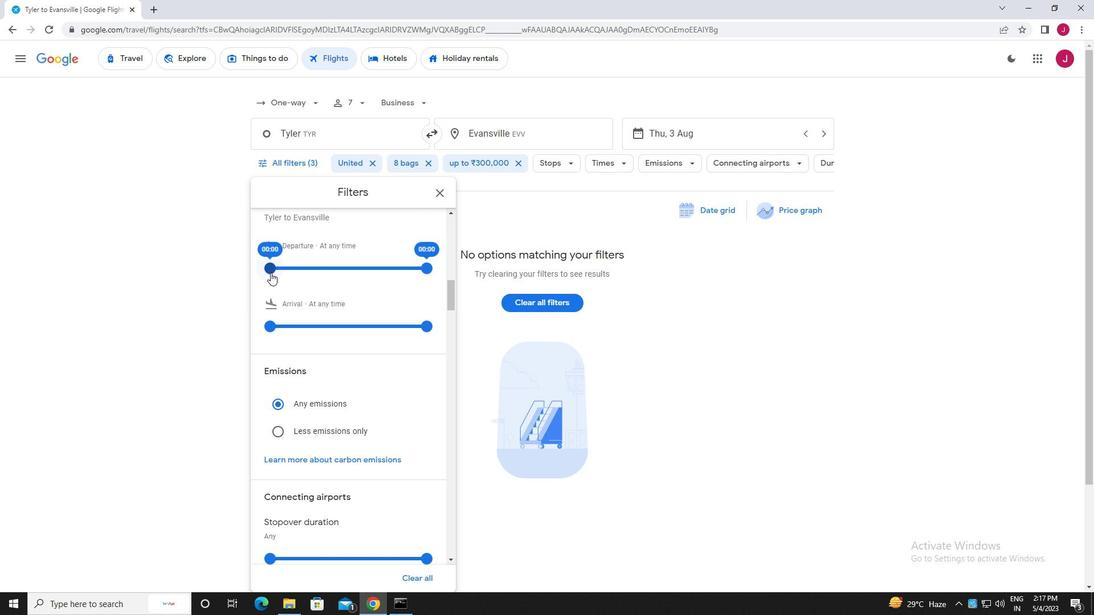 
Action: Mouse pressed left at (269, 269)
Screenshot: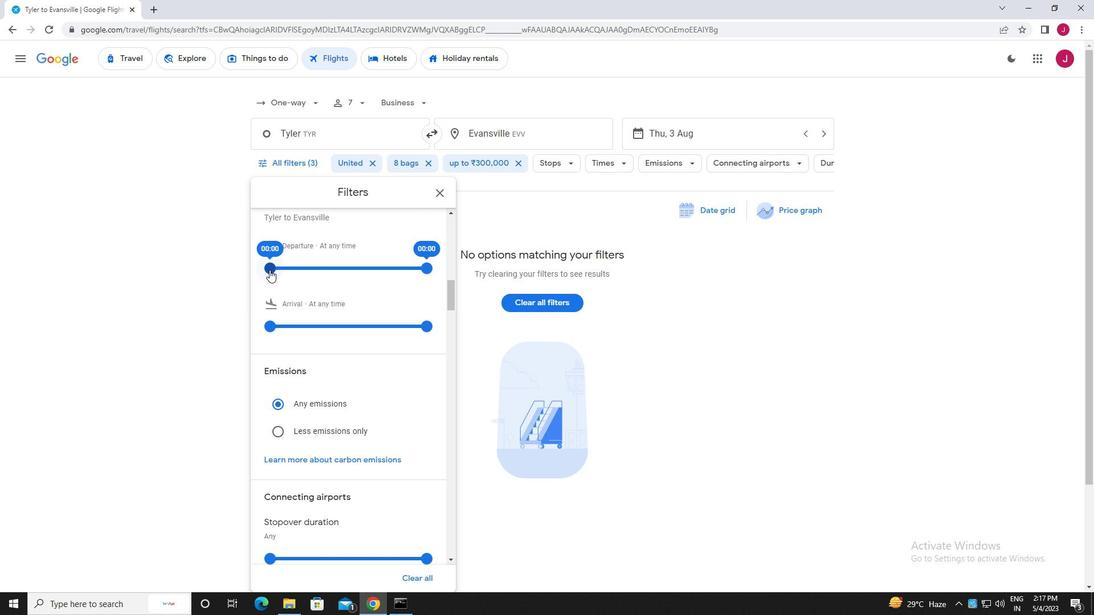 
Action: Mouse moved to (425, 268)
Screenshot: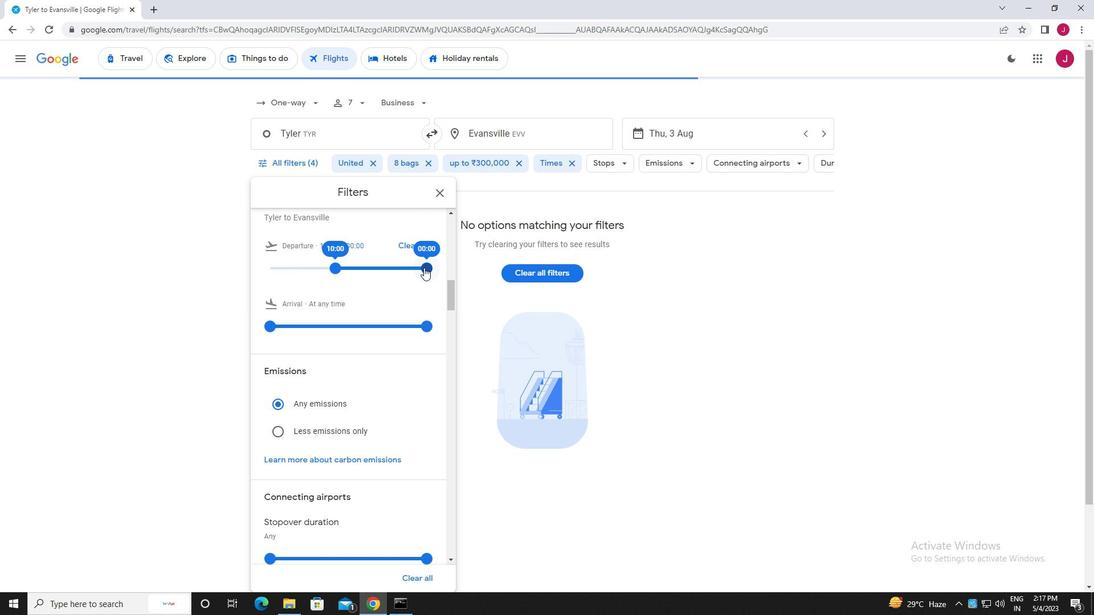 
Action: Mouse pressed left at (425, 268)
Screenshot: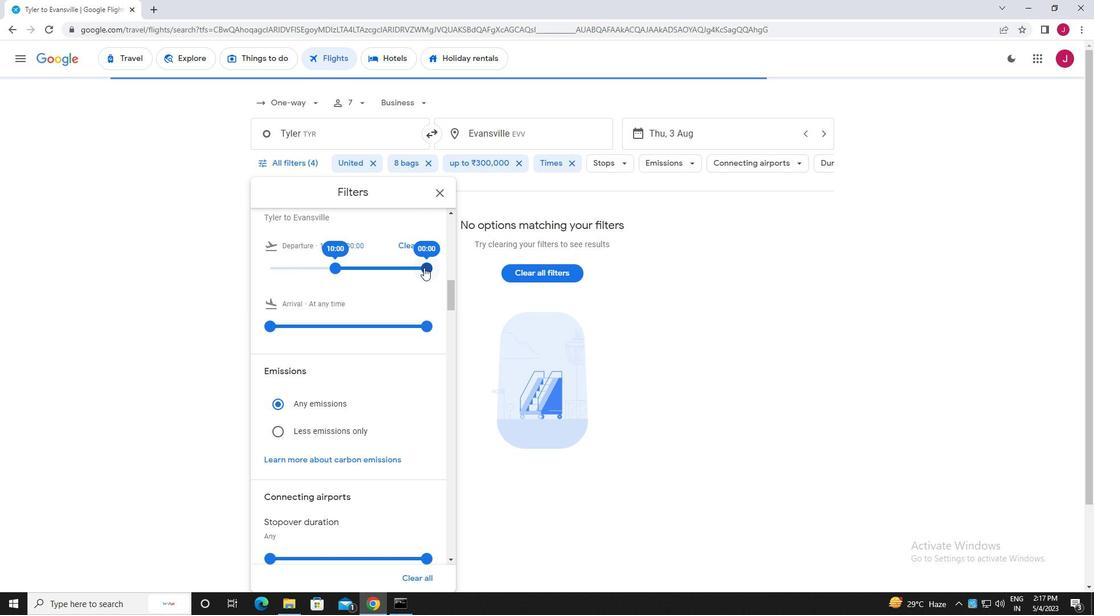 
Action: Mouse moved to (442, 195)
Screenshot: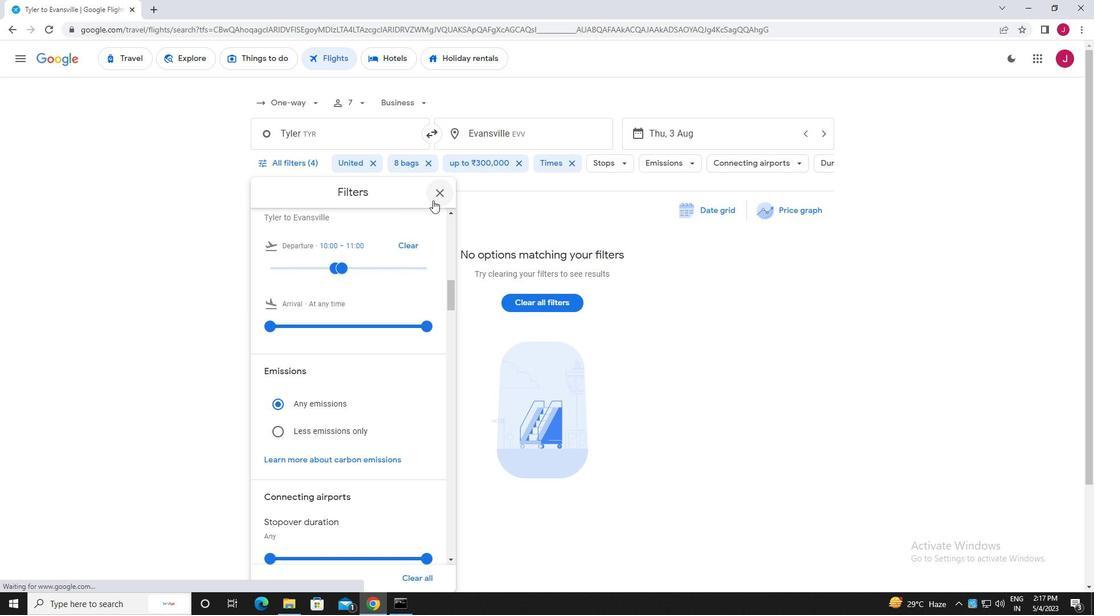 
Action: Mouse pressed left at (442, 195)
Screenshot: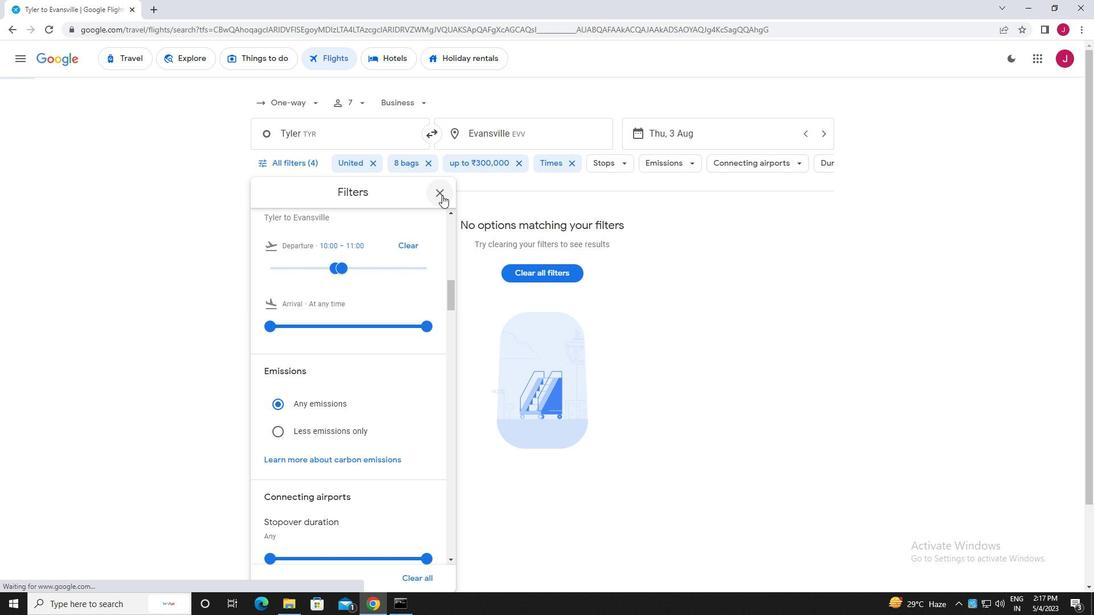 
Action: Mouse moved to (442, 195)
Screenshot: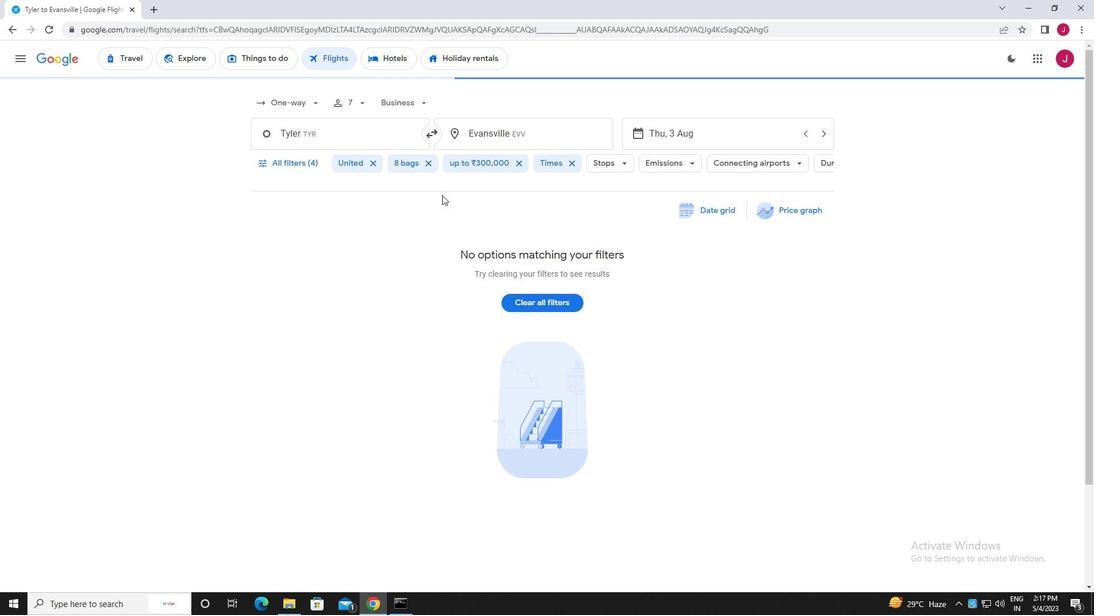 
